 Task: Plan a trip to Royal Tunbridge Wells, United Kingdom from 4th December, 2023 to 10th December, 2023 for 1 adult. Place can be private room with 1  bedroom having 1 bed and 1 bathroom. Property type can be hotel.
Action: Mouse moved to (381, 156)
Screenshot: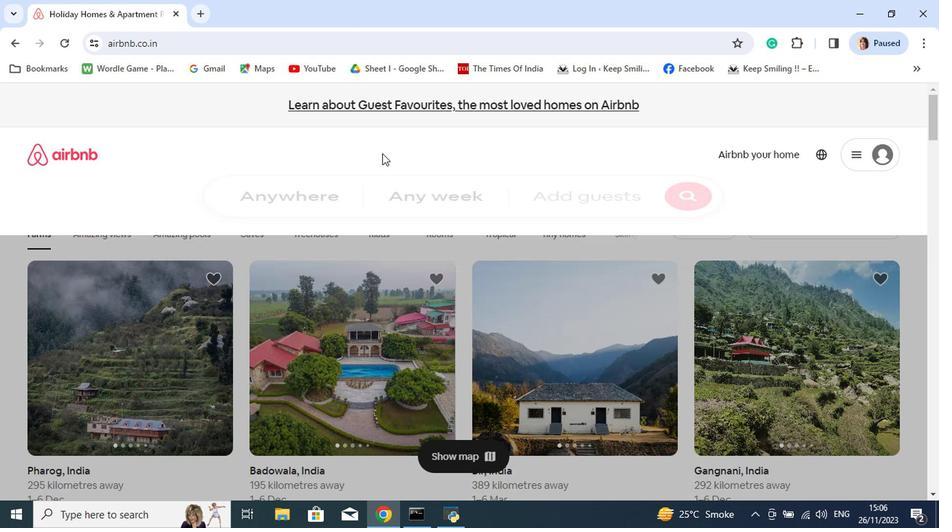 
Action: Mouse pressed left at (381, 156)
Screenshot: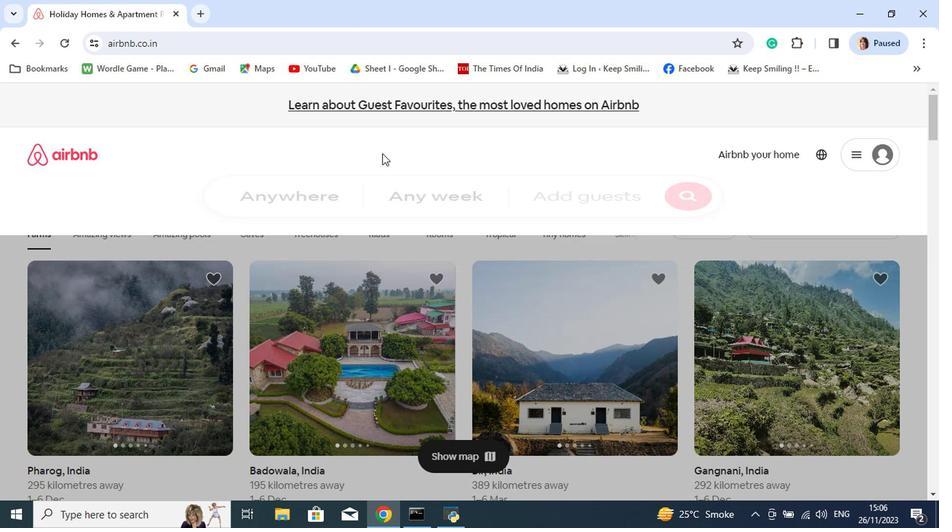 
Action: Mouse moved to (279, 210)
Screenshot: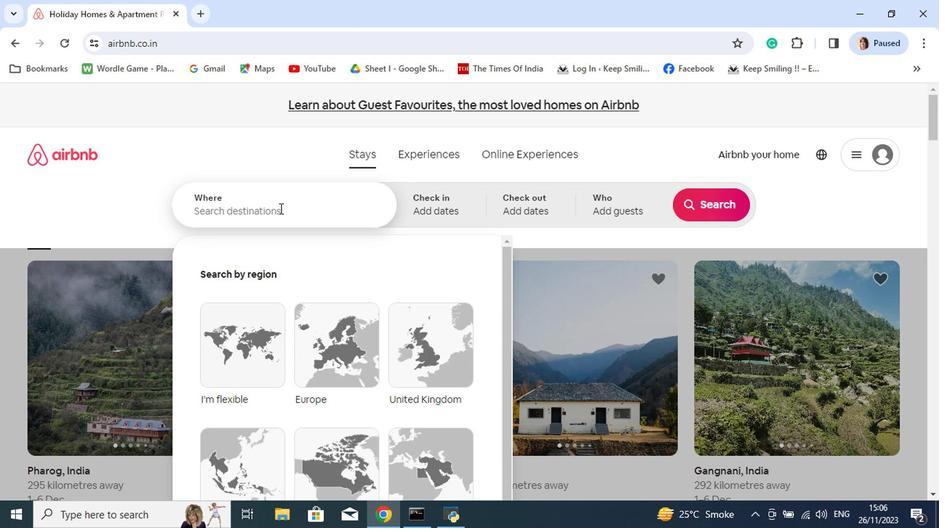 
Action: Mouse pressed left at (279, 210)
Screenshot: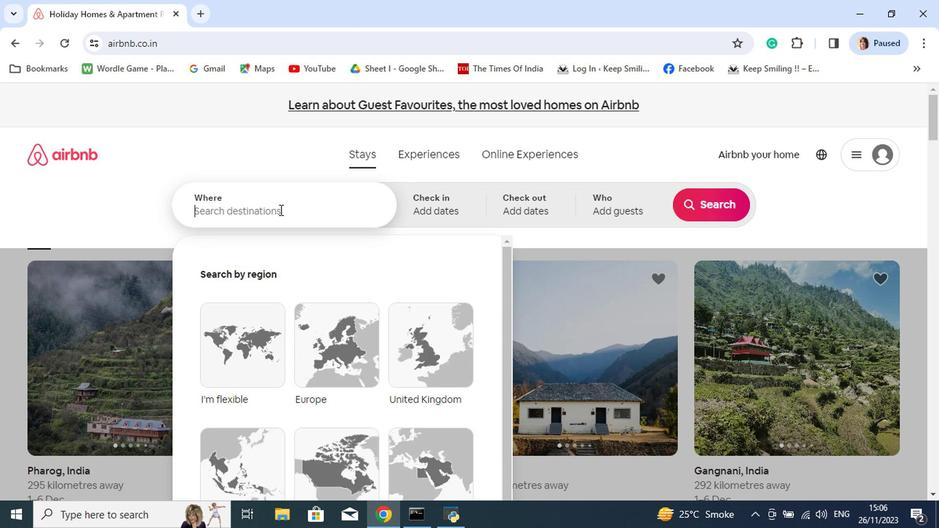 
Action: Mouse moved to (279, 211)
Screenshot: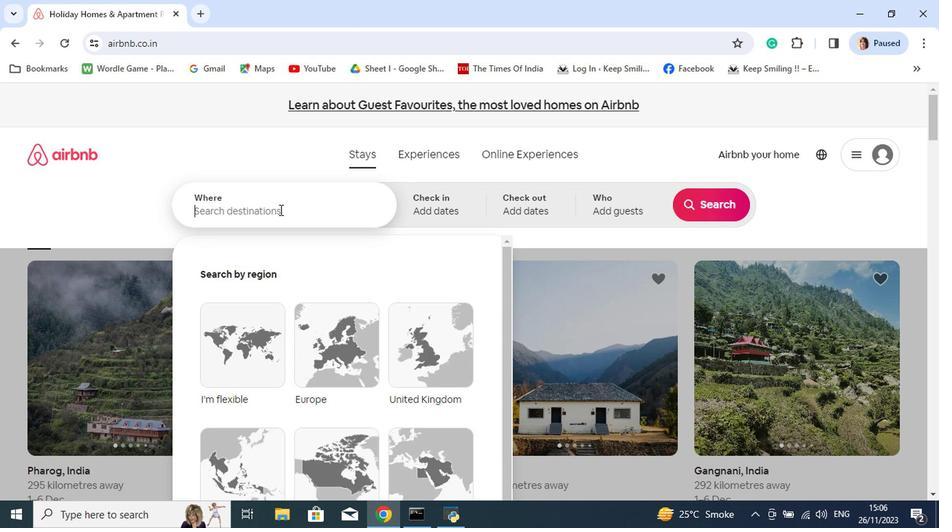 
Action: Key pressed <Key.shift>Royal<Key.space><Key.shift>Tunbridge
Screenshot: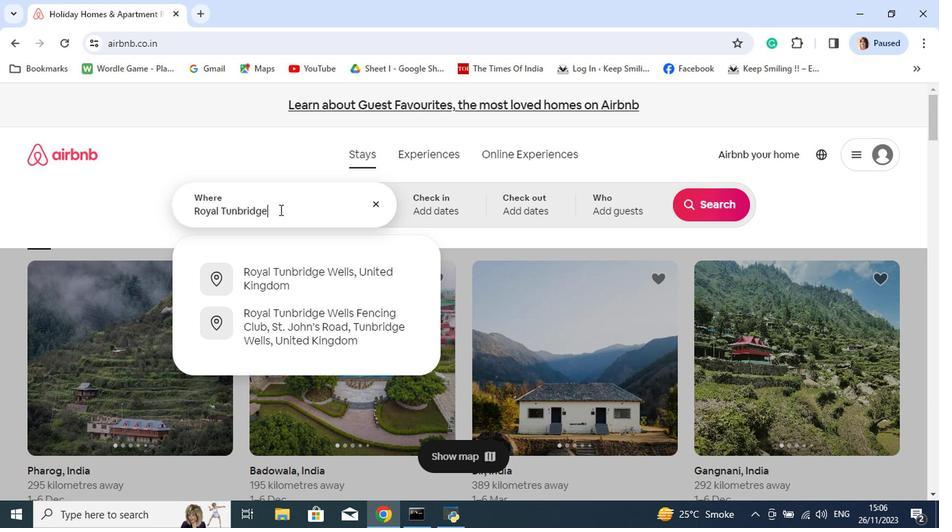 
Action: Mouse moved to (389, 270)
Screenshot: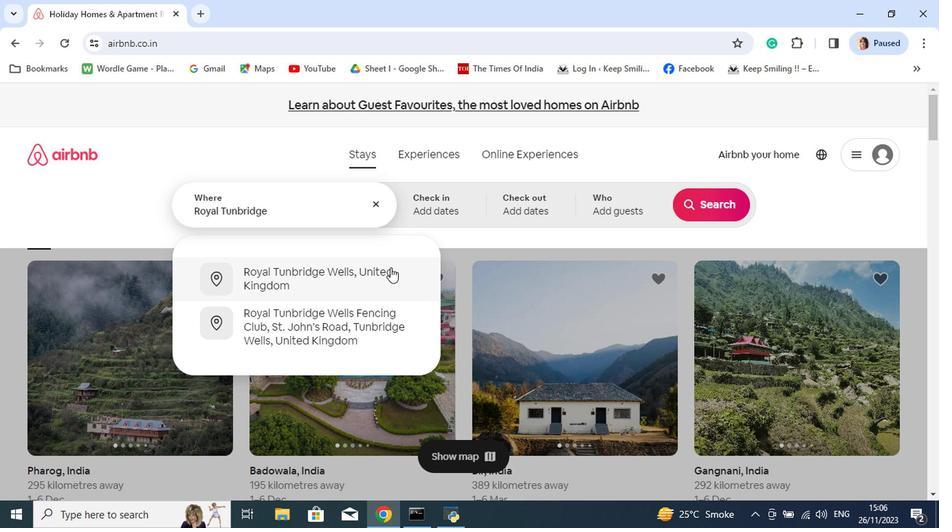 
Action: Mouse pressed left at (389, 270)
Screenshot: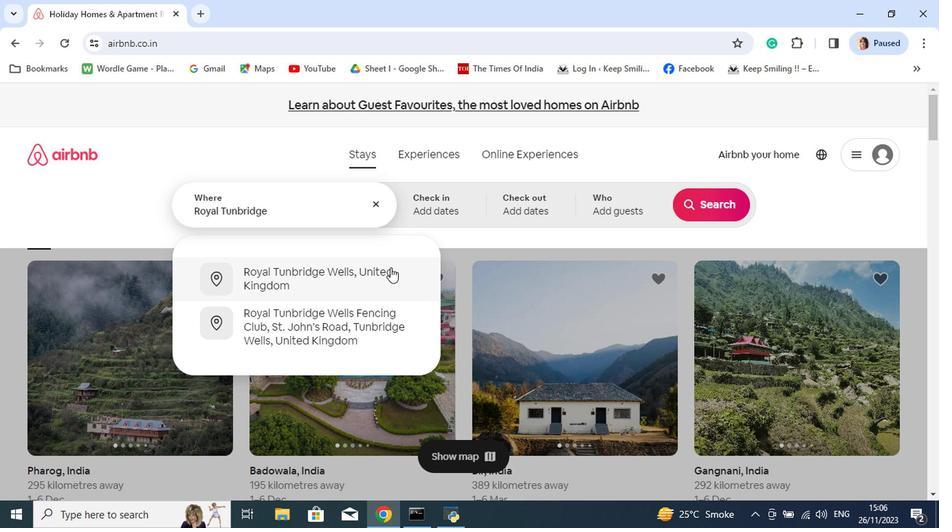 
Action: Mouse moved to (520, 412)
Screenshot: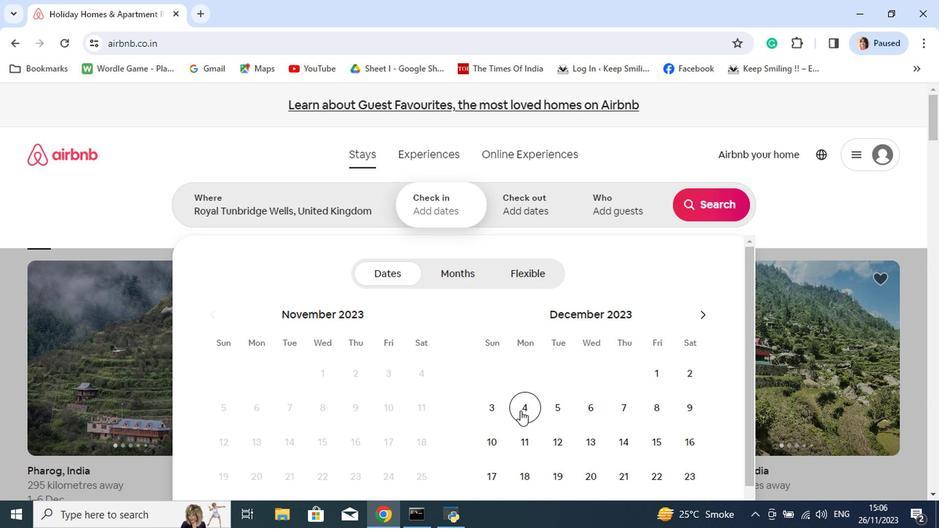 
Action: Mouse pressed left at (520, 412)
Screenshot: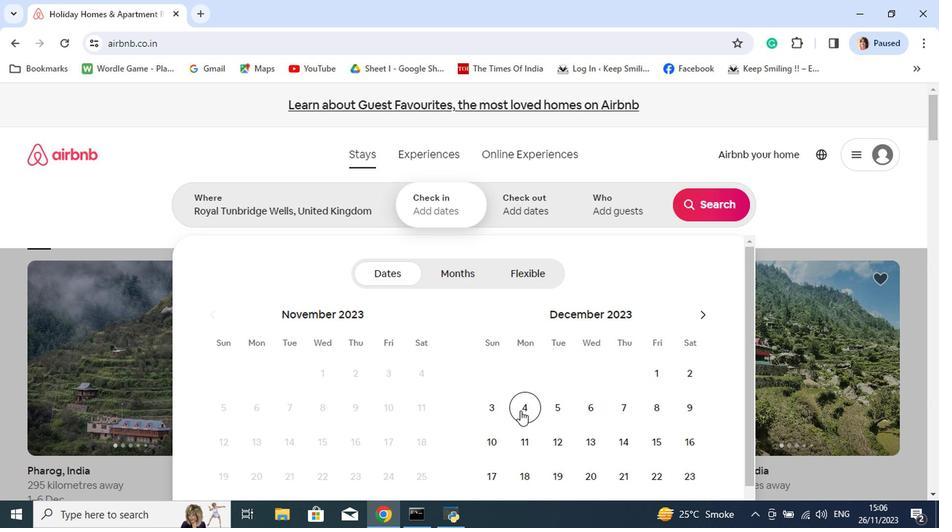 
Action: Mouse moved to (501, 443)
Screenshot: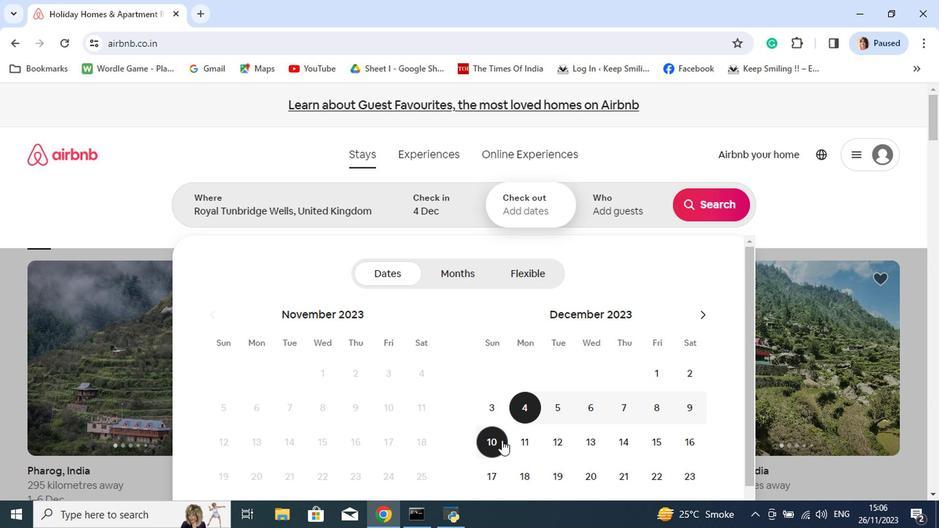 
Action: Mouse pressed left at (501, 443)
Screenshot: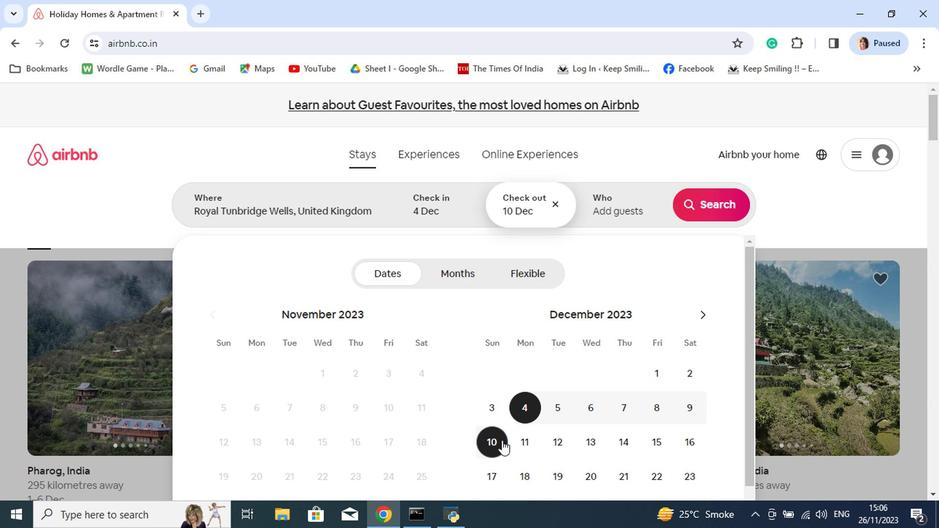 
Action: Mouse moved to (624, 218)
Screenshot: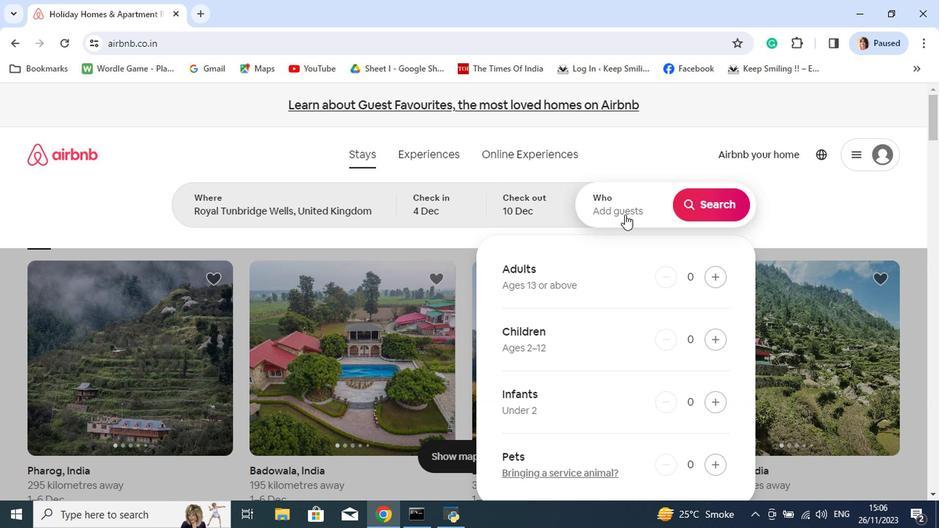 
Action: Mouse pressed left at (624, 218)
Screenshot: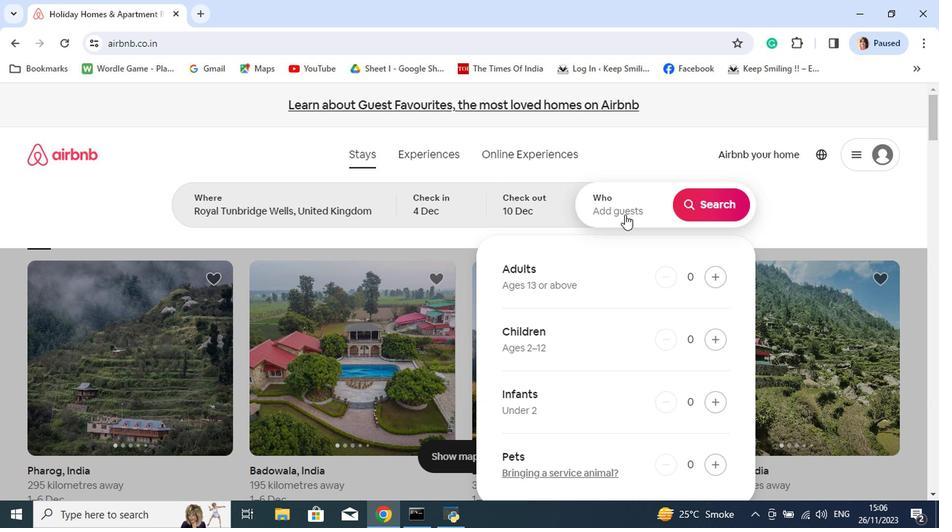 
Action: Mouse moved to (715, 276)
Screenshot: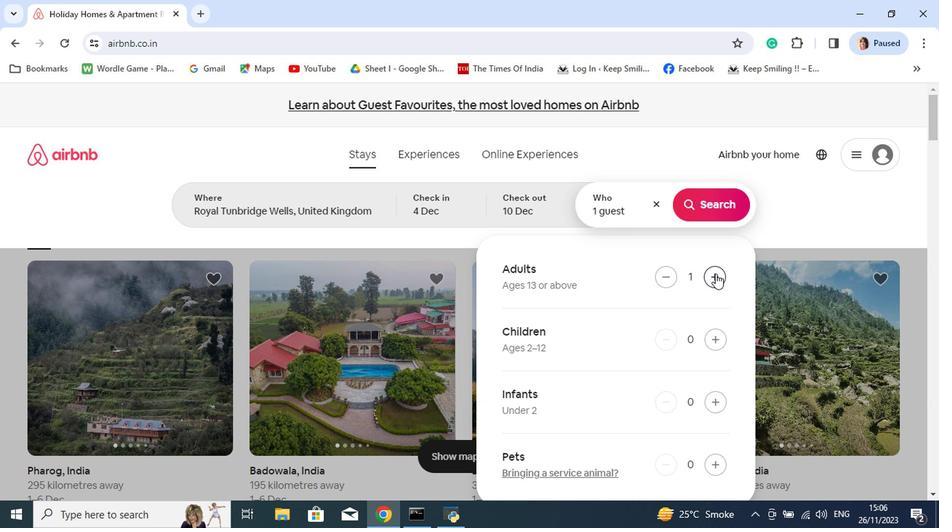 
Action: Mouse pressed left at (715, 276)
Screenshot: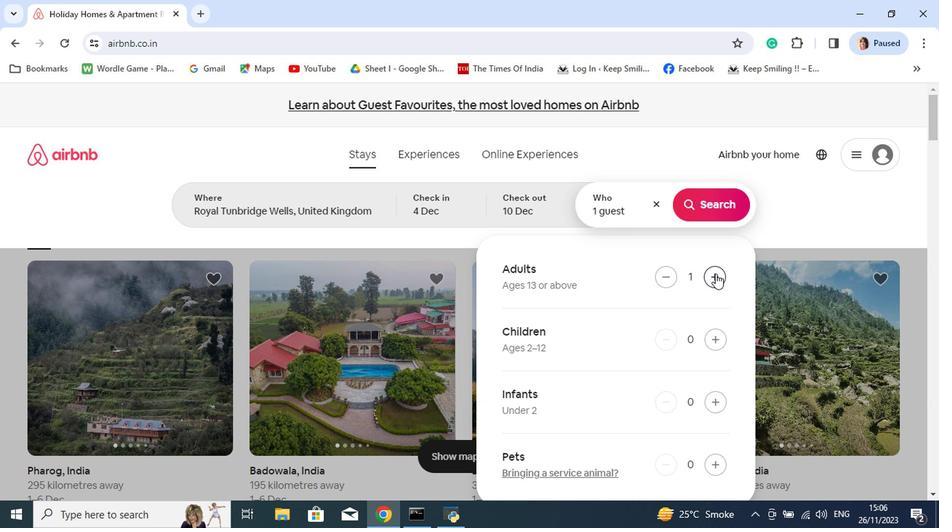 
Action: Mouse moved to (713, 205)
Screenshot: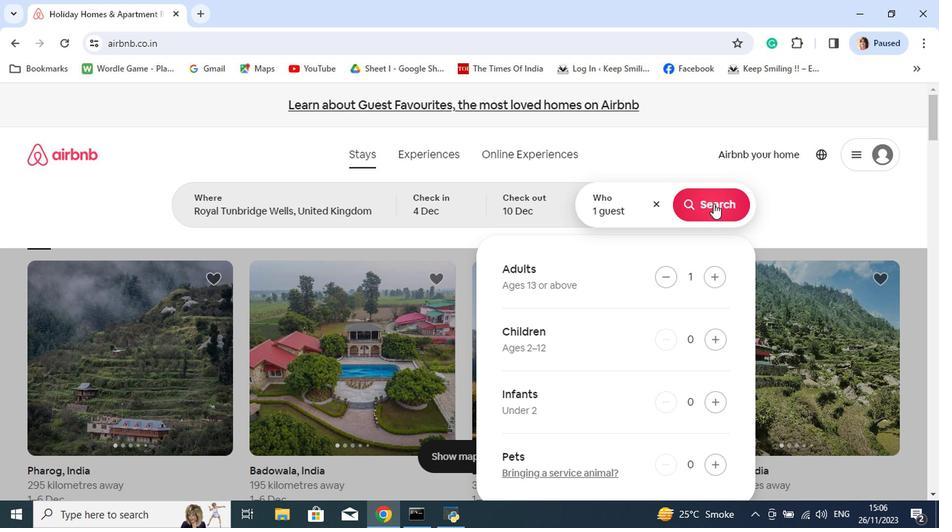 
Action: Mouse pressed left at (713, 205)
Screenshot: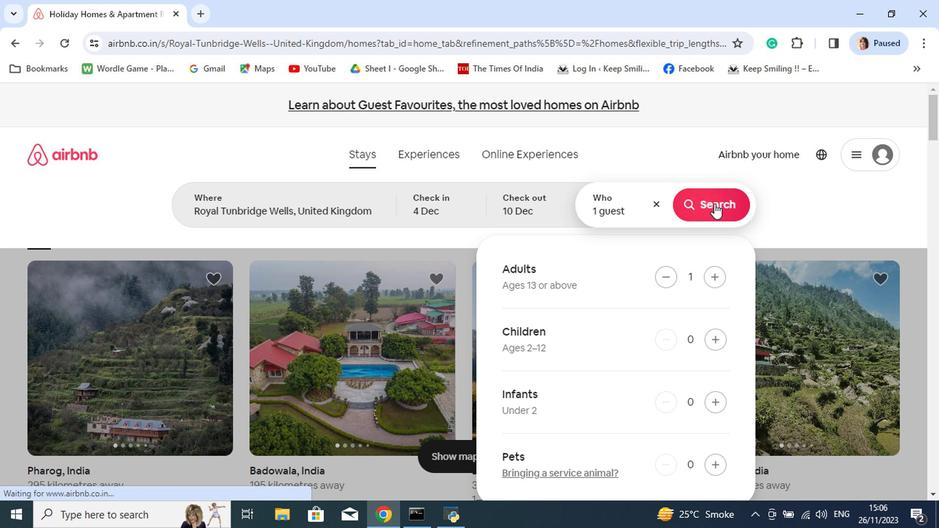 
Action: Mouse moved to (720, 165)
Screenshot: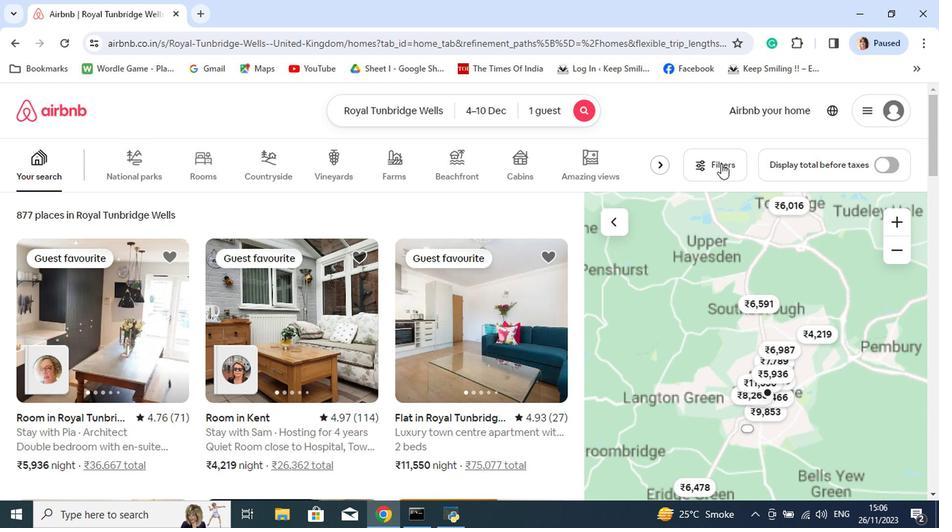 
Action: Mouse pressed left at (720, 165)
Screenshot: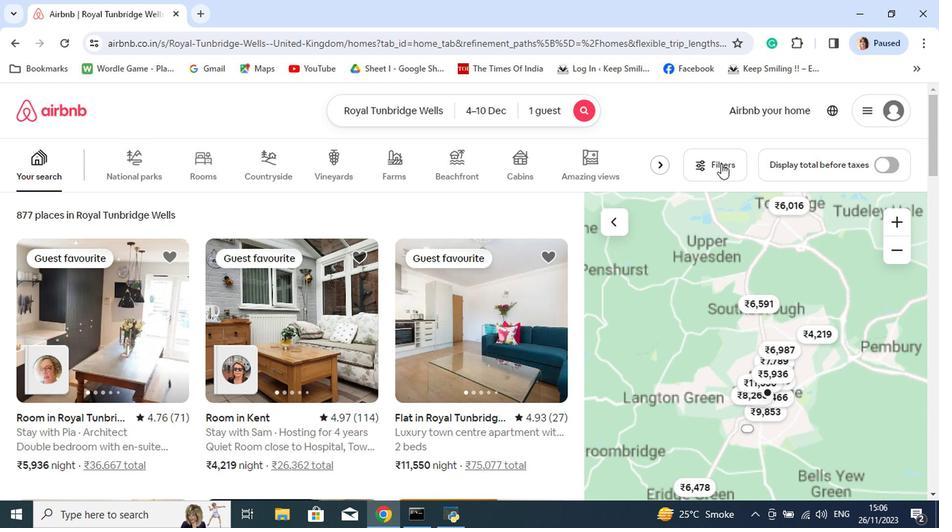 
Action: Mouse moved to (730, 176)
Screenshot: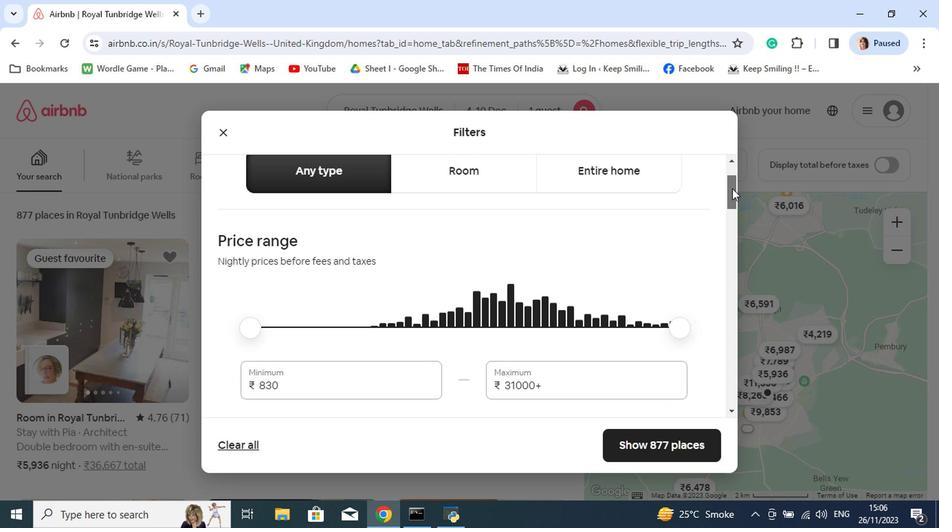 
Action: Mouse pressed left at (730, 176)
Screenshot: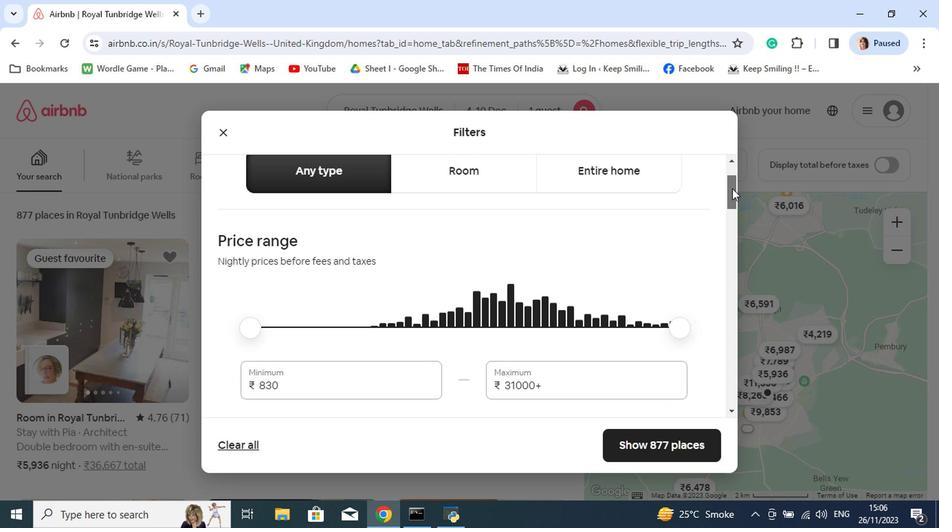 
Action: Mouse moved to (294, 234)
Screenshot: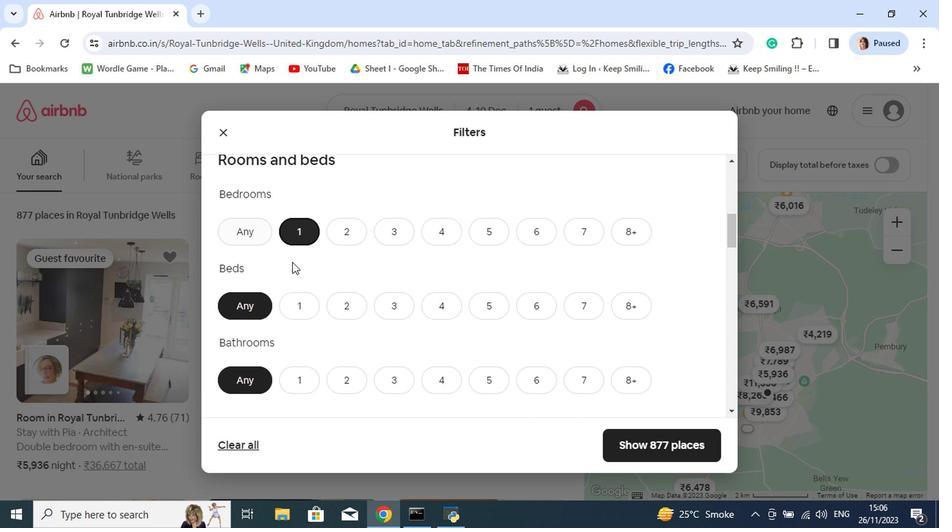 
Action: Mouse pressed left at (294, 234)
Screenshot: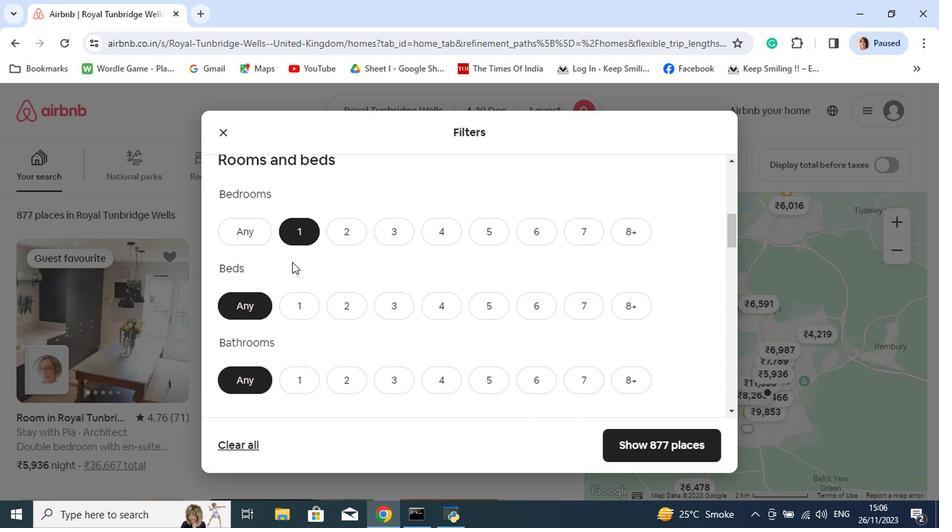 
Action: Mouse moved to (293, 296)
Screenshot: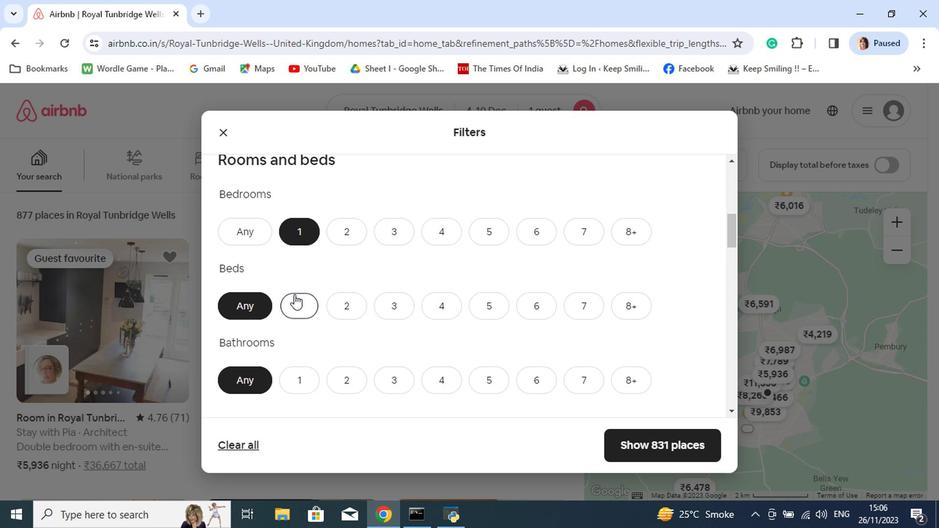 
Action: Mouse pressed left at (293, 296)
Screenshot: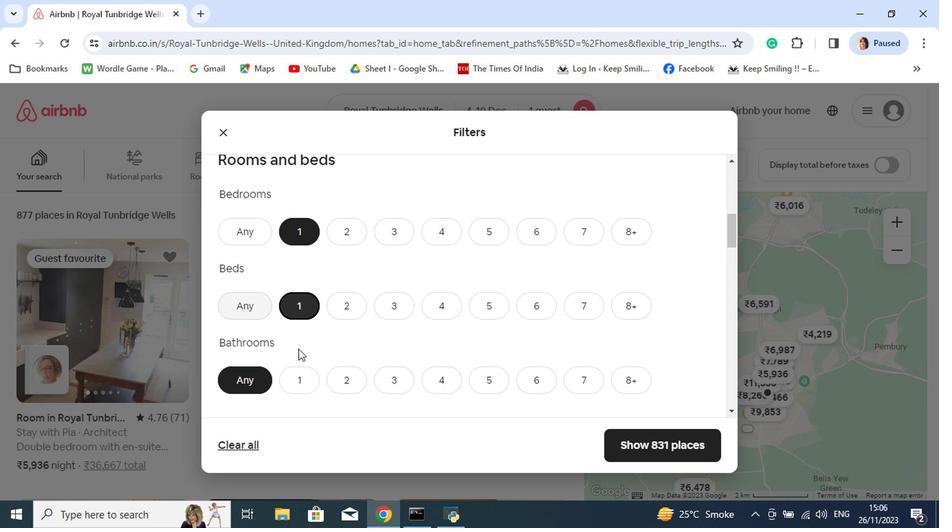 
Action: Mouse moved to (302, 373)
Screenshot: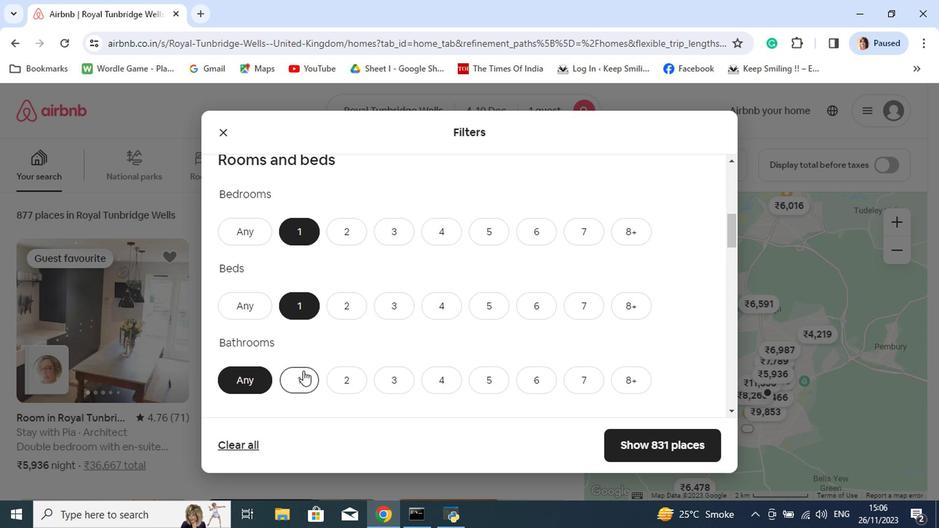 
Action: Mouse pressed left at (302, 373)
Screenshot: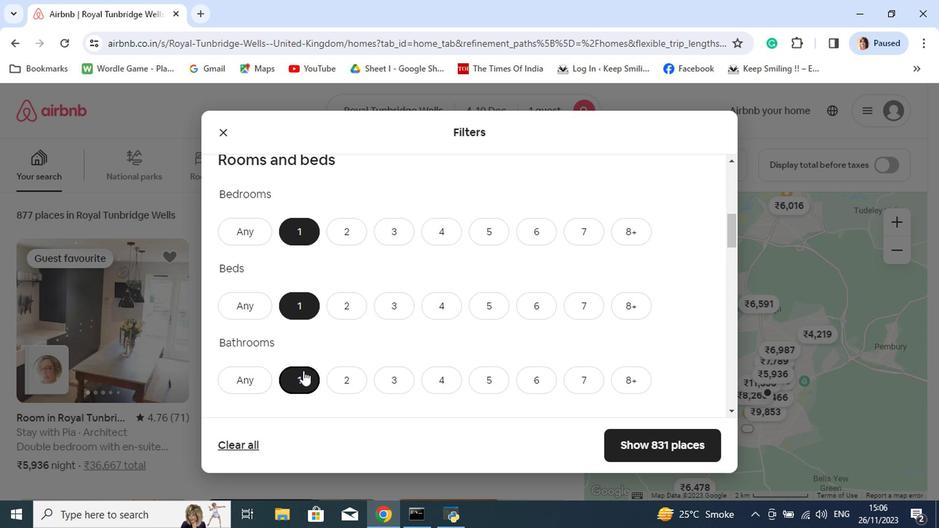 
Action: Mouse scrolled (302, 372) with delta (0, 0)
Screenshot: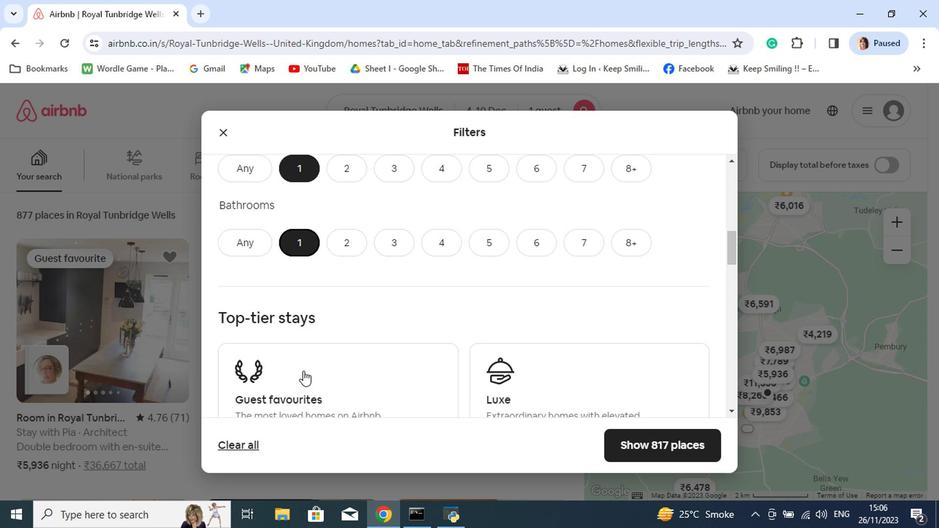 
Action: Mouse scrolled (302, 372) with delta (0, 0)
Screenshot: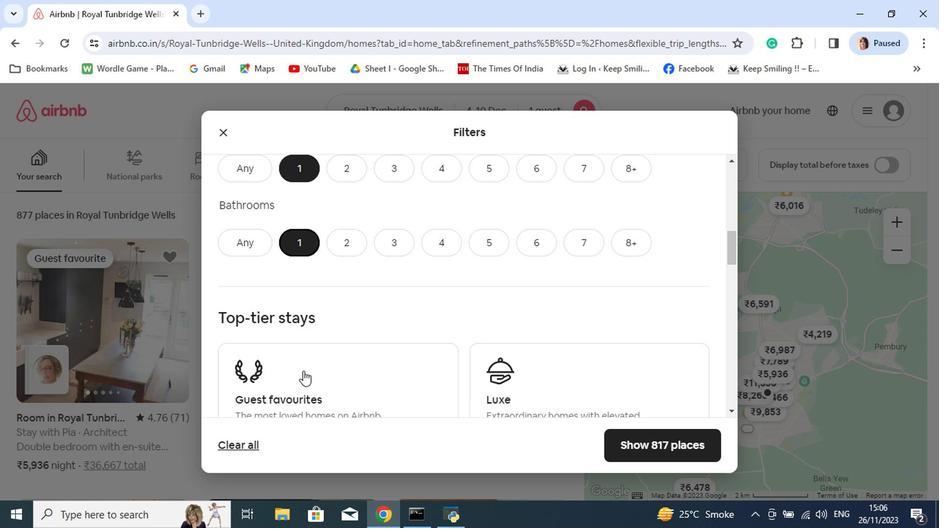 
Action: Mouse scrolled (302, 372) with delta (0, 0)
Screenshot: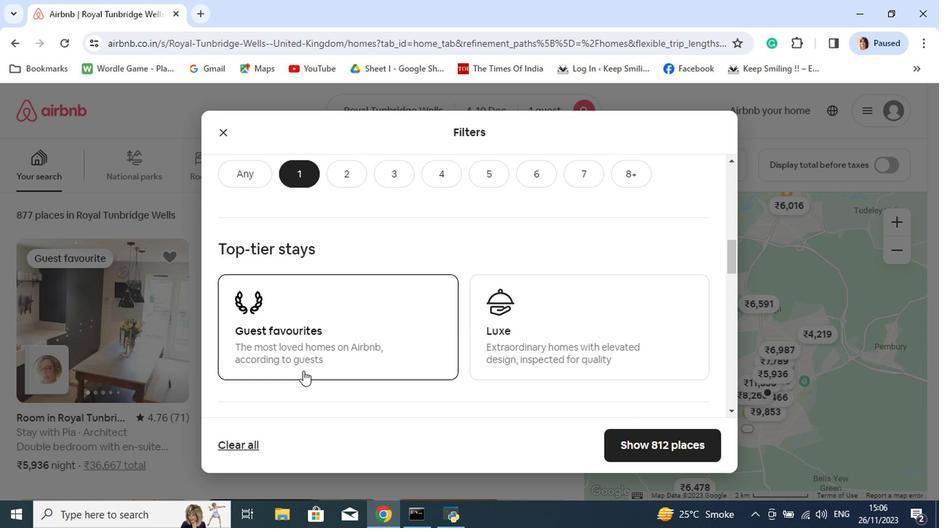 
Action: Mouse moved to (303, 373)
Screenshot: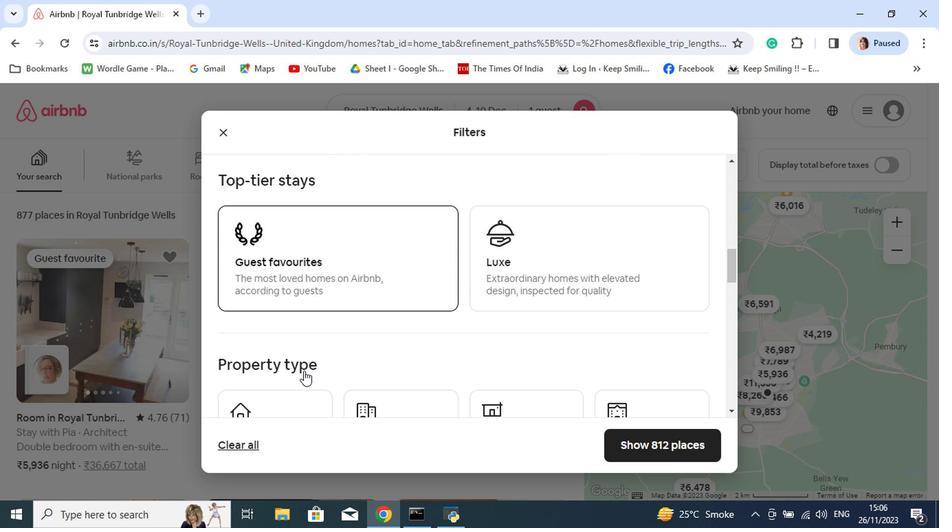 
Action: Mouse scrolled (303, 372) with delta (0, 0)
Screenshot: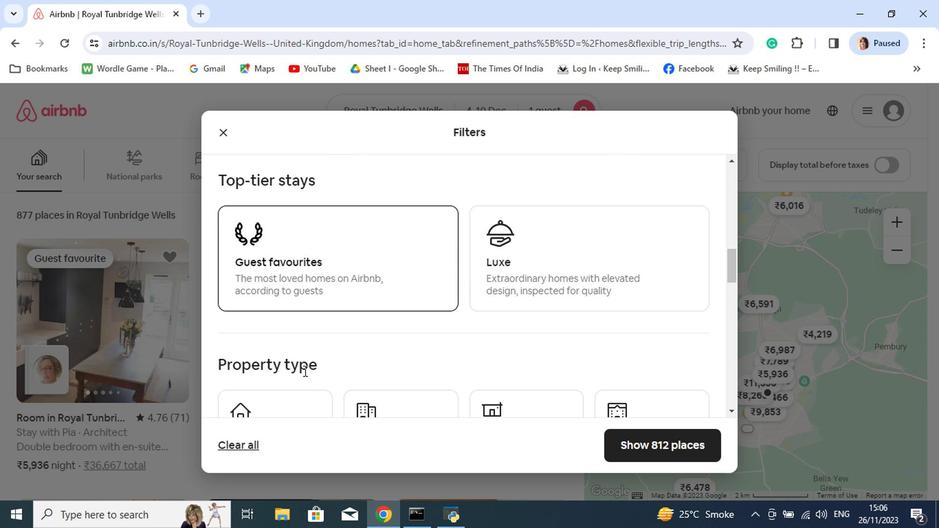 
Action: Mouse scrolled (303, 372) with delta (0, 0)
Screenshot: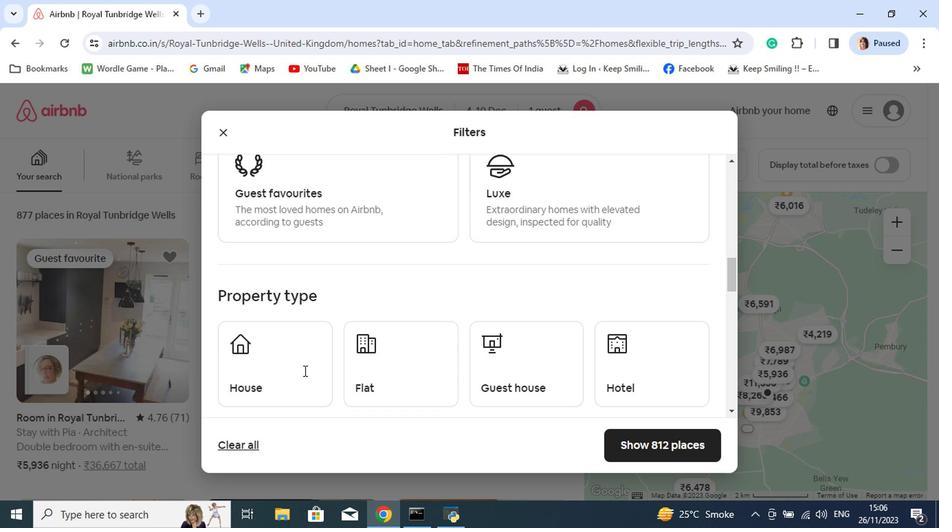 
Action: Mouse moved to (303, 373)
Screenshot: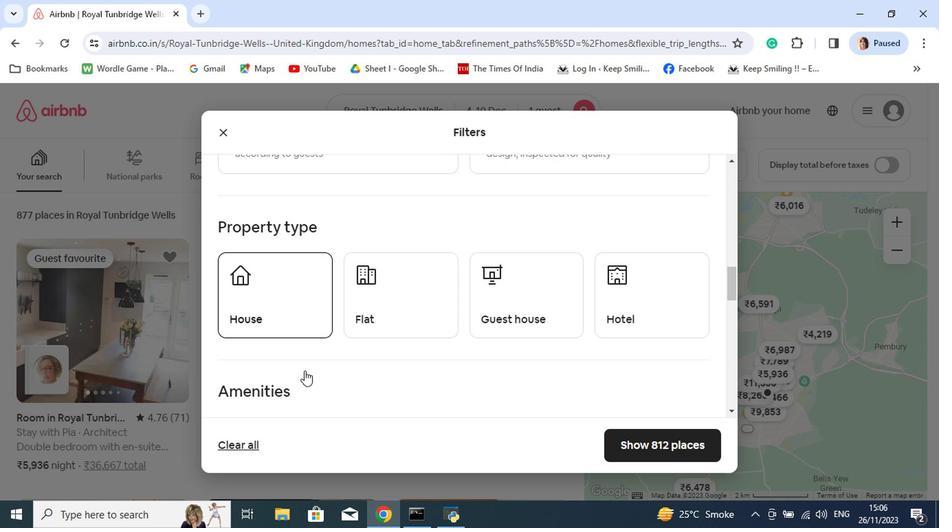 
Action: Mouse scrolled (303, 372) with delta (0, 0)
Screenshot: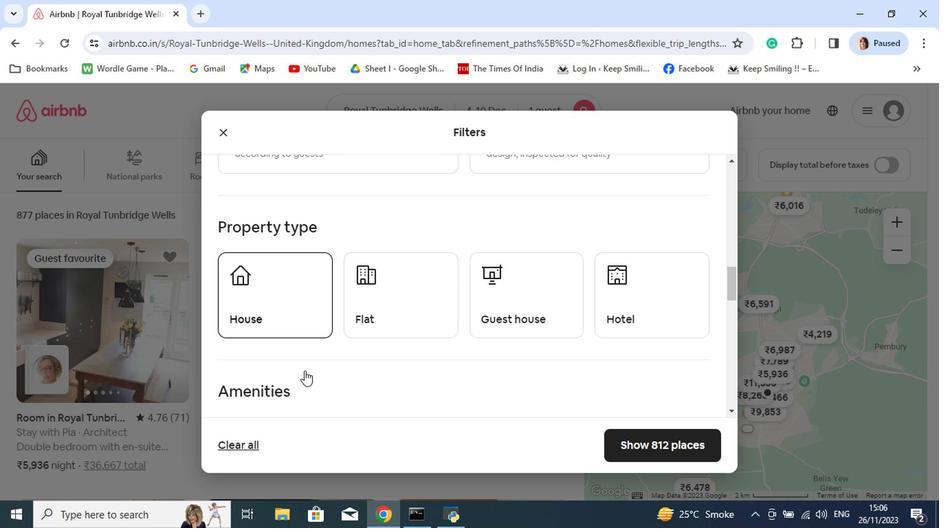 
Action: Mouse moved to (603, 305)
Screenshot: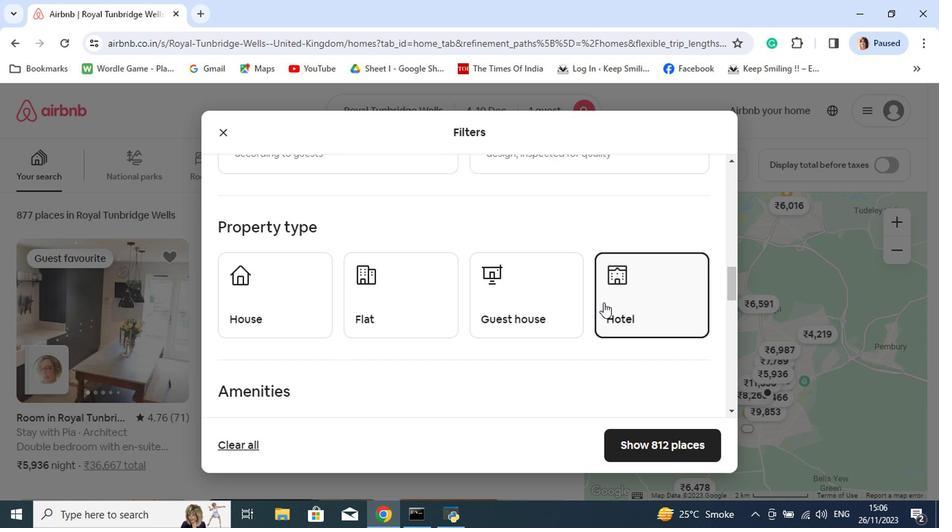 
Action: Mouse pressed left at (603, 305)
Screenshot: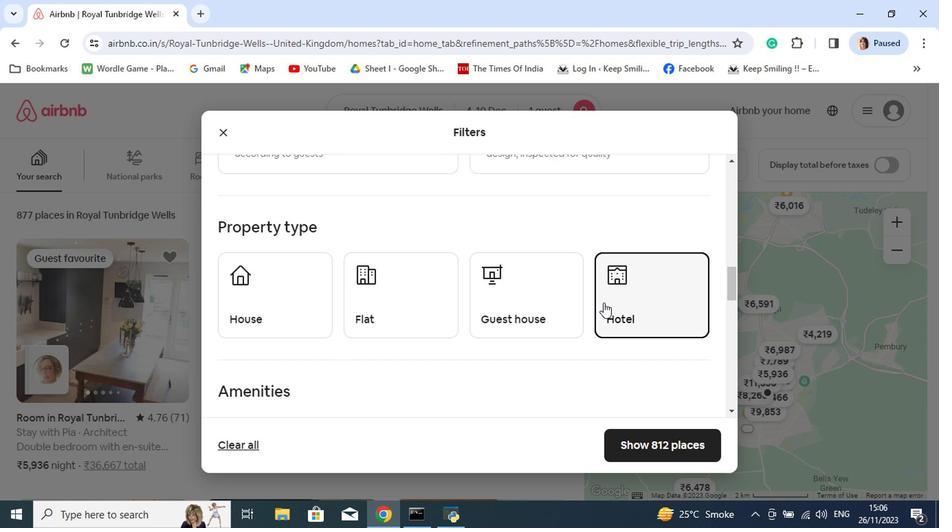 
Action: Mouse moved to (630, 448)
Screenshot: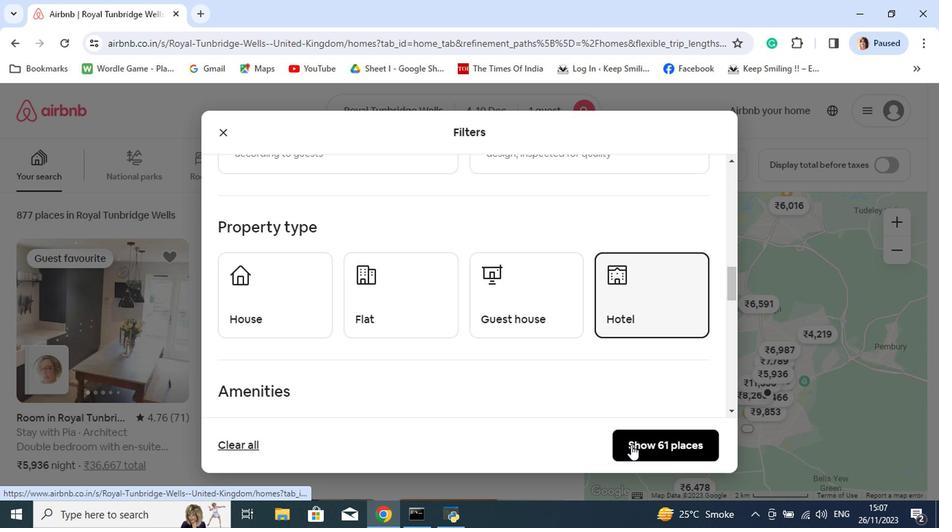 
Action: Mouse pressed left at (630, 448)
Screenshot: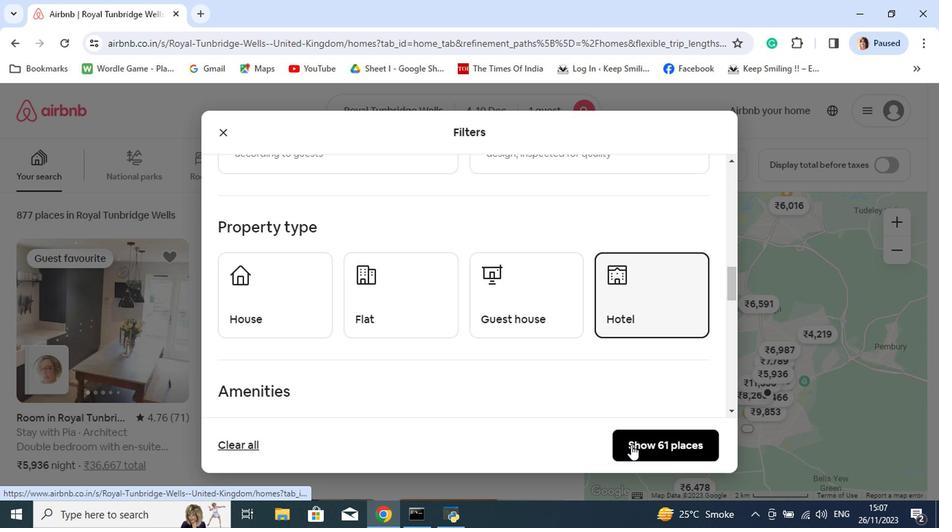 
Action: Mouse moved to (277, 414)
Screenshot: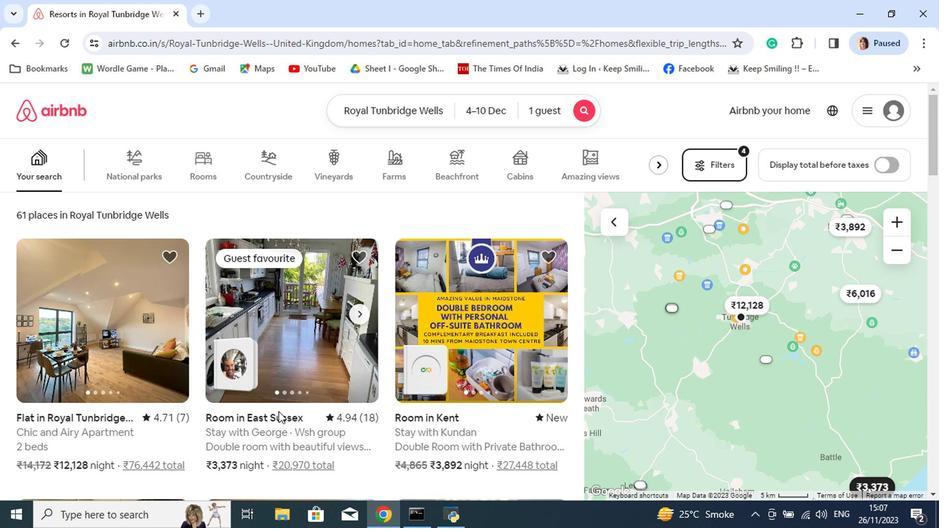 
Action: Mouse pressed left at (277, 414)
Screenshot: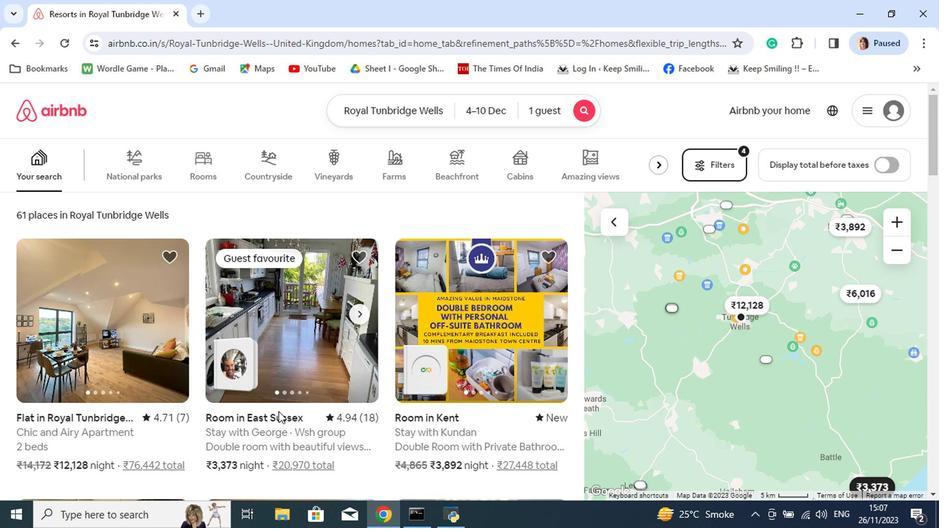 
Action: Mouse moved to (759, 365)
Screenshot: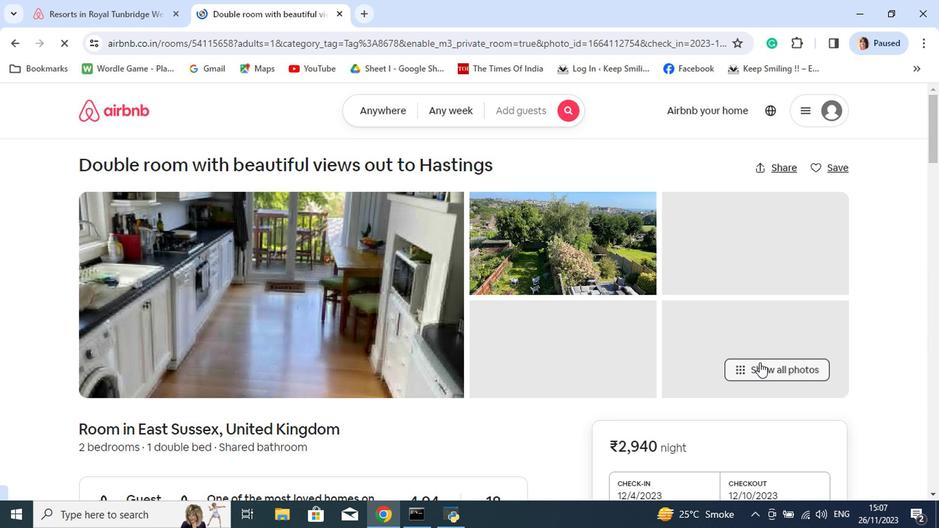 
Action: Mouse pressed left at (759, 365)
Screenshot: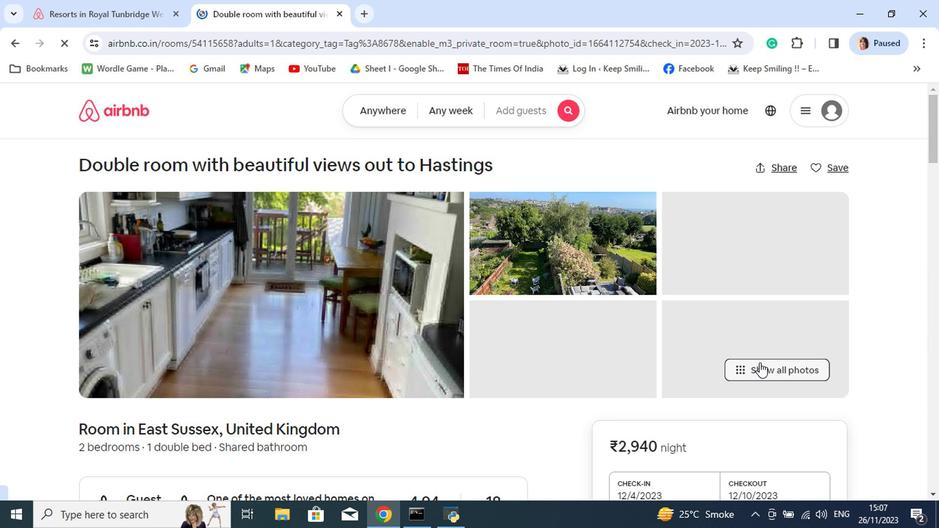 
Action: Mouse moved to (802, 320)
Screenshot: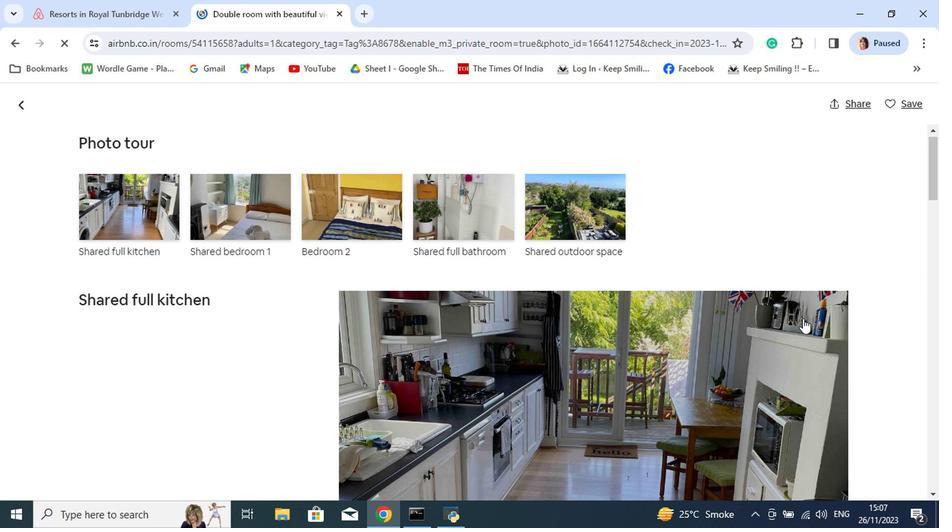
Action: Mouse scrolled (802, 320) with delta (0, 0)
Screenshot: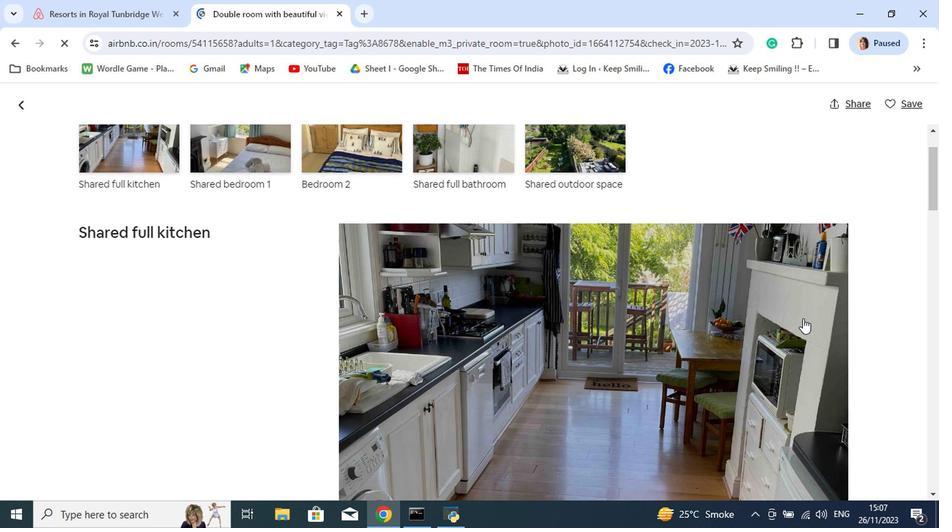 
Action: Mouse scrolled (802, 320) with delta (0, 0)
Screenshot: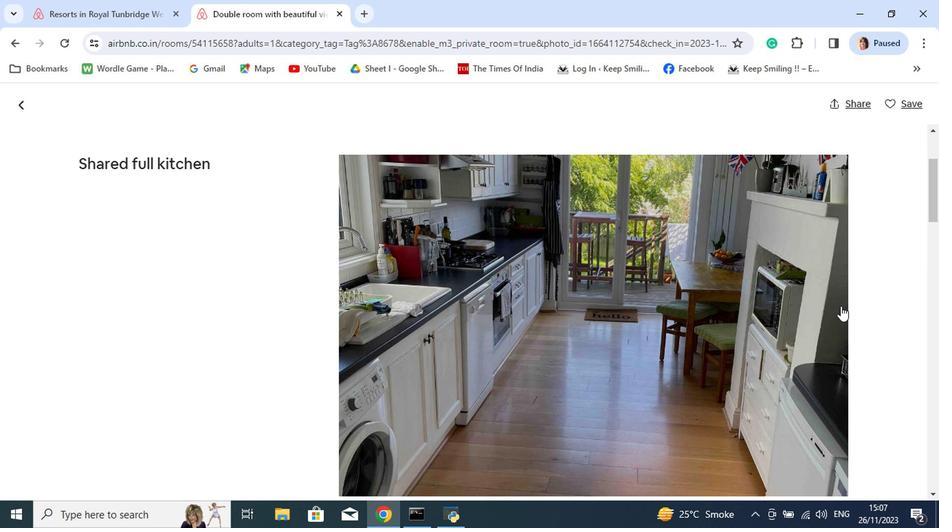 
Action: Mouse moved to (894, 314)
Screenshot: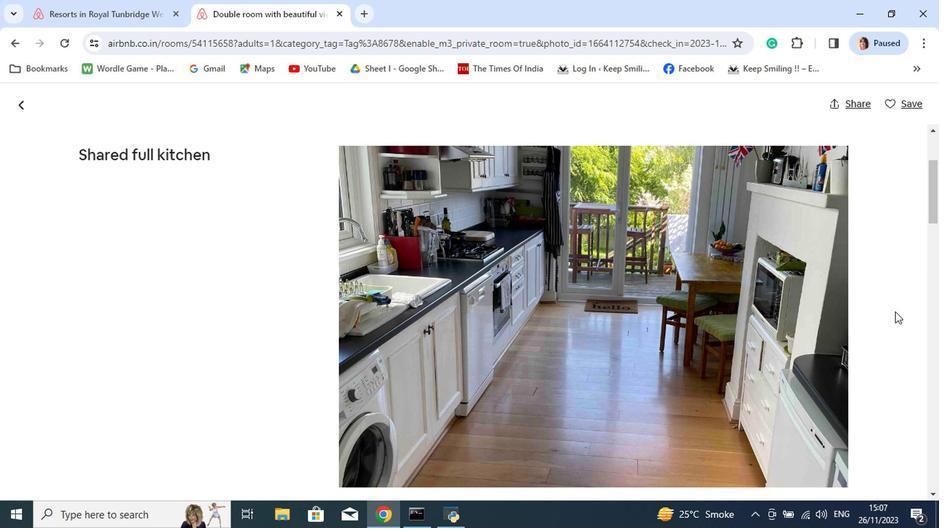 
Action: Mouse scrolled (894, 313) with delta (0, 0)
Screenshot: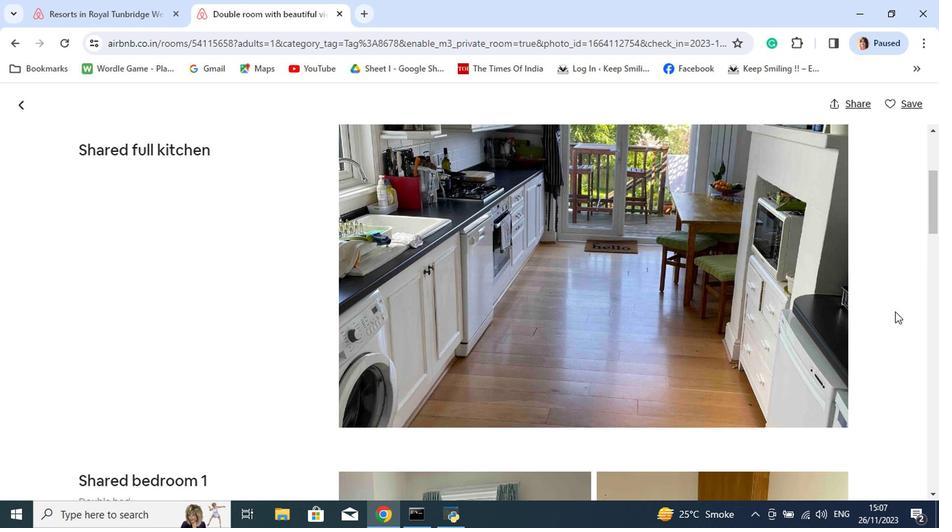 
Action: Mouse scrolled (894, 313) with delta (0, 0)
Screenshot: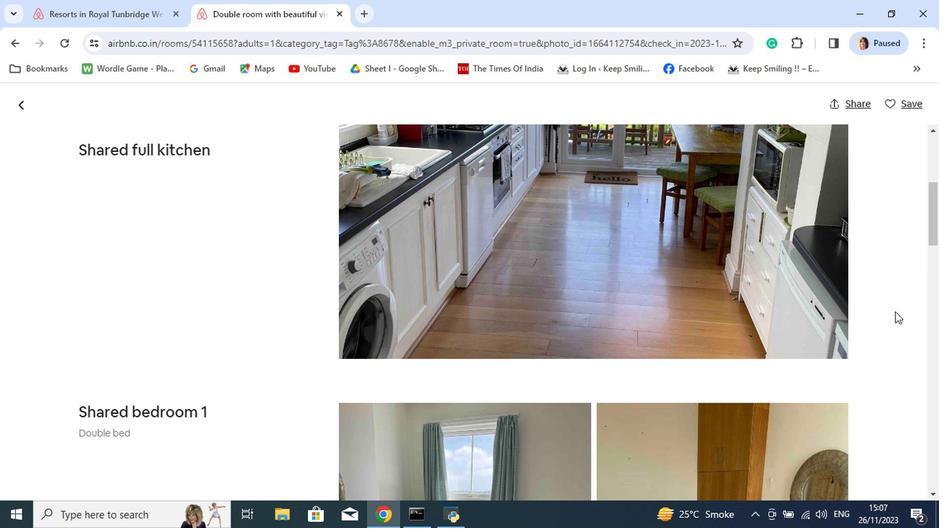 
Action: Mouse scrolled (894, 313) with delta (0, 0)
Screenshot: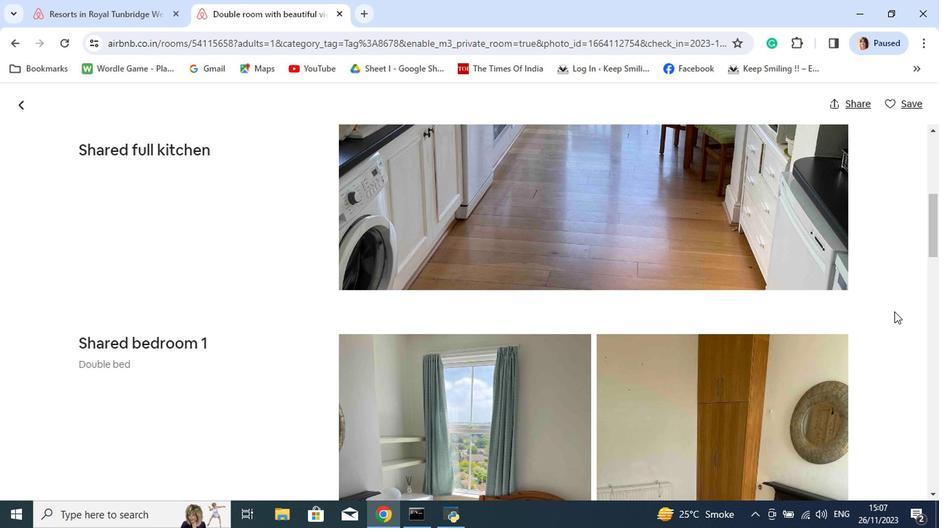 
Action: Mouse moved to (893, 314)
Screenshot: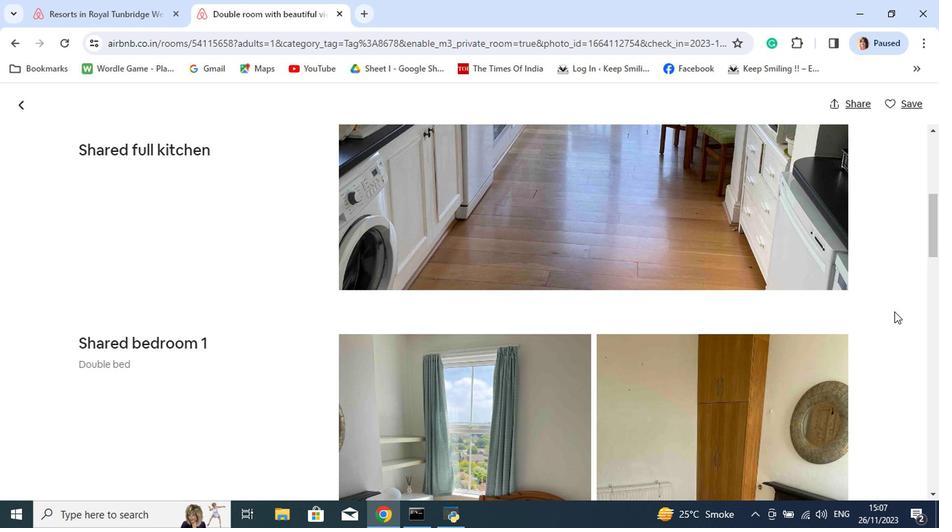 
Action: Mouse scrolled (893, 313) with delta (0, 0)
Screenshot: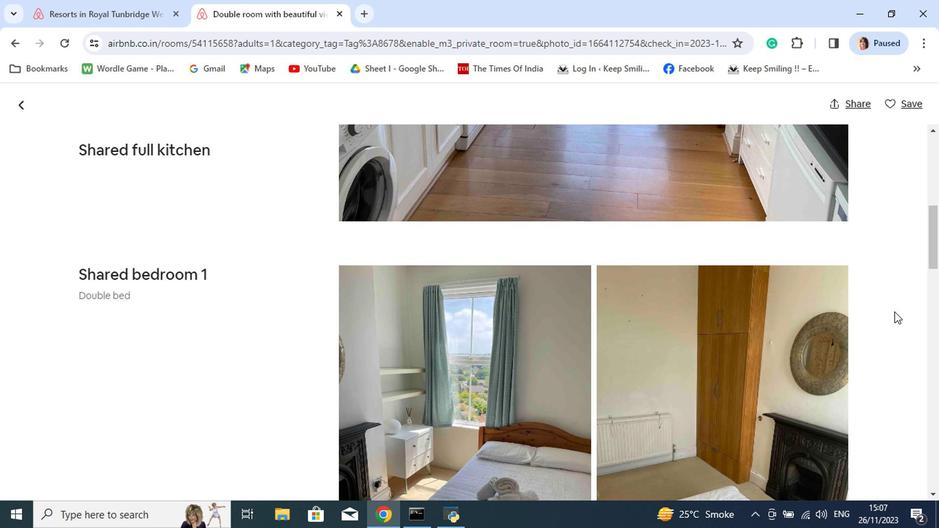 
Action: Mouse scrolled (893, 313) with delta (0, 0)
Screenshot: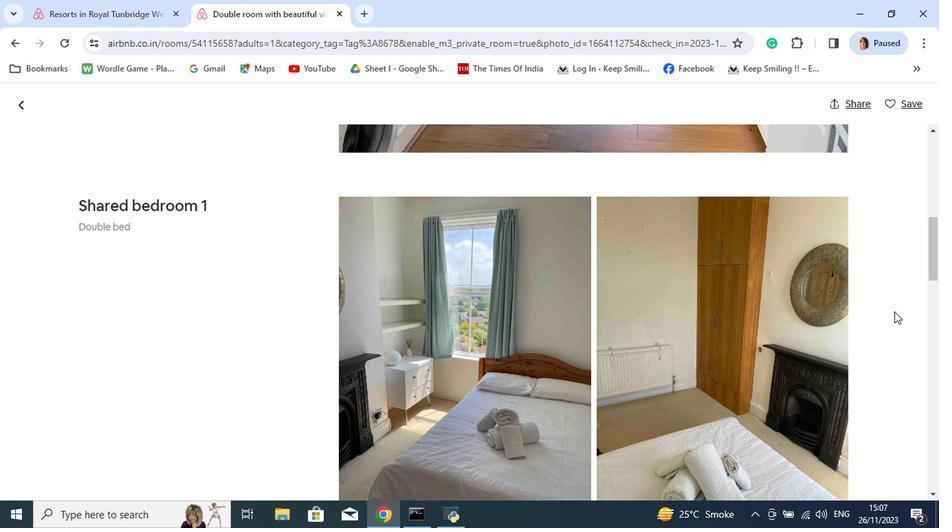 
Action: Mouse scrolled (893, 313) with delta (0, 0)
Screenshot: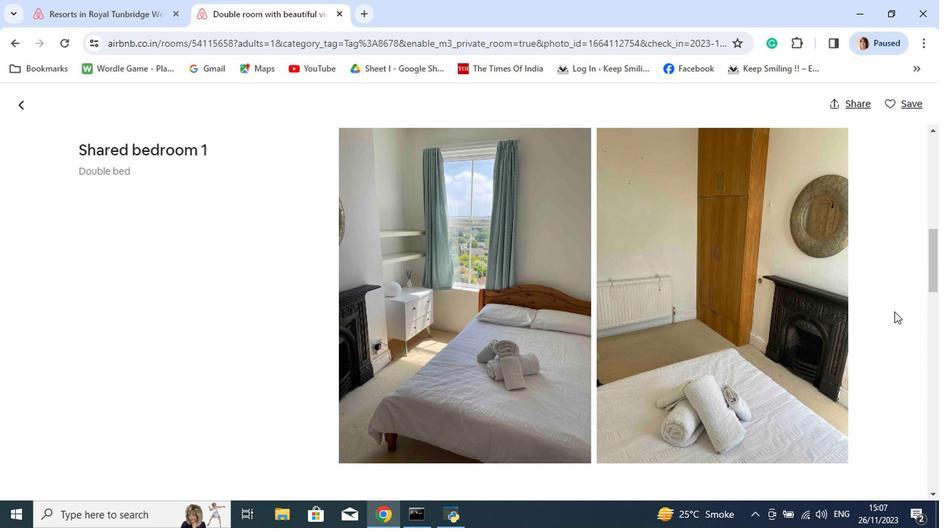 
Action: Mouse scrolled (893, 313) with delta (0, 0)
Screenshot: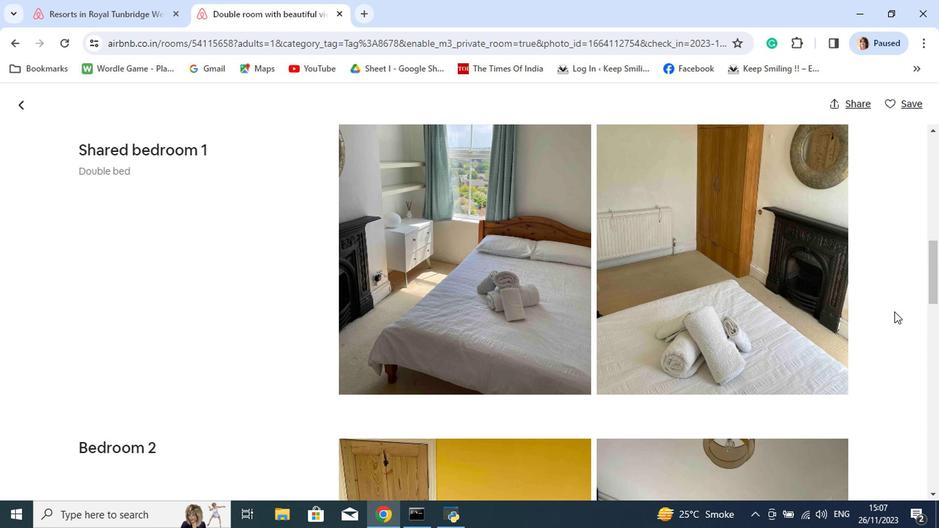 
Action: Mouse scrolled (893, 313) with delta (0, 0)
Screenshot: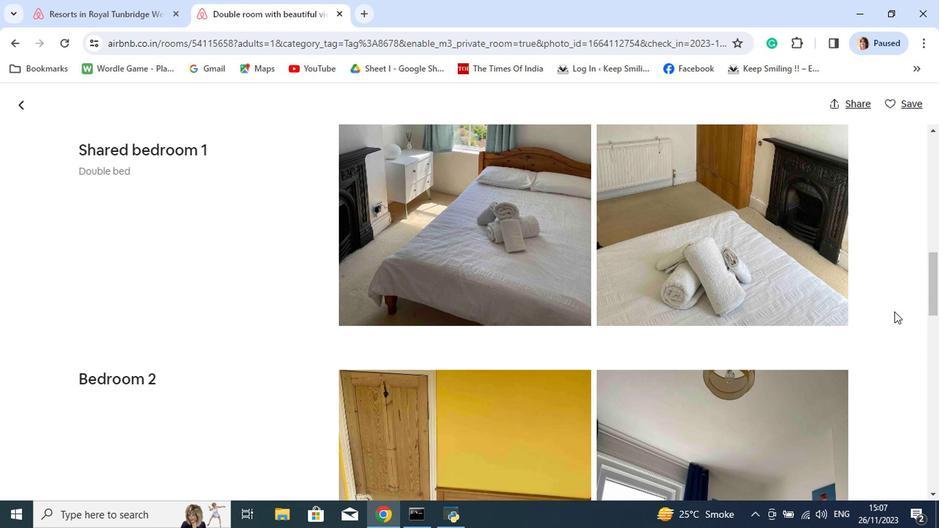 
Action: Mouse scrolled (893, 313) with delta (0, 0)
Screenshot: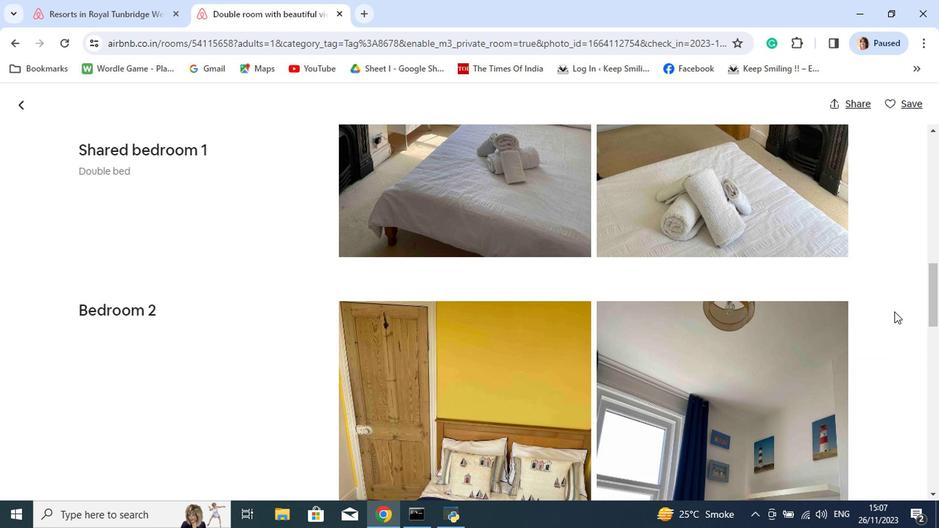 
Action: Mouse scrolled (893, 313) with delta (0, 0)
Screenshot: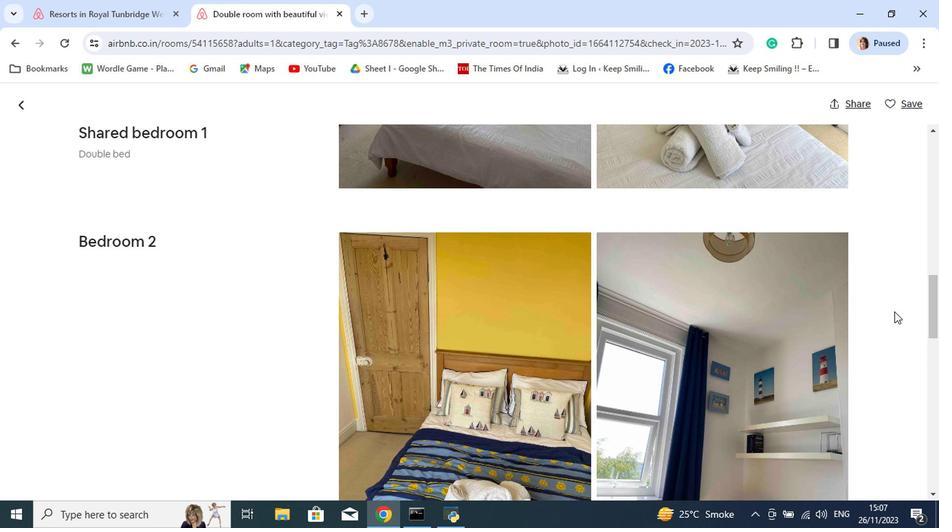 
Action: Mouse scrolled (893, 313) with delta (0, 0)
Screenshot: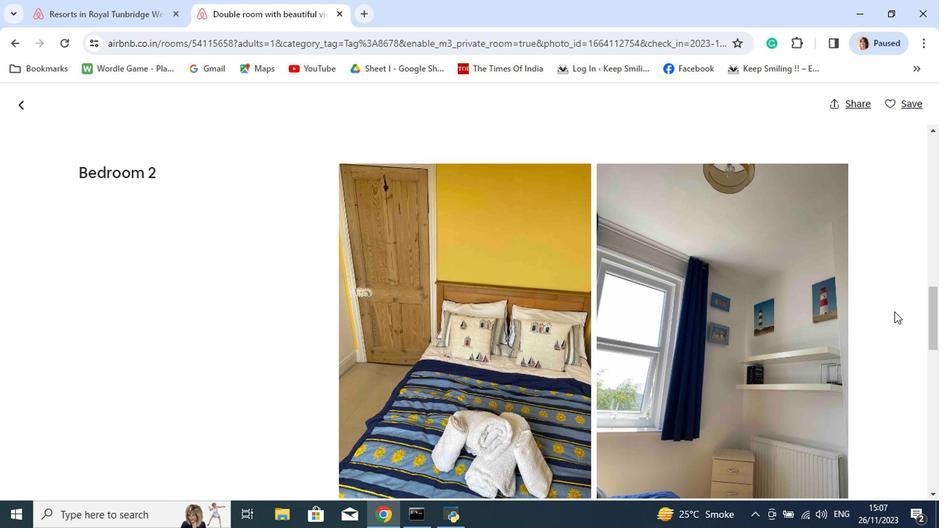 
Action: Mouse moved to (893, 314)
Screenshot: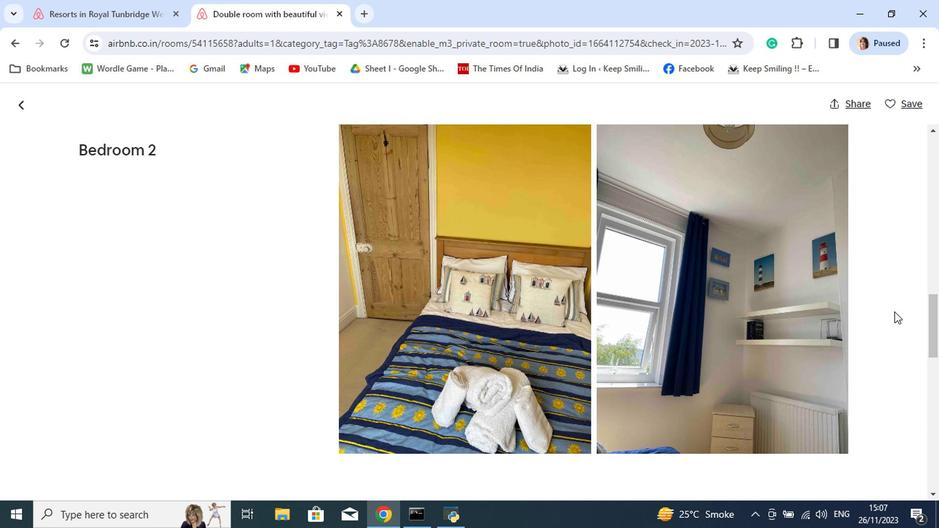 
Action: Mouse scrolled (893, 313) with delta (0, 0)
Screenshot: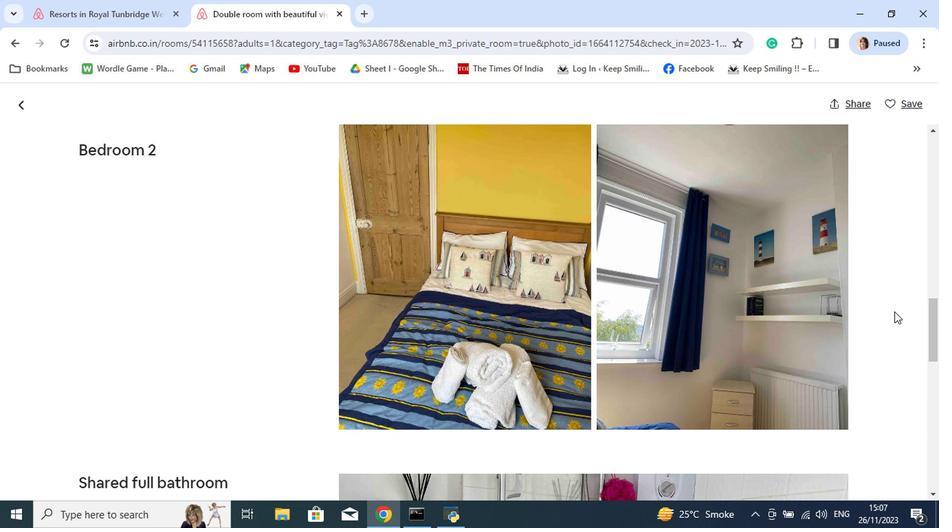 
Action: Mouse scrolled (893, 313) with delta (0, 0)
Screenshot: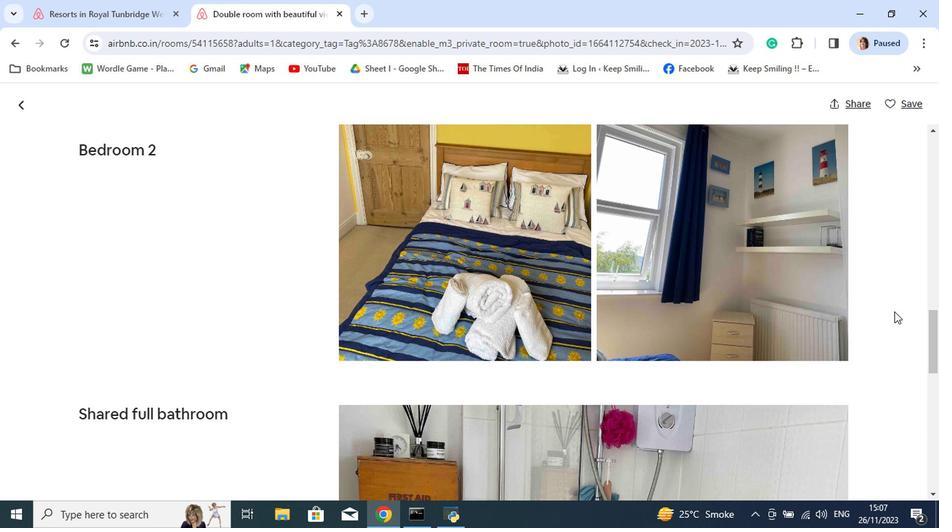 
Action: Mouse scrolled (893, 313) with delta (0, 0)
Screenshot: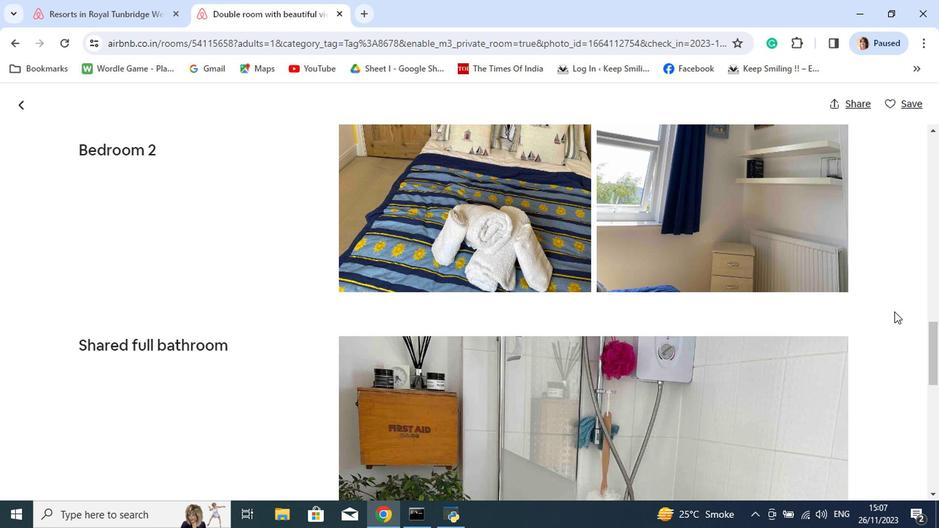 
Action: Mouse scrolled (893, 313) with delta (0, 0)
Screenshot: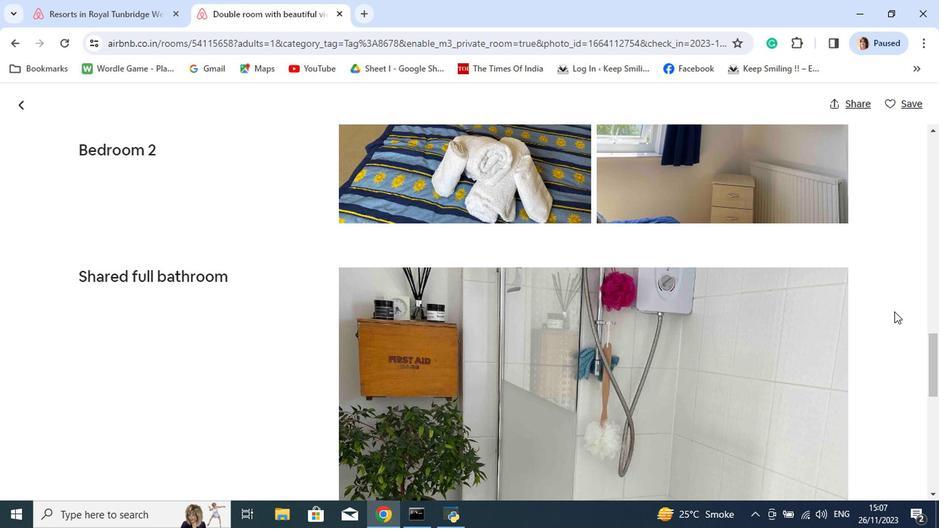 
Action: Mouse scrolled (893, 313) with delta (0, 0)
Screenshot: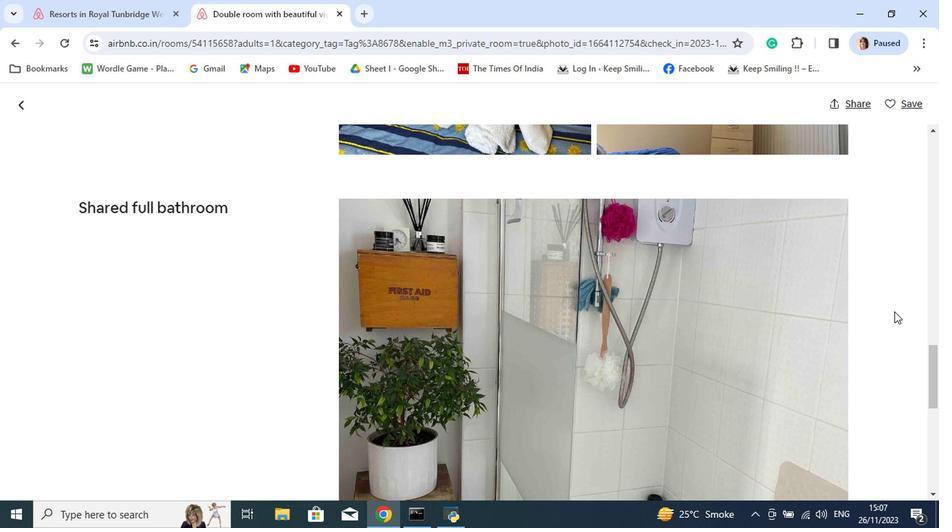 
Action: Mouse scrolled (893, 313) with delta (0, 0)
Screenshot: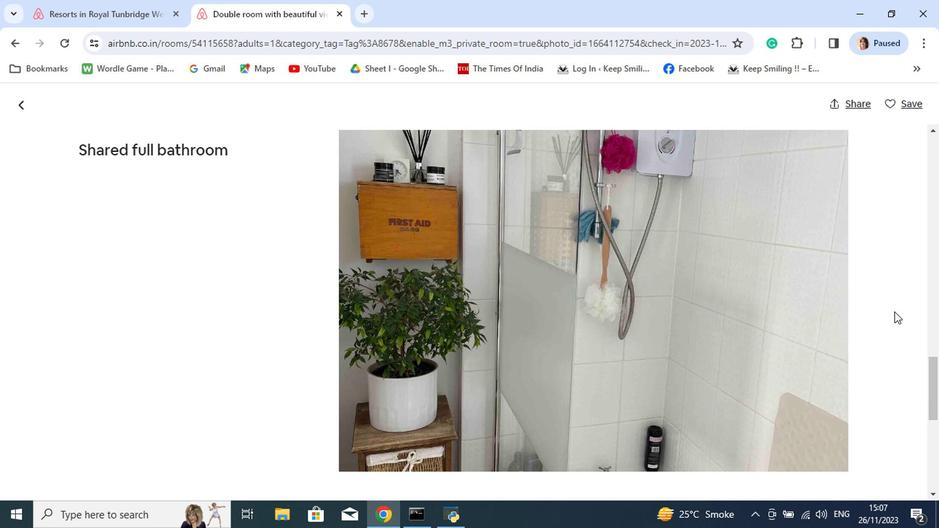 
Action: Mouse scrolled (893, 313) with delta (0, 0)
Screenshot: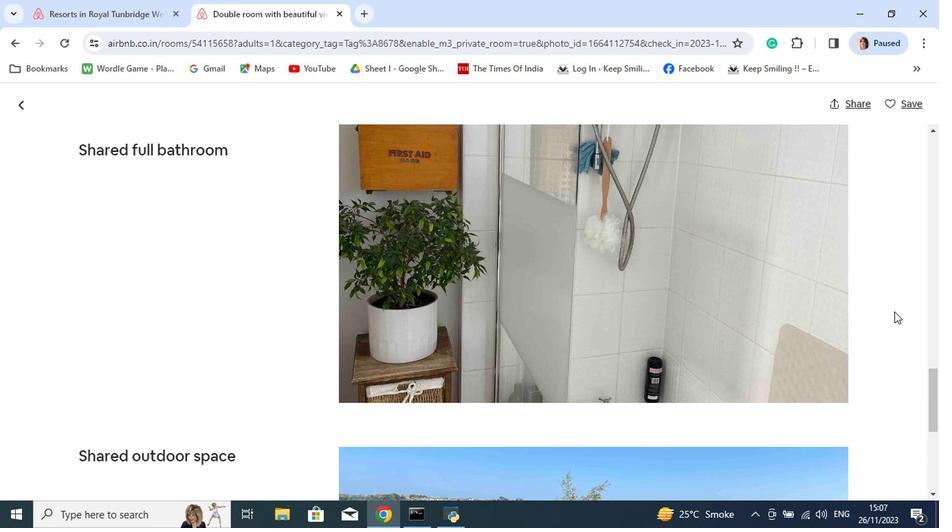 
Action: Mouse scrolled (893, 313) with delta (0, 0)
Screenshot: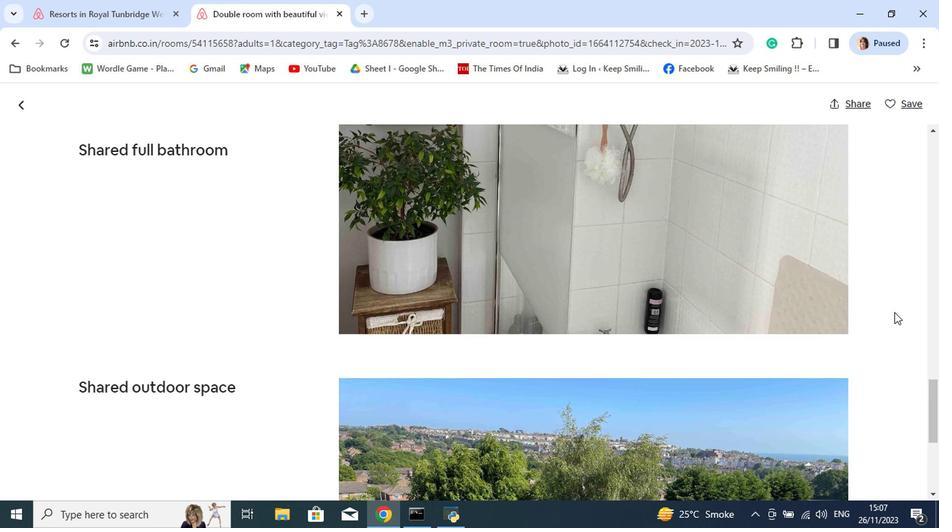 
Action: Mouse moved to (893, 314)
Screenshot: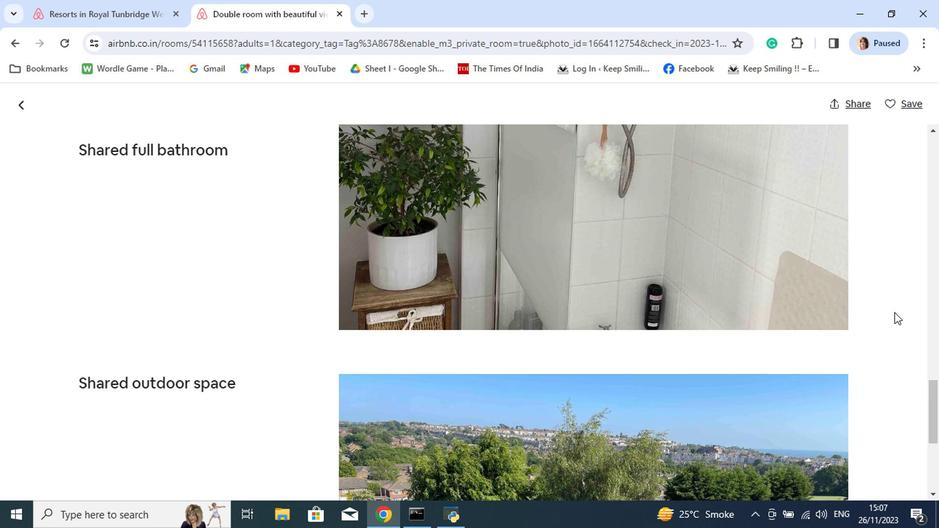 
Action: Mouse scrolled (893, 314) with delta (0, 0)
Screenshot: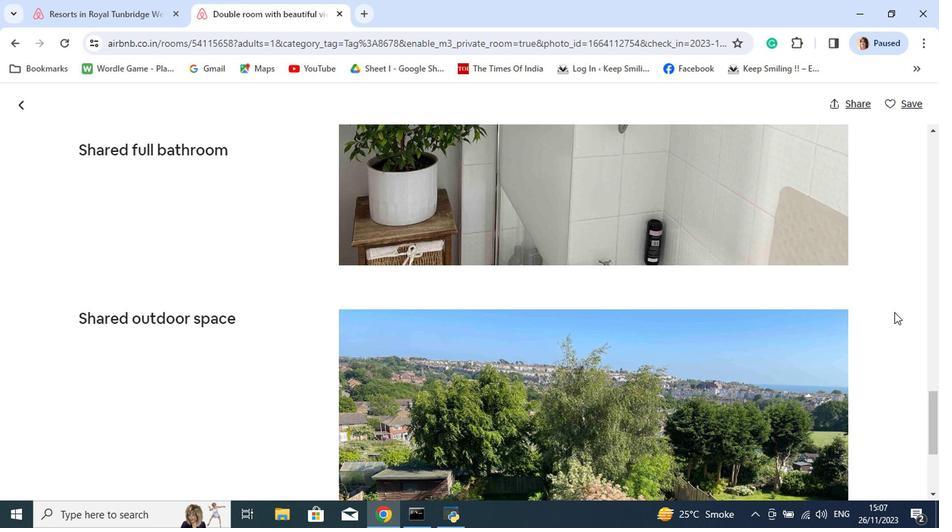 
Action: Mouse scrolled (893, 314) with delta (0, 0)
Screenshot: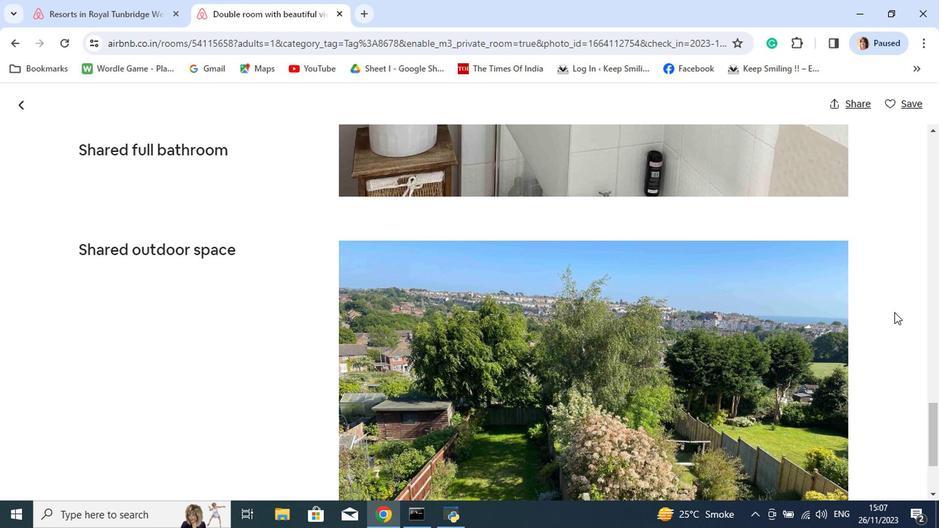 
Action: Mouse scrolled (893, 314) with delta (0, 0)
Screenshot: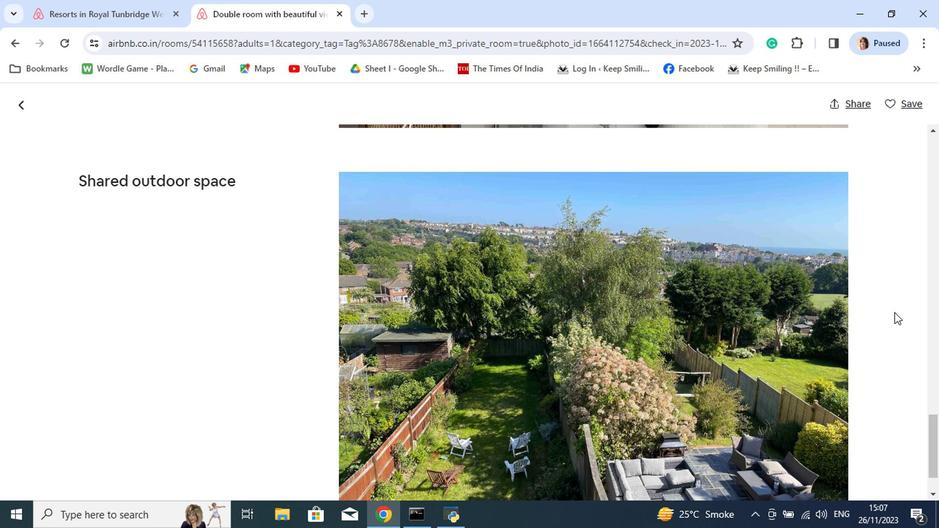 
Action: Mouse scrolled (893, 314) with delta (0, 0)
Screenshot: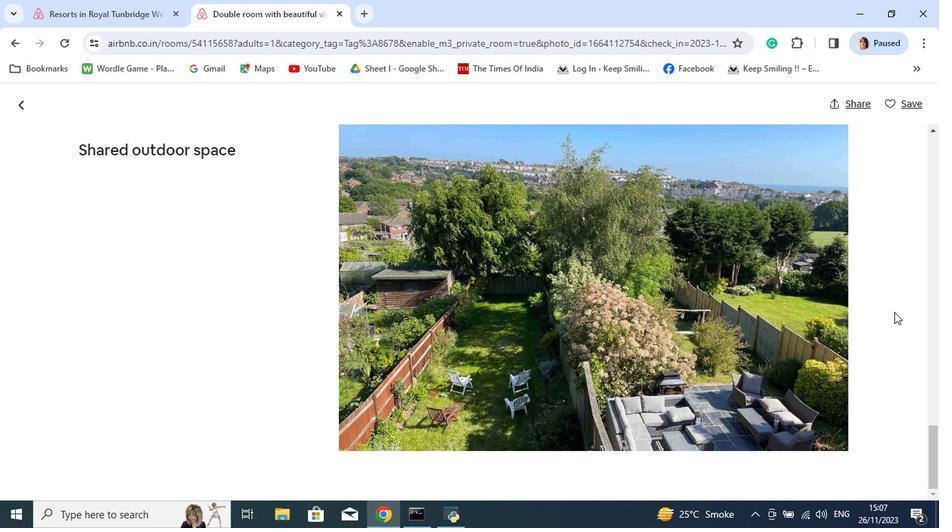 
Action: Mouse scrolled (893, 314) with delta (0, 0)
Screenshot: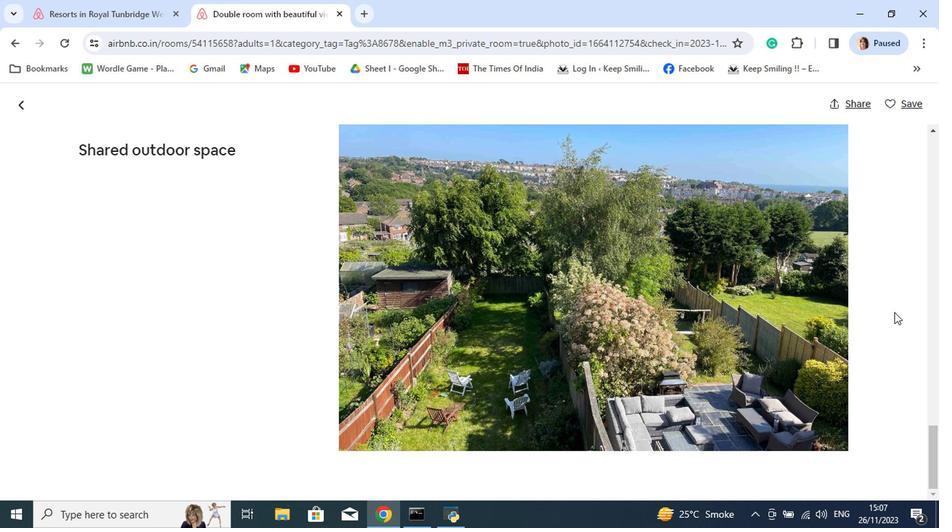 
Action: Mouse moved to (25, 104)
Screenshot: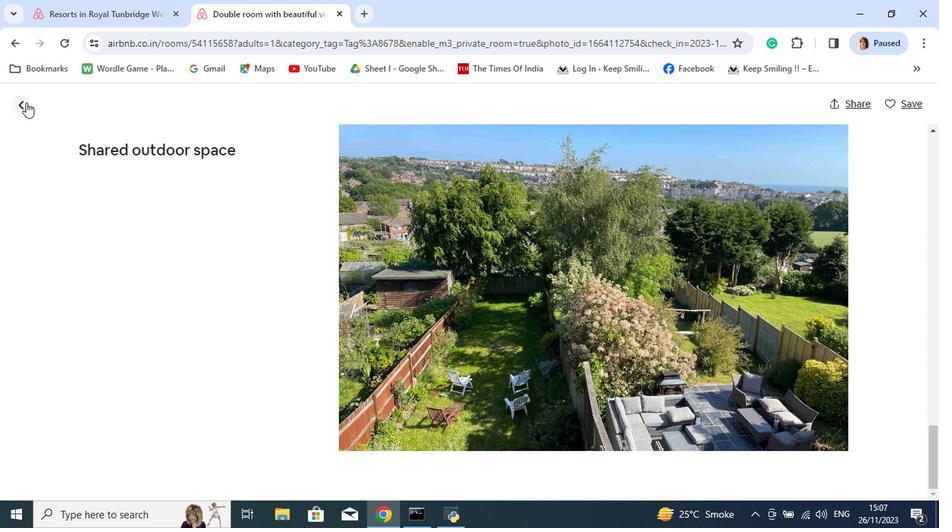 
Action: Mouse pressed left at (25, 104)
Screenshot: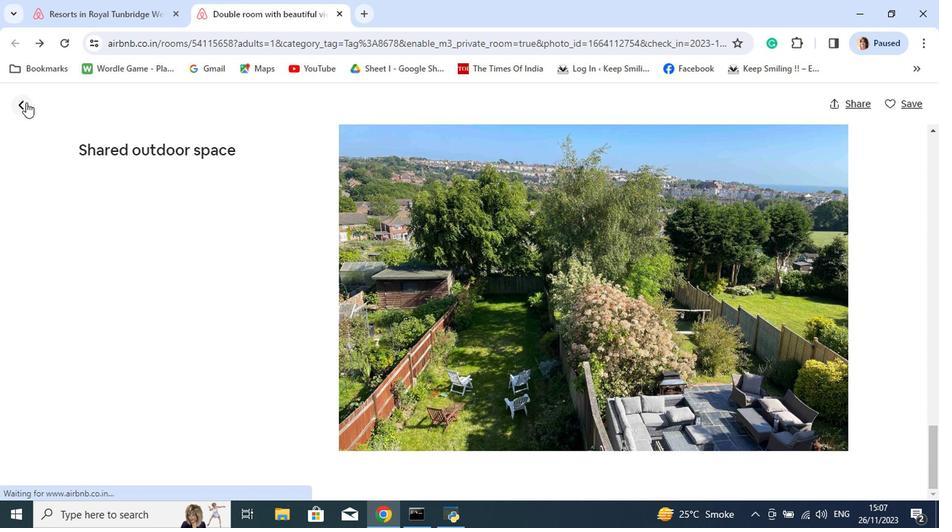 
Action: Mouse moved to (862, 422)
Screenshot: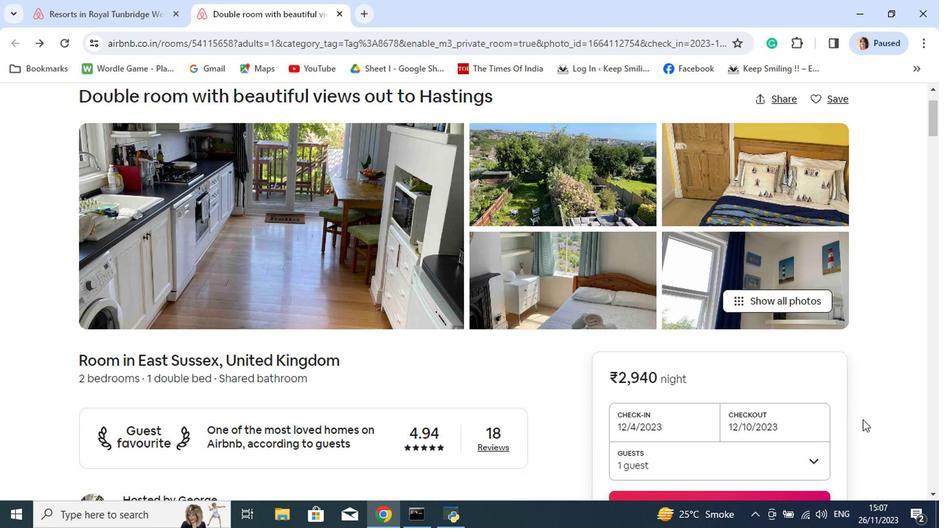 
Action: Mouse scrolled (862, 421) with delta (0, 0)
Screenshot: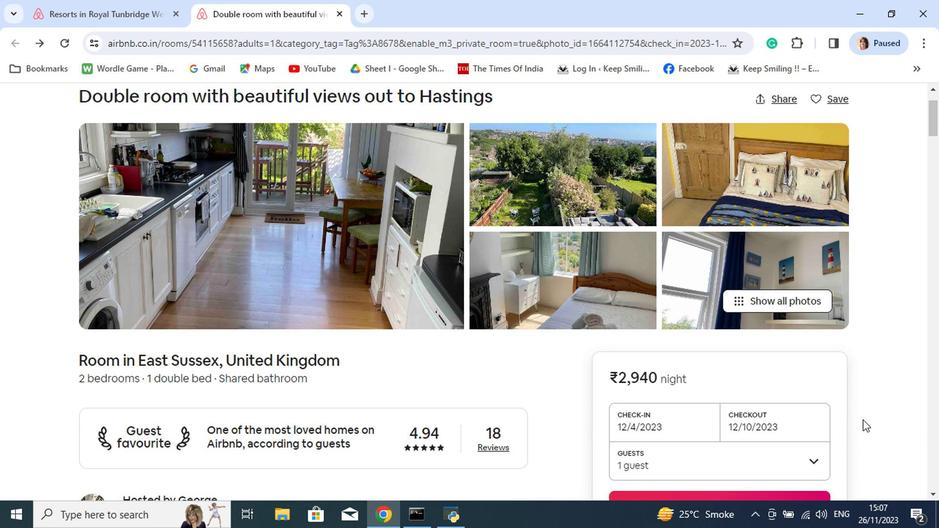 
Action: Mouse scrolled (862, 421) with delta (0, 0)
Screenshot: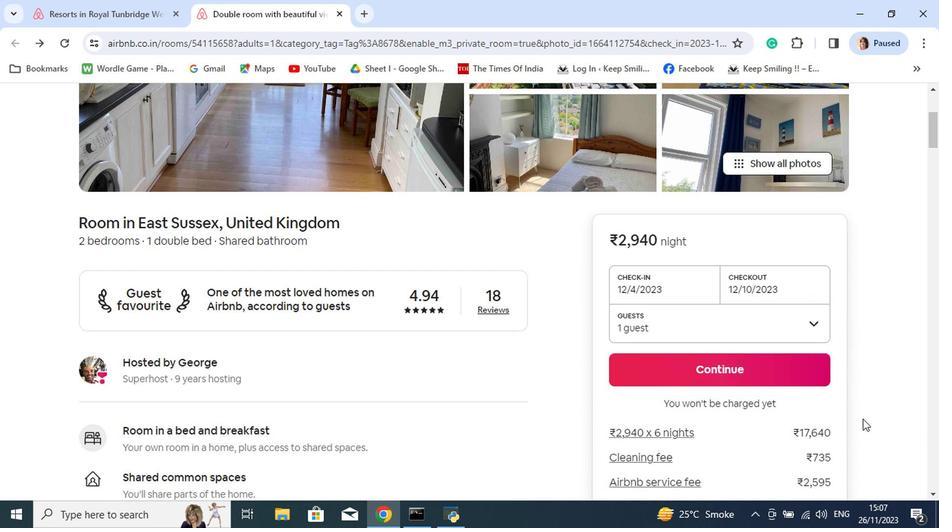 
Action: Mouse scrolled (862, 421) with delta (0, 0)
Screenshot: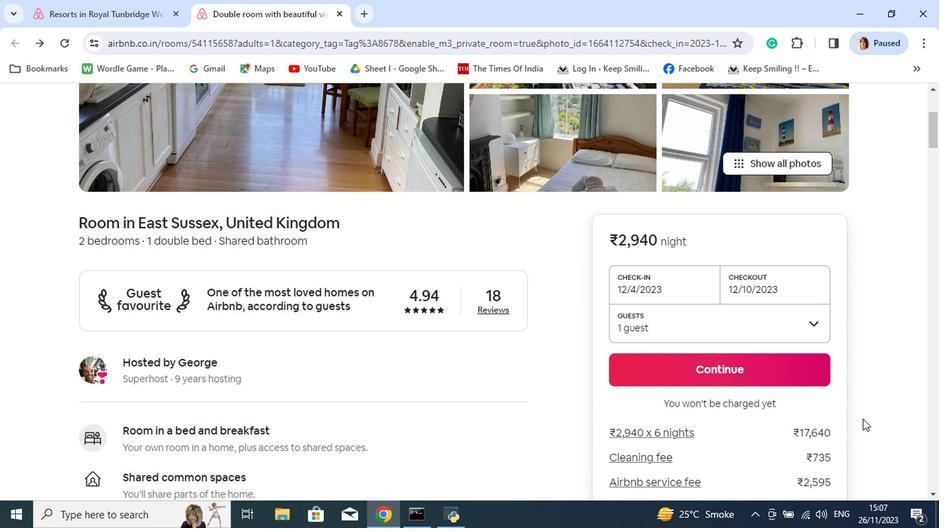 
Action: Mouse moved to (862, 421)
Screenshot: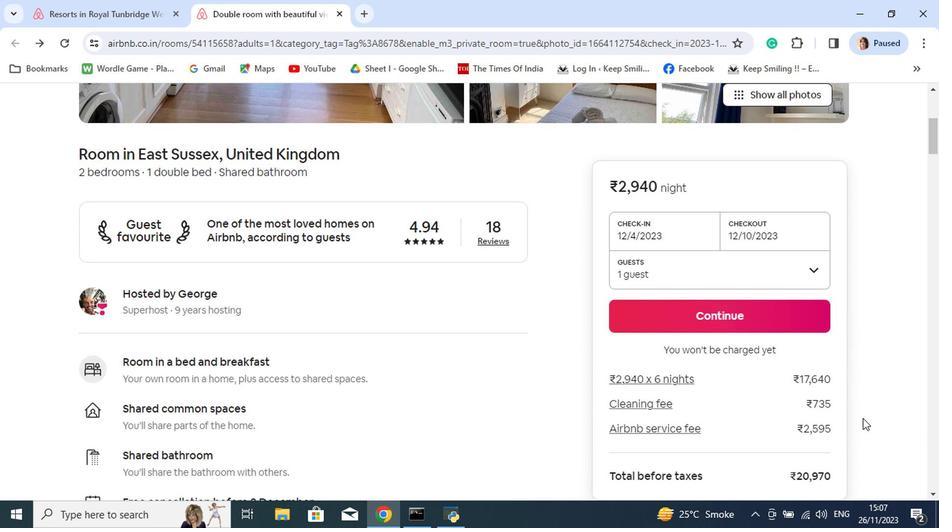 
Action: Mouse scrolled (862, 421) with delta (0, 0)
Screenshot: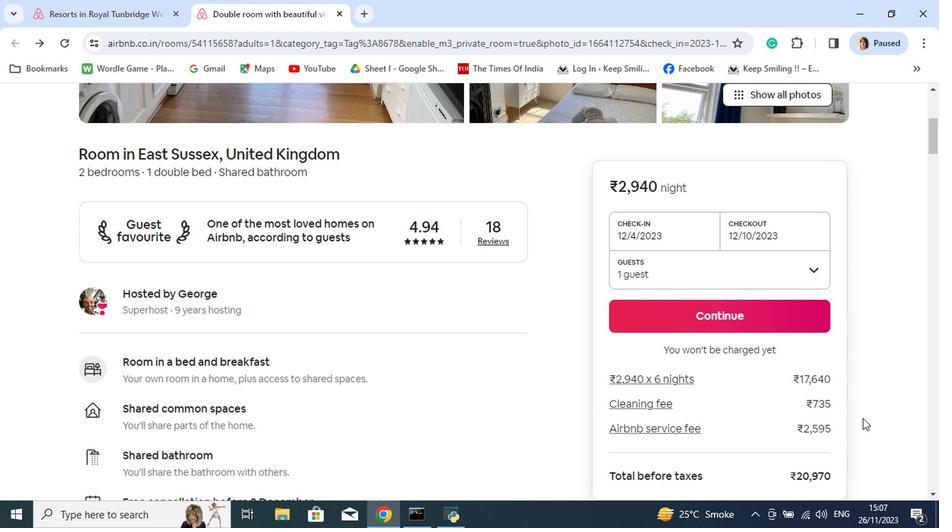 
Action: Mouse moved to (862, 421)
Screenshot: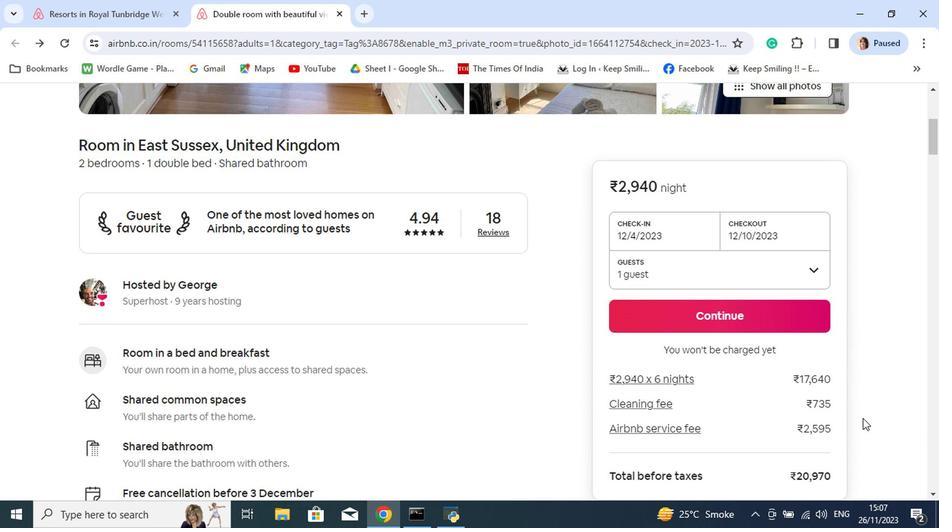 
Action: Mouse scrolled (862, 420) with delta (0, 0)
Screenshot: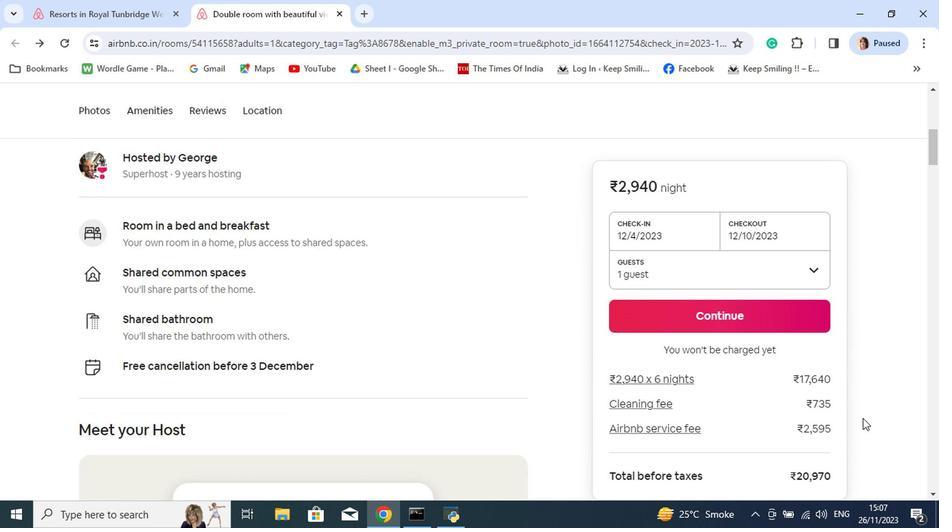 
Action: Mouse scrolled (862, 420) with delta (0, 0)
Screenshot: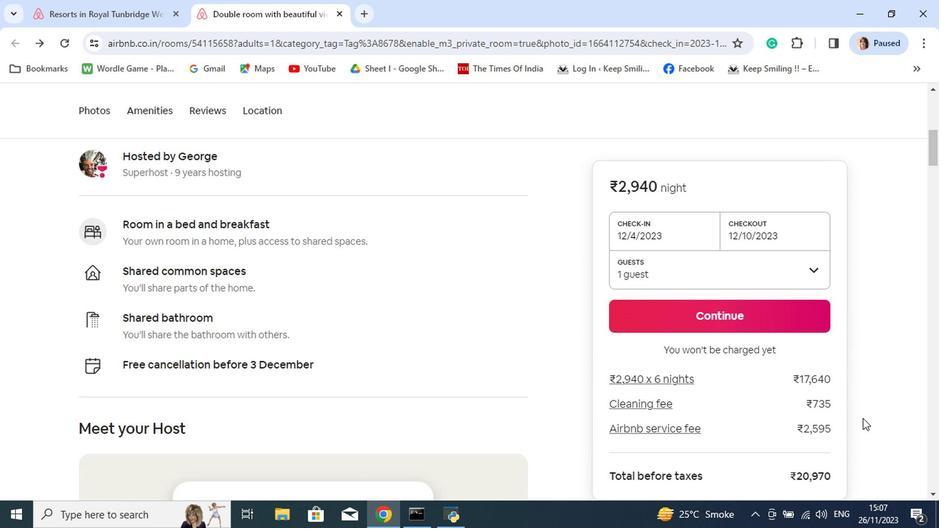 
Action: Mouse scrolled (862, 420) with delta (0, 0)
Screenshot: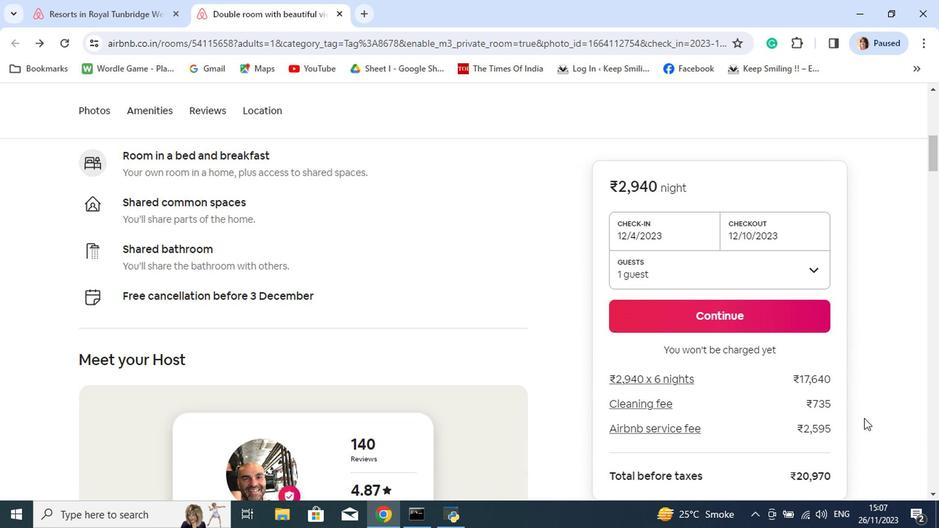 
Action: Mouse moved to (864, 421)
Screenshot: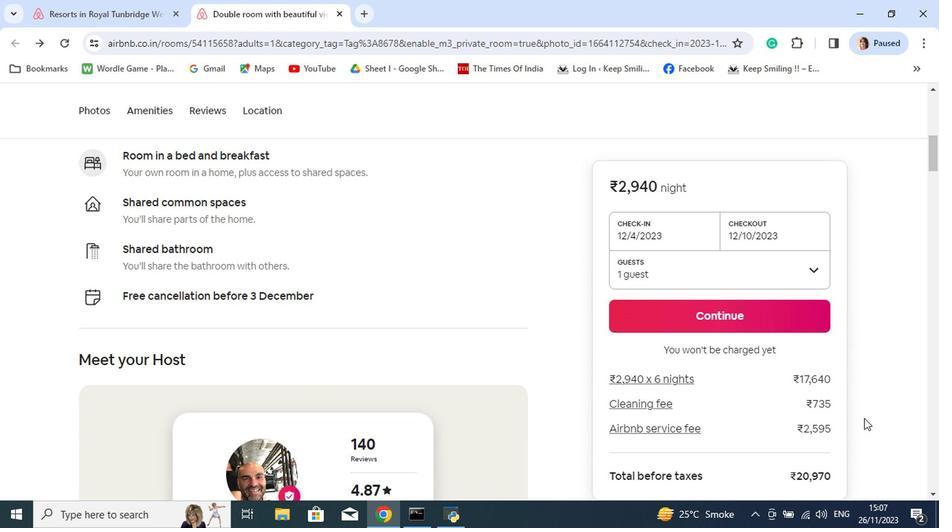 
Action: Mouse scrolled (864, 420) with delta (0, 0)
Screenshot: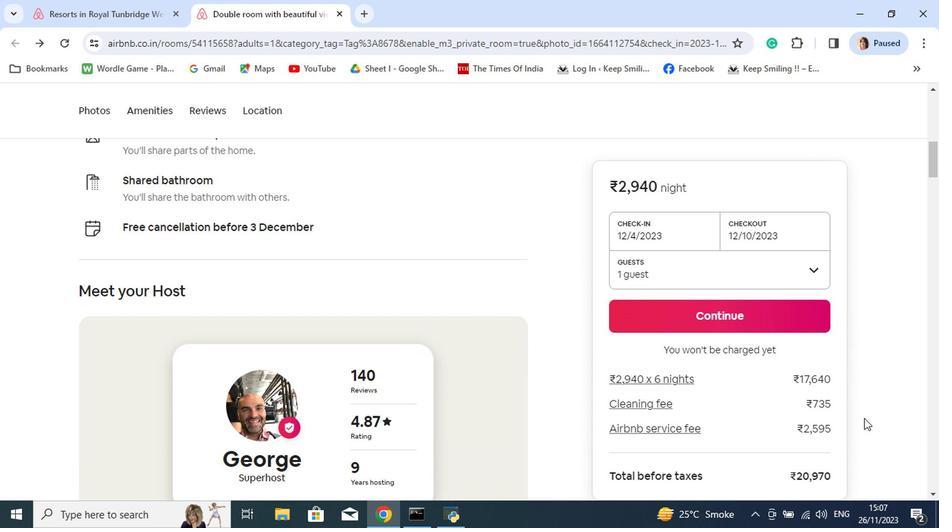 
Action: Mouse scrolled (864, 420) with delta (0, 0)
Screenshot: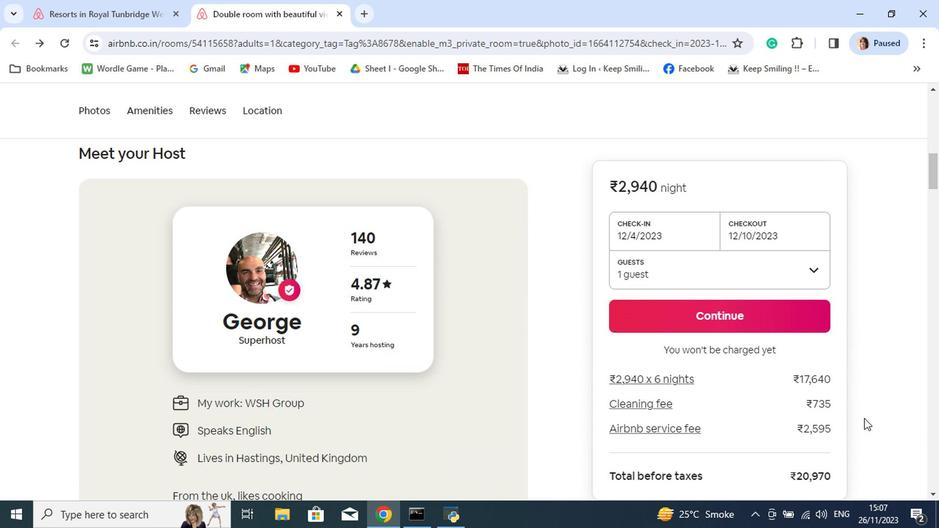 
Action: Mouse scrolled (864, 420) with delta (0, 0)
Screenshot: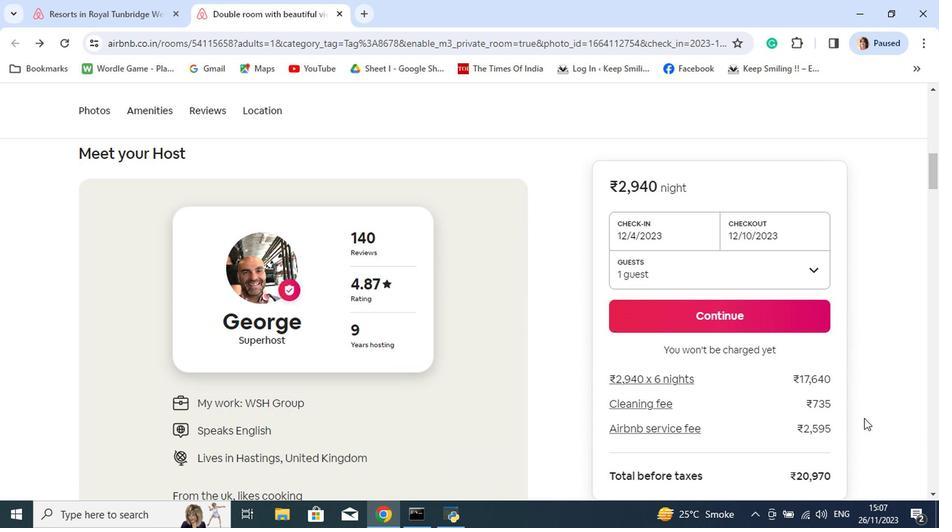 
Action: Mouse scrolled (864, 420) with delta (0, 0)
Screenshot: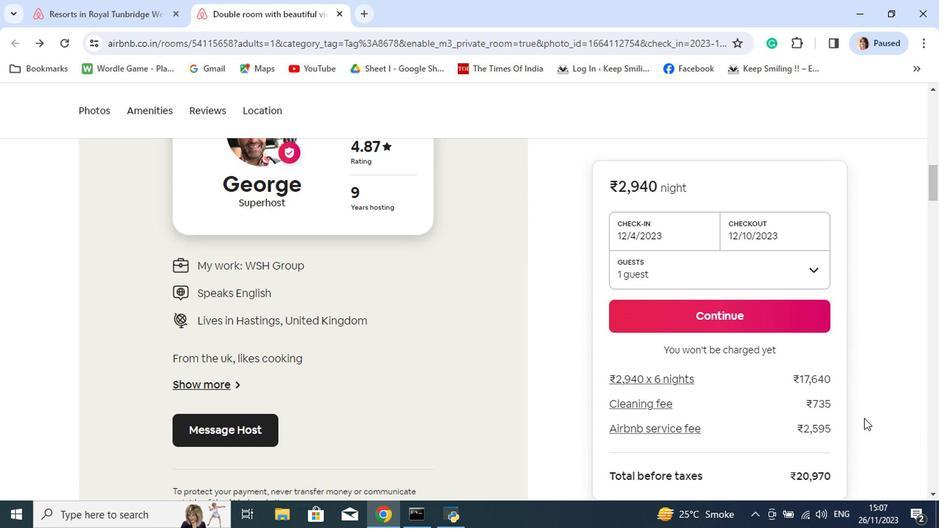 
Action: Mouse scrolled (864, 420) with delta (0, 0)
Screenshot: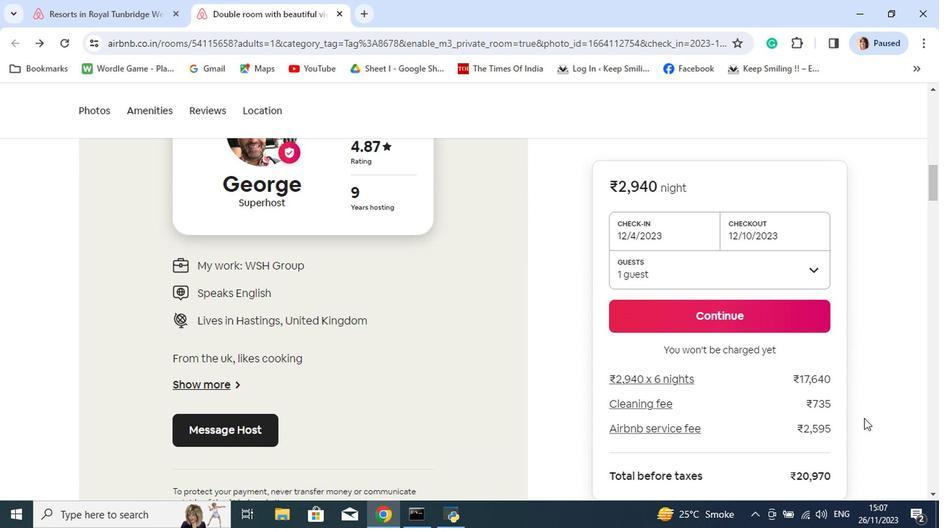 
Action: Mouse scrolled (864, 420) with delta (0, 0)
Screenshot: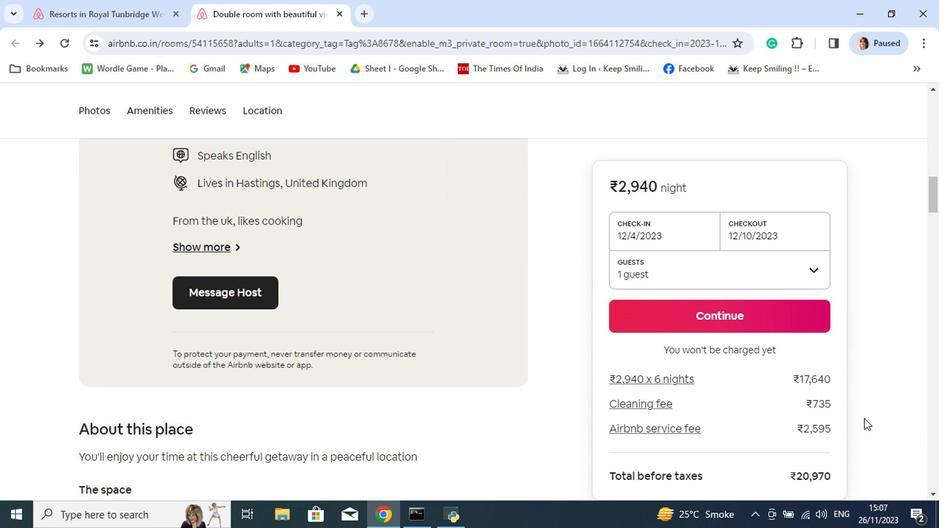 
Action: Mouse scrolled (864, 420) with delta (0, 0)
Screenshot: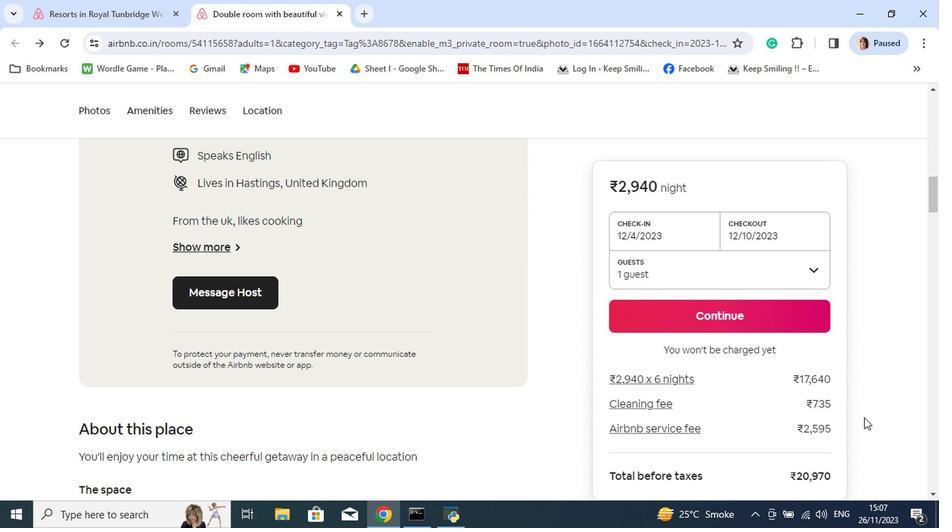 
Action: Mouse moved to (864, 420)
Screenshot: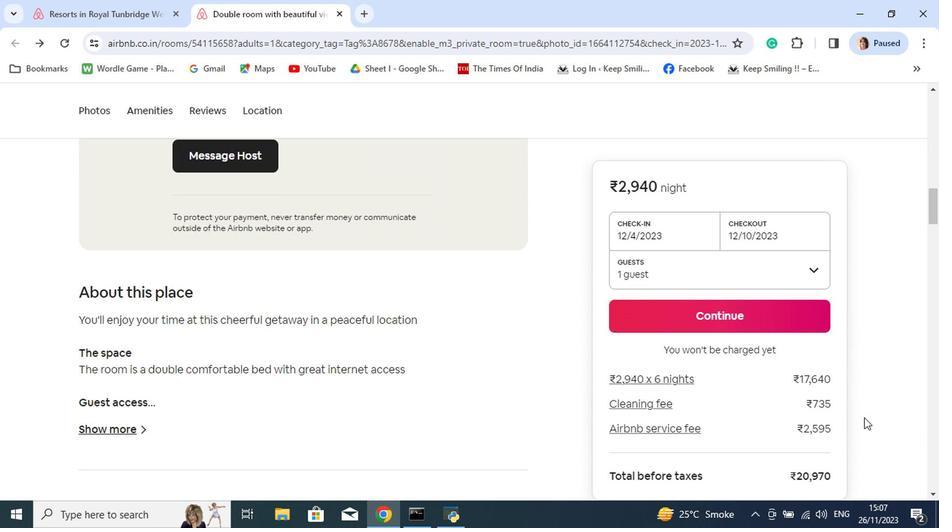 
Action: Mouse scrolled (864, 419) with delta (0, 0)
Screenshot: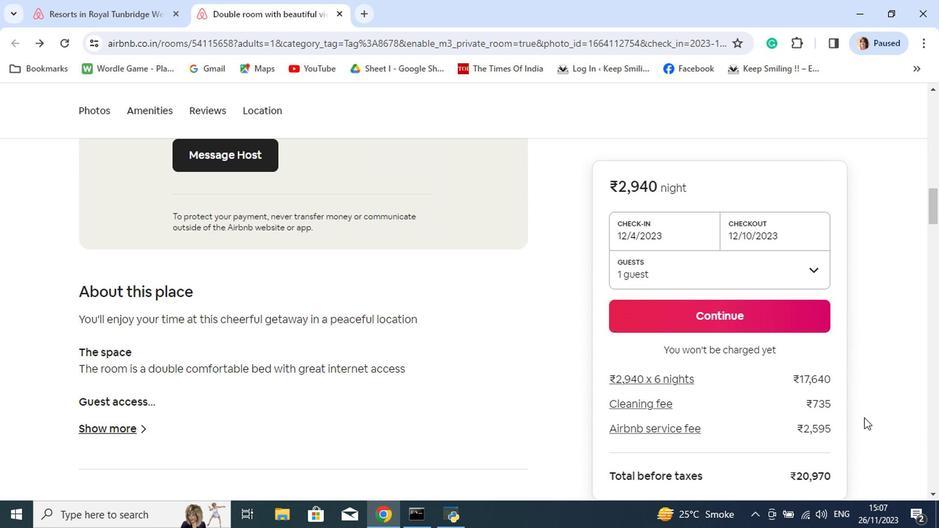 
Action: Mouse scrolled (864, 419) with delta (0, 0)
Screenshot: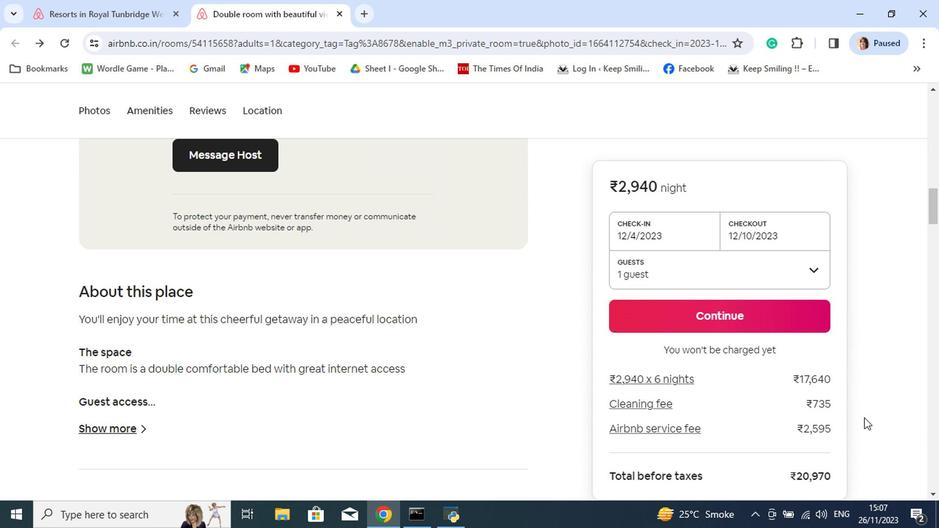 
Action: Mouse scrolled (864, 419) with delta (0, 0)
Screenshot: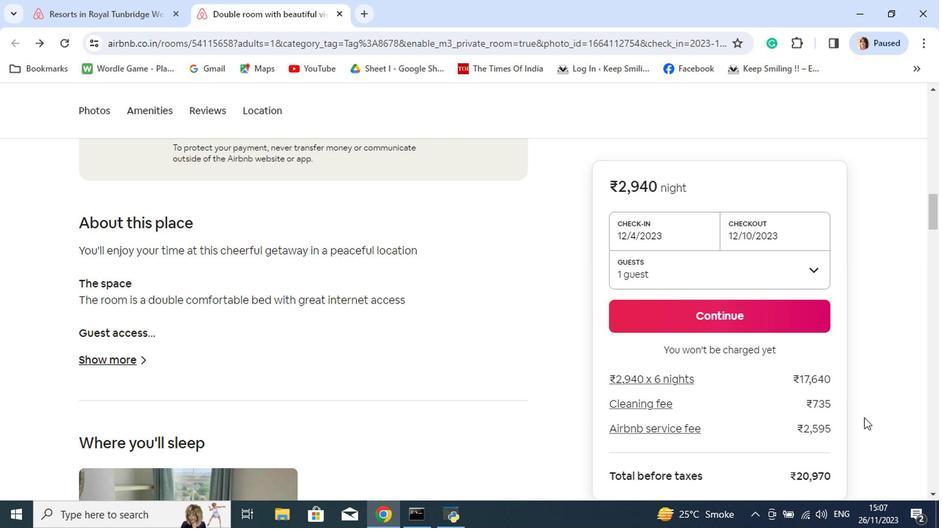 
Action: Mouse scrolled (864, 419) with delta (0, 0)
Screenshot: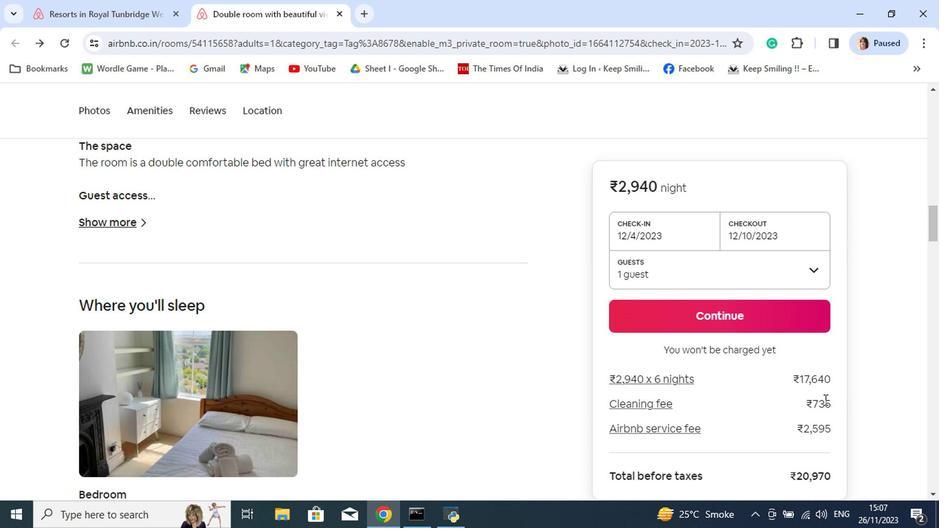
Action: Mouse scrolled (864, 419) with delta (0, 0)
Screenshot: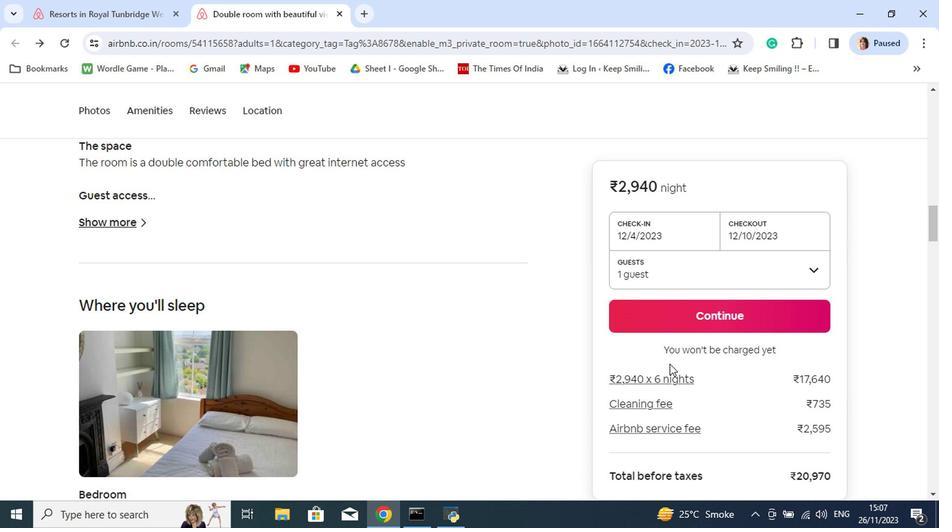
Action: Mouse moved to (113, 228)
Screenshot: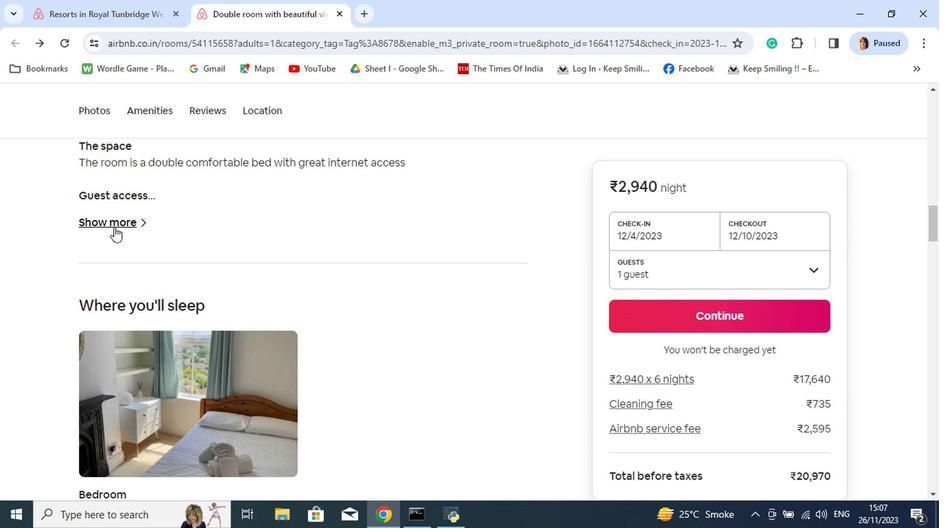 
Action: Mouse pressed left at (113, 228)
Screenshot: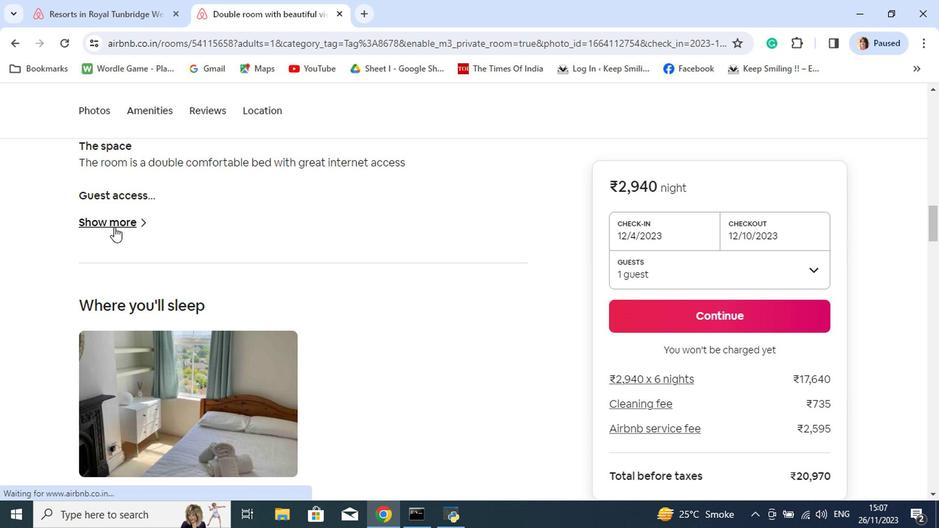 
Action: Mouse moved to (734, 471)
Screenshot: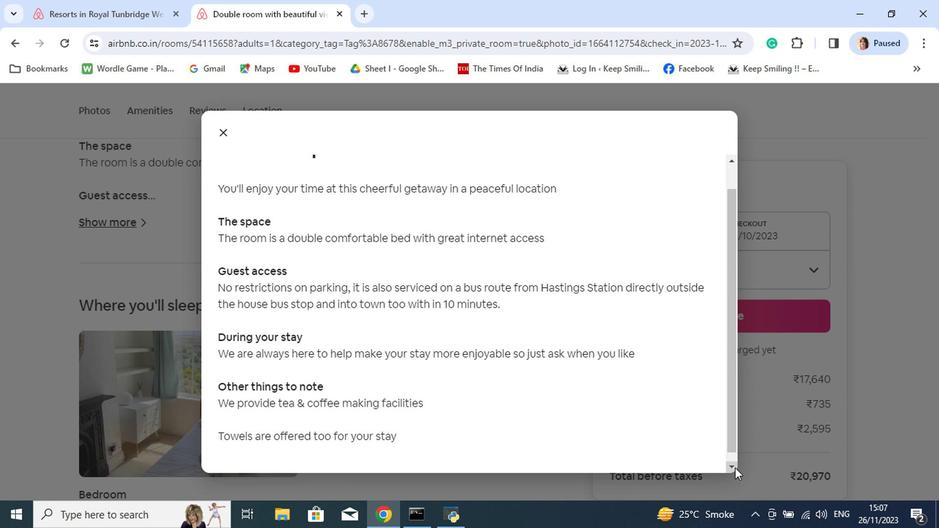 
Action: Mouse pressed left at (734, 471)
Screenshot: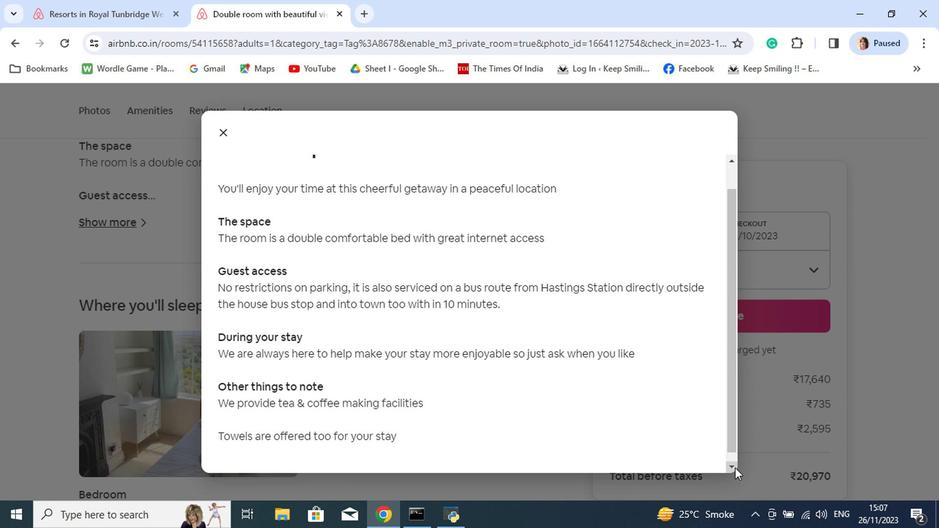 
Action: Mouse moved to (734, 471)
Screenshot: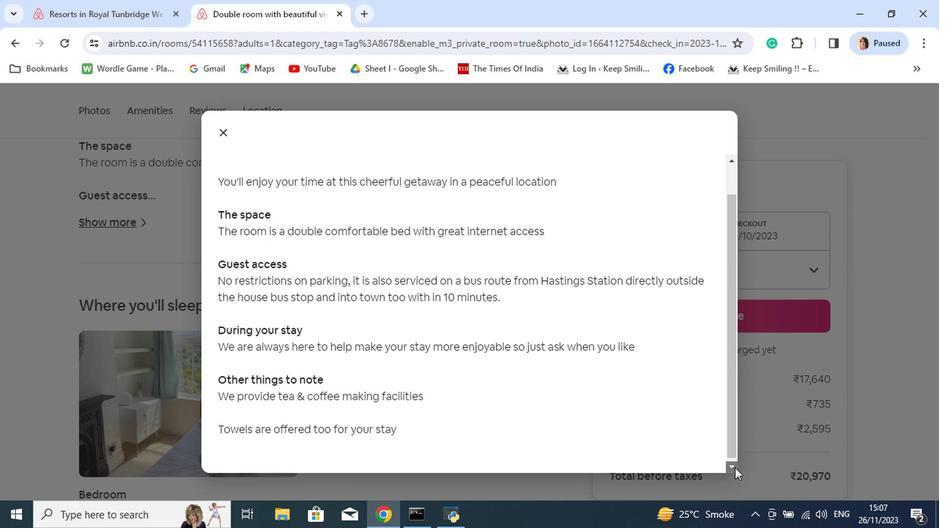 
Action: Mouse pressed left at (734, 471)
Screenshot: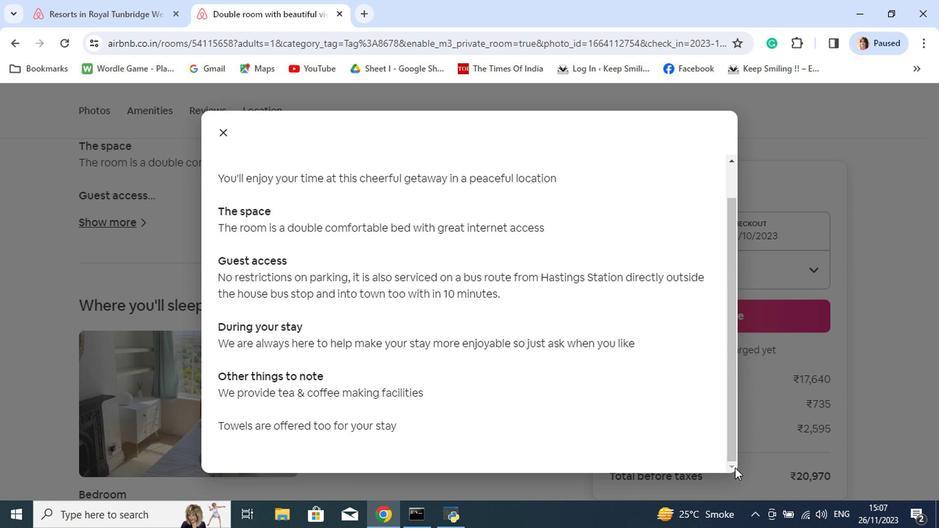 
Action: Mouse pressed left at (734, 471)
Screenshot: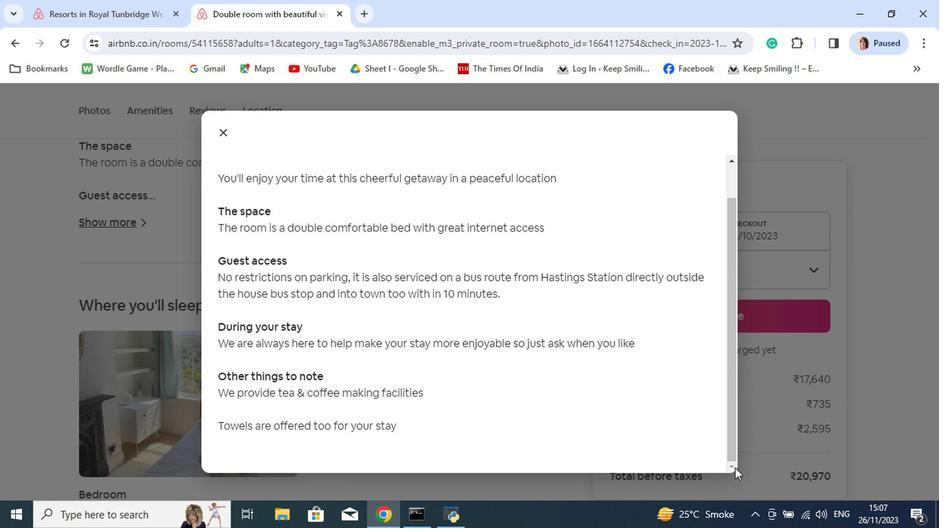 
Action: Mouse moved to (220, 137)
Screenshot: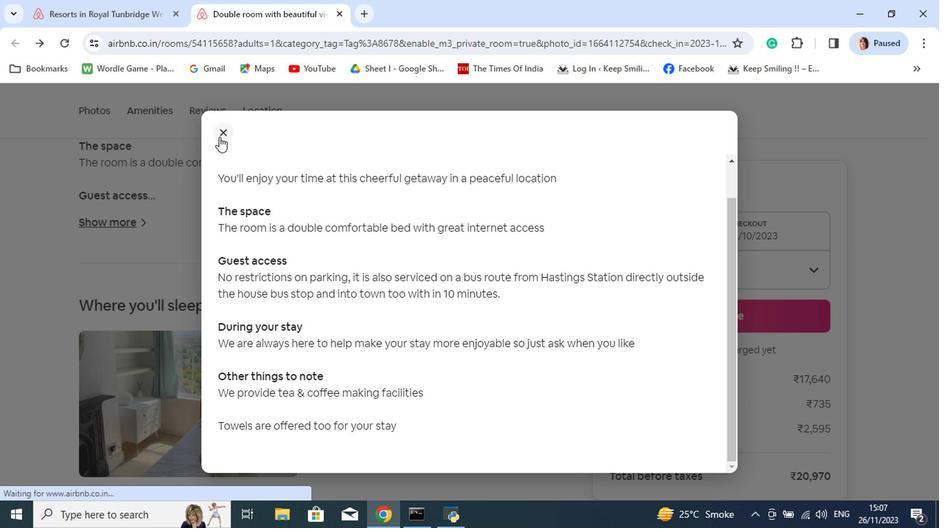 
Action: Mouse pressed left at (220, 137)
Screenshot: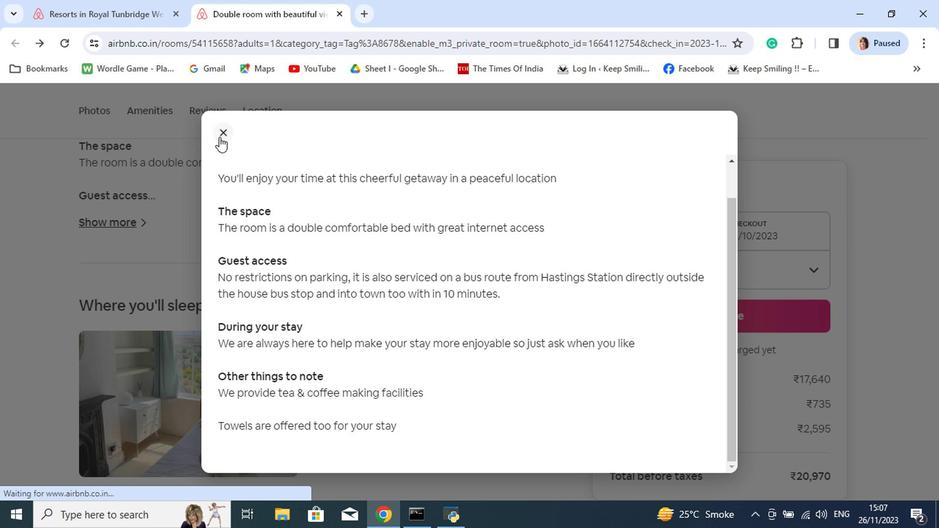 
Action: Mouse moved to (381, 315)
Screenshot: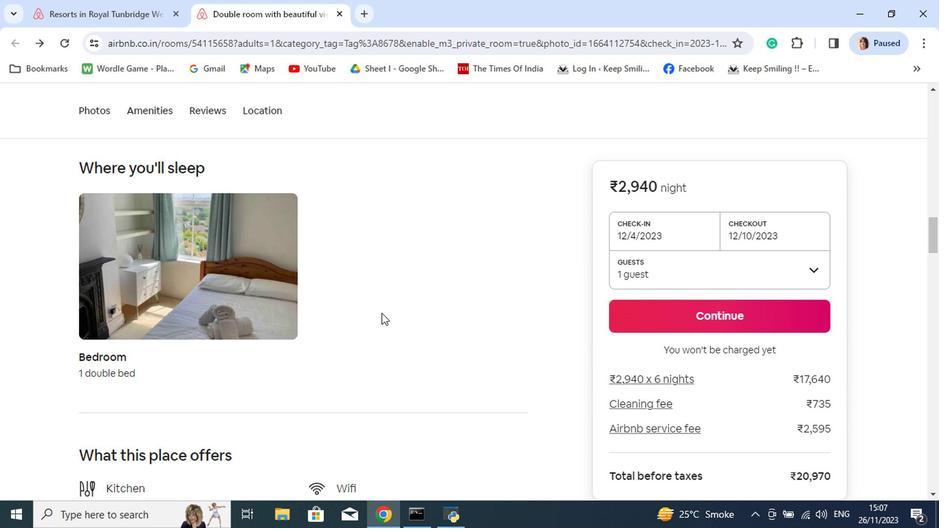 
Action: Mouse scrolled (381, 314) with delta (0, 0)
Screenshot: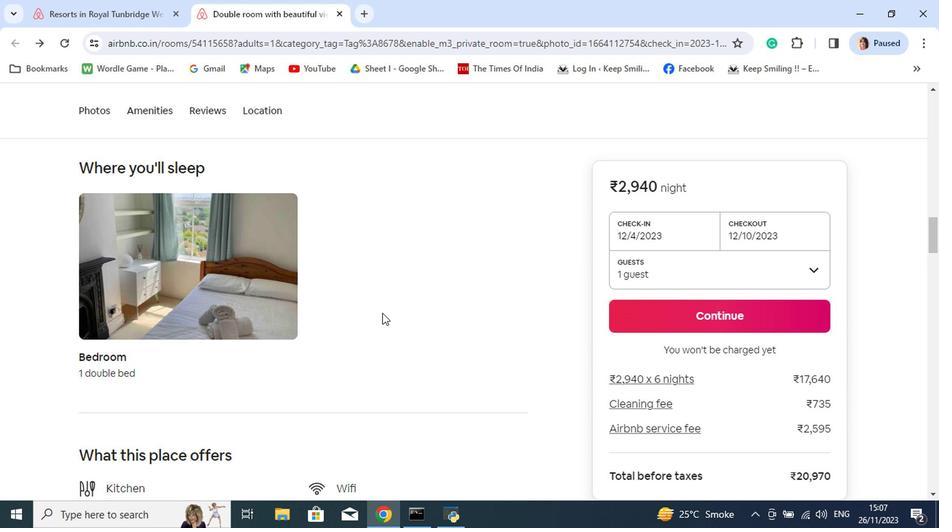 
Action: Mouse scrolled (381, 314) with delta (0, 0)
Screenshot: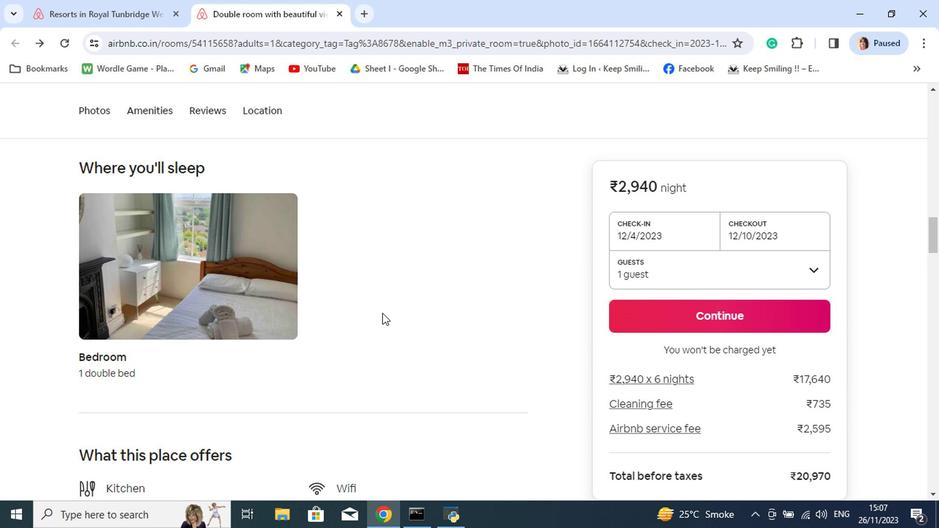 
Action: Mouse moved to (382, 315)
Screenshot: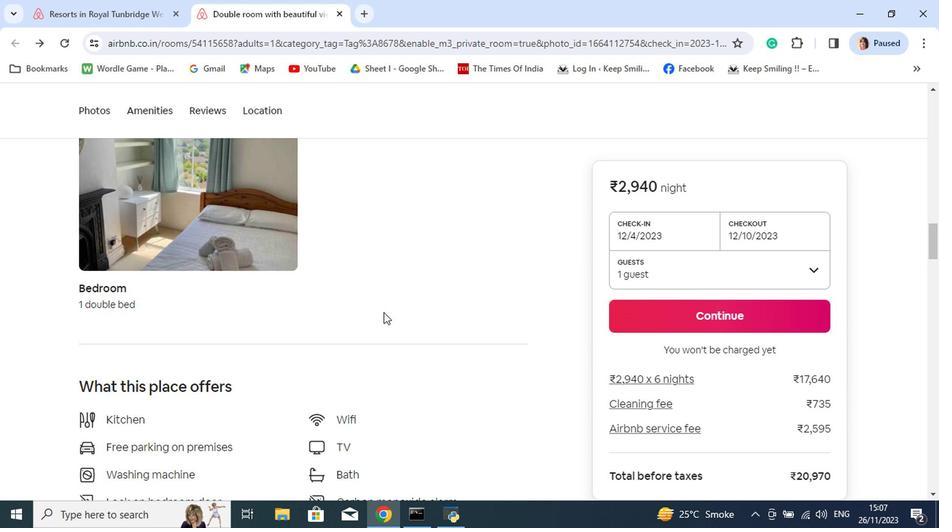 
Action: Mouse scrolled (382, 314) with delta (0, 0)
Screenshot: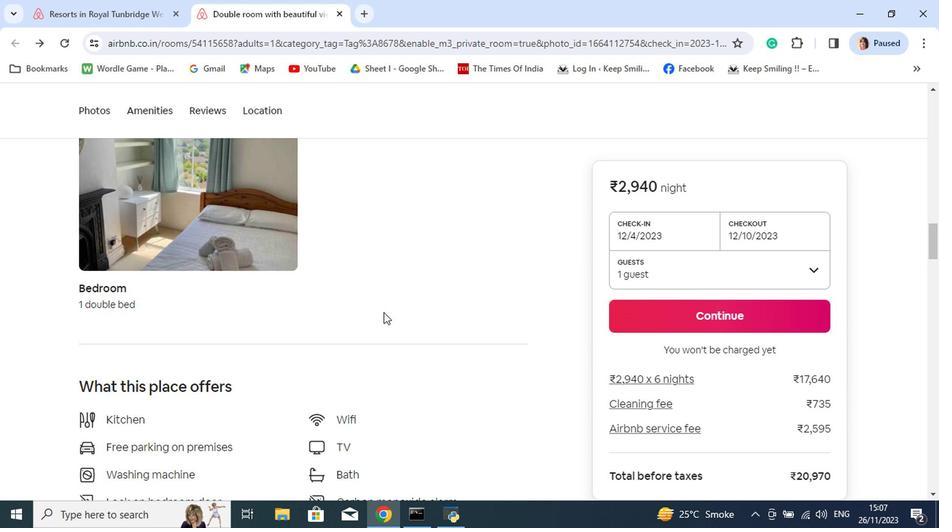 
Action: Mouse moved to (383, 314)
Screenshot: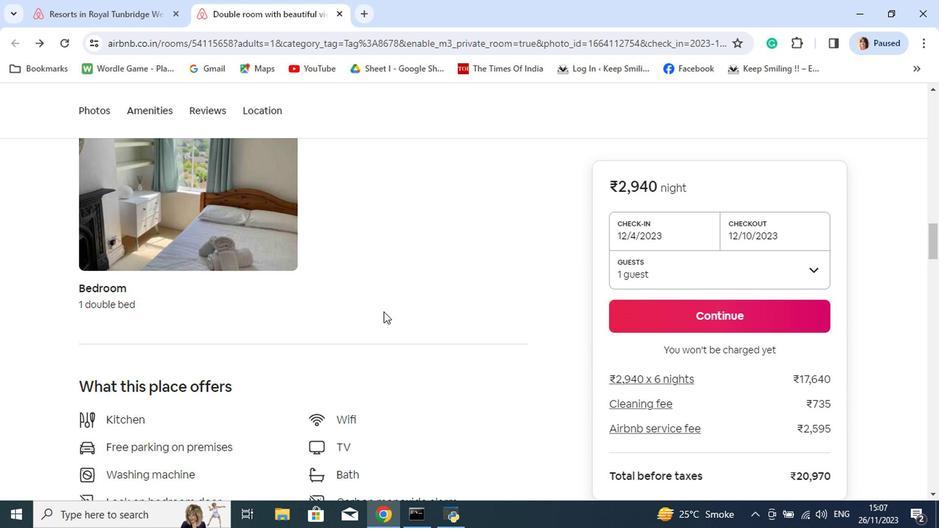
Action: Mouse scrolled (383, 314) with delta (0, 0)
Screenshot: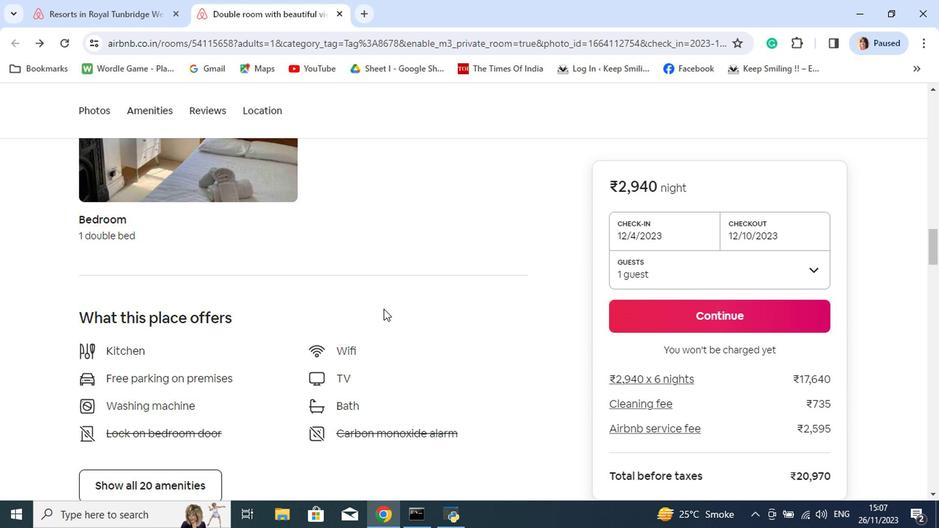 
Action: Mouse moved to (383, 311)
Screenshot: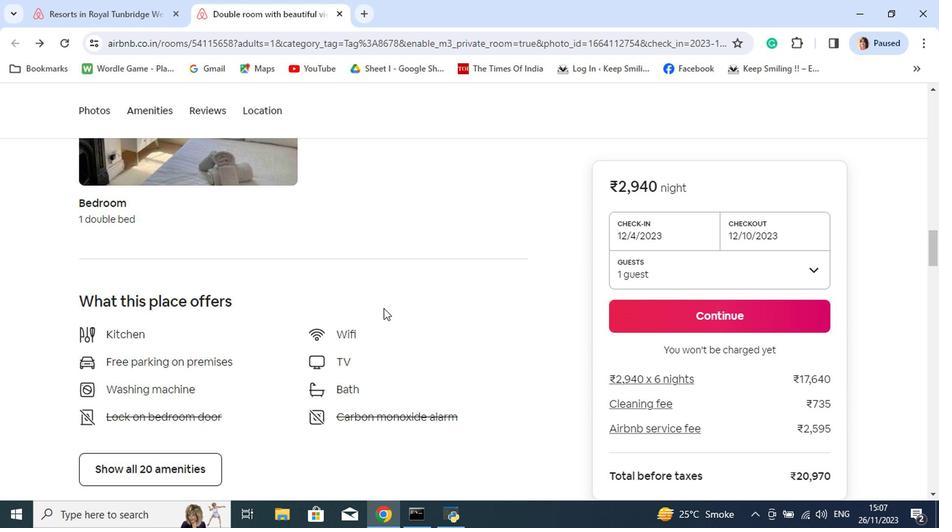 
Action: Mouse scrolled (383, 310) with delta (0, 0)
Screenshot: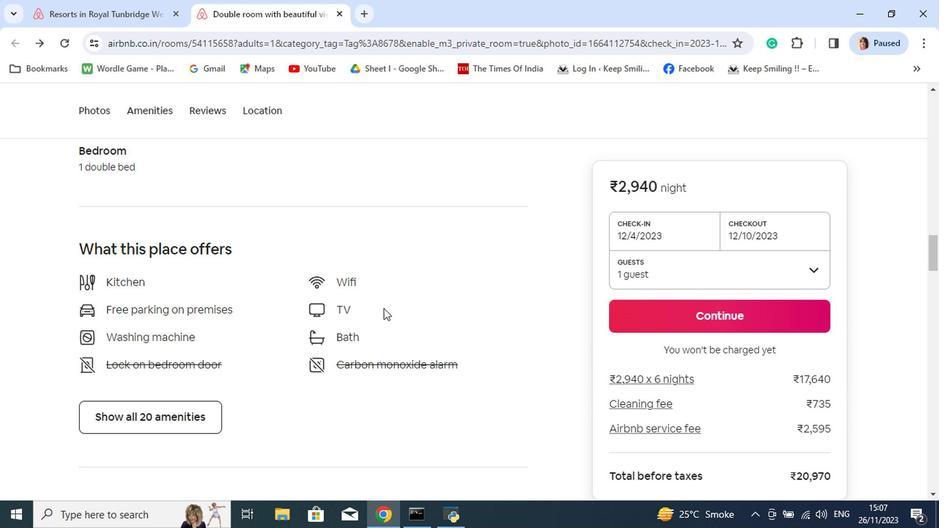
Action: Mouse moved to (178, 422)
Screenshot: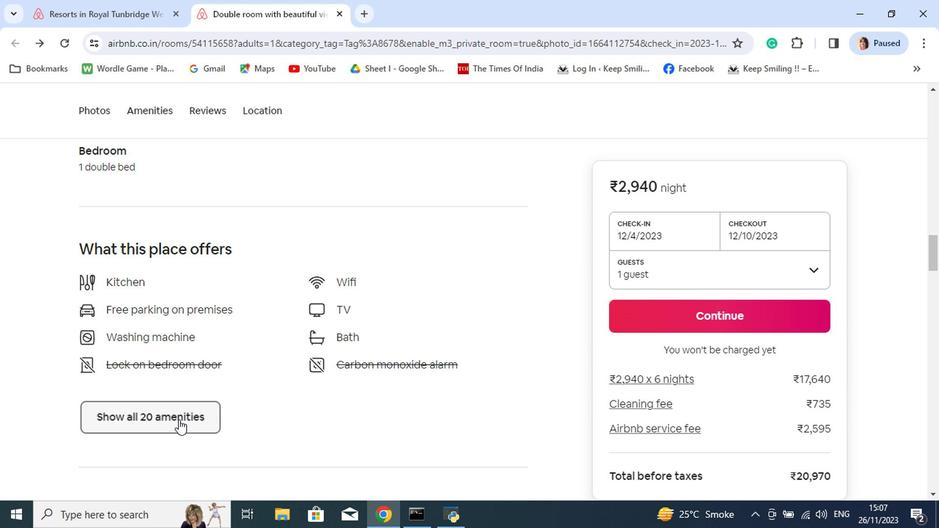 
Action: Mouse pressed left at (178, 422)
Screenshot: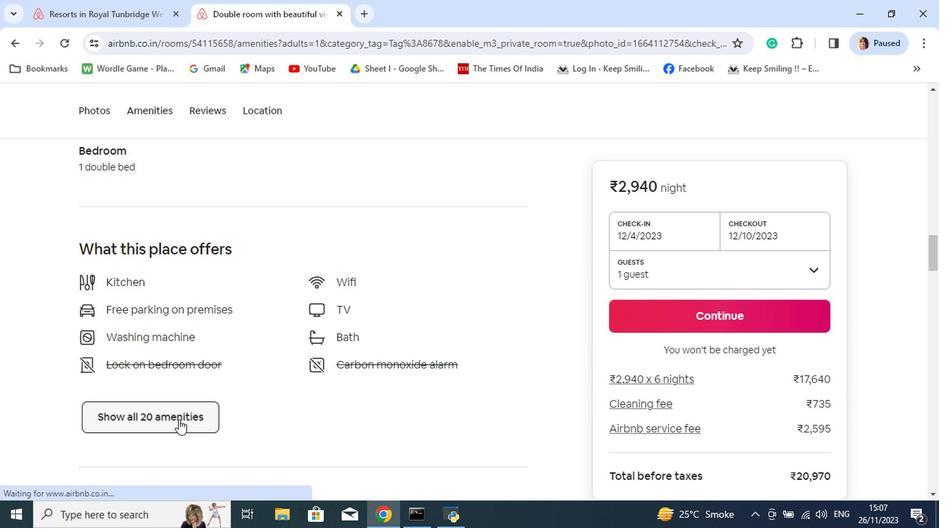 
Action: Mouse moved to (729, 468)
Screenshot: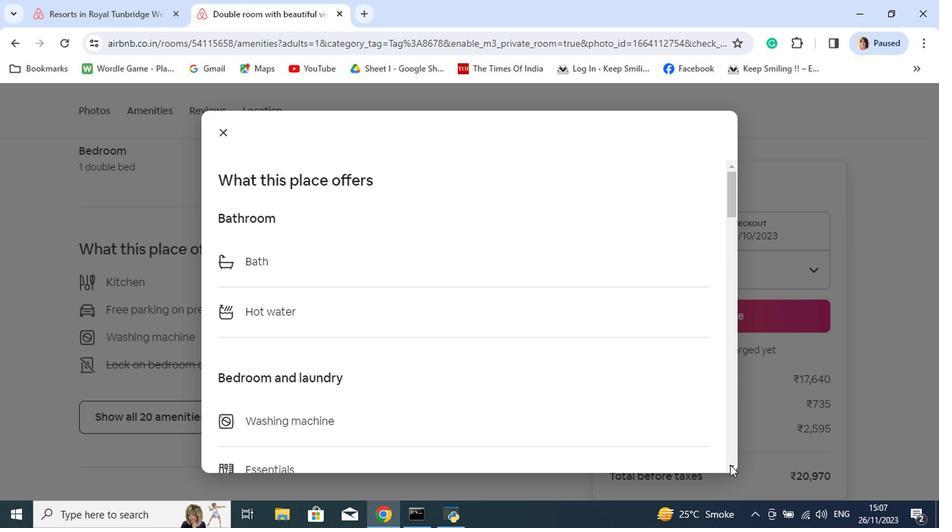
Action: Mouse pressed left at (729, 468)
Screenshot: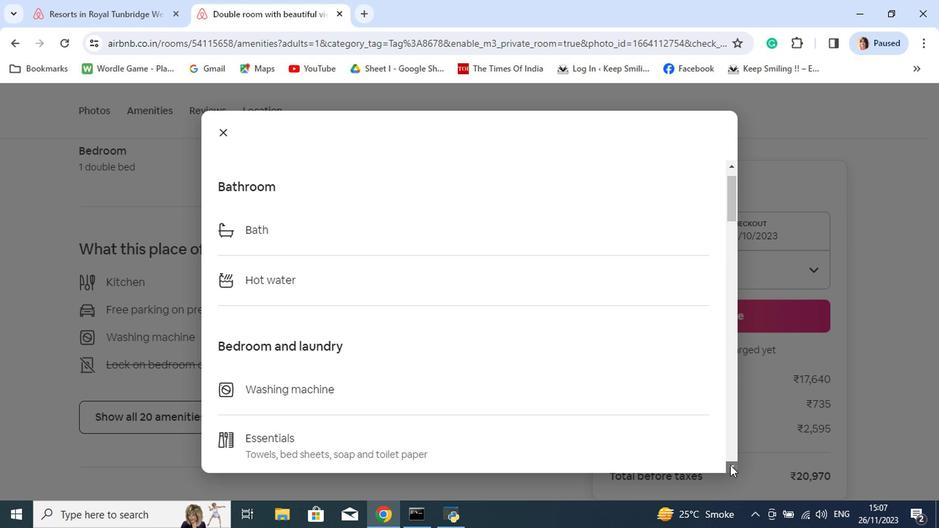 
Action: Mouse pressed left at (729, 468)
Screenshot: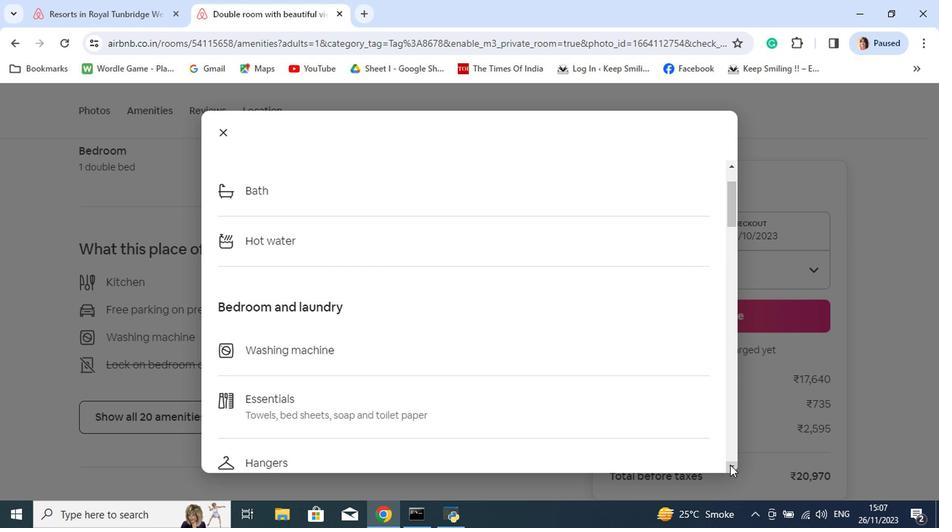 
Action: Mouse pressed left at (729, 468)
Screenshot: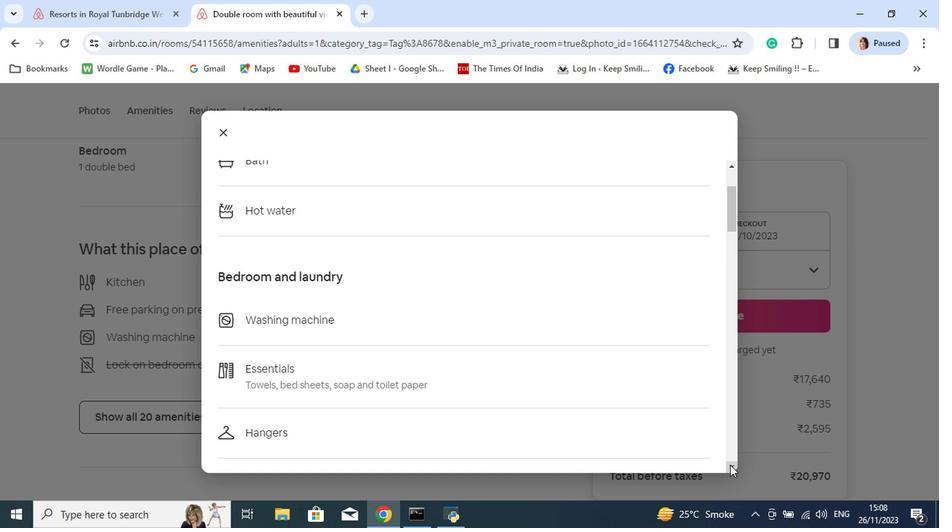 
Action: Mouse pressed left at (729, 468)
Screenshot: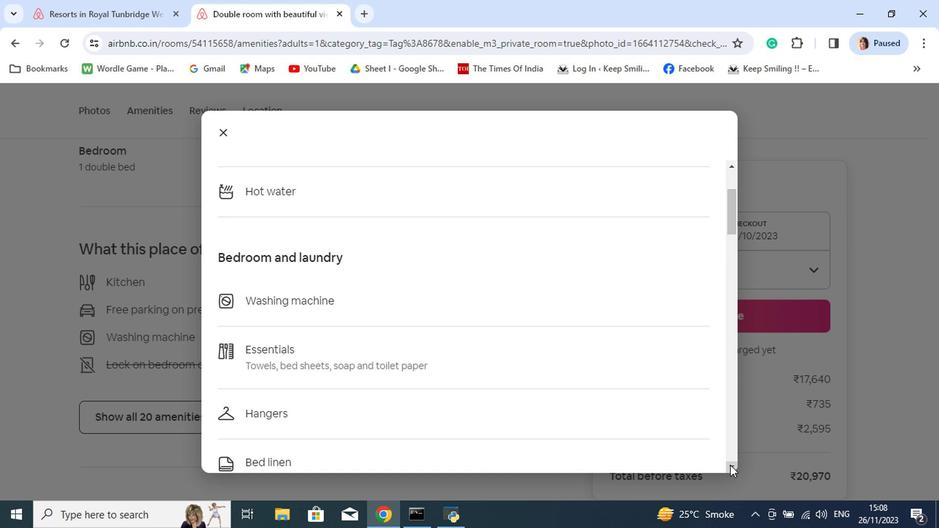 
Action: Mouse pressed left at (729, 468)
Screenshot: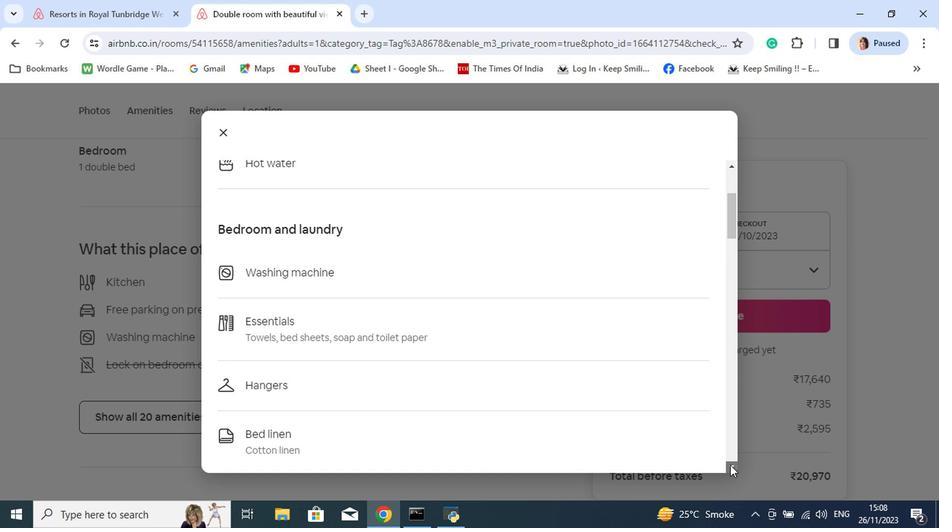 
Action: Mouse pressed left at (729, 468)
Screenshot: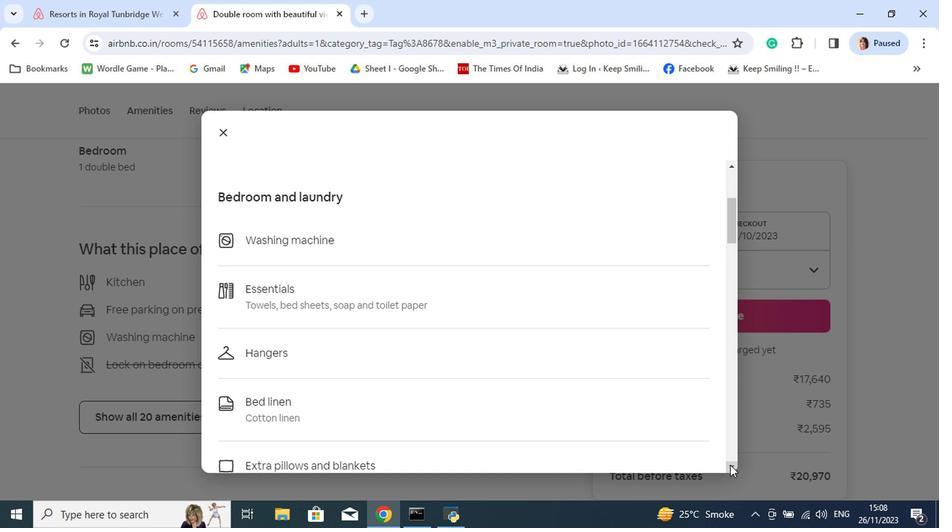 
Action: Mouse pressed left at (729, 468)
Screenshot: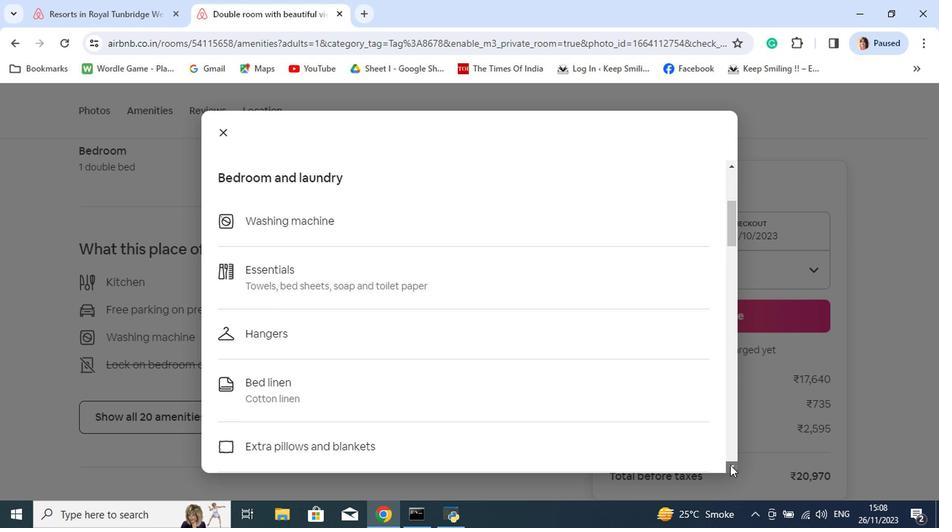 
Action: Mouse pressed left at (729, 468)
Screenshot: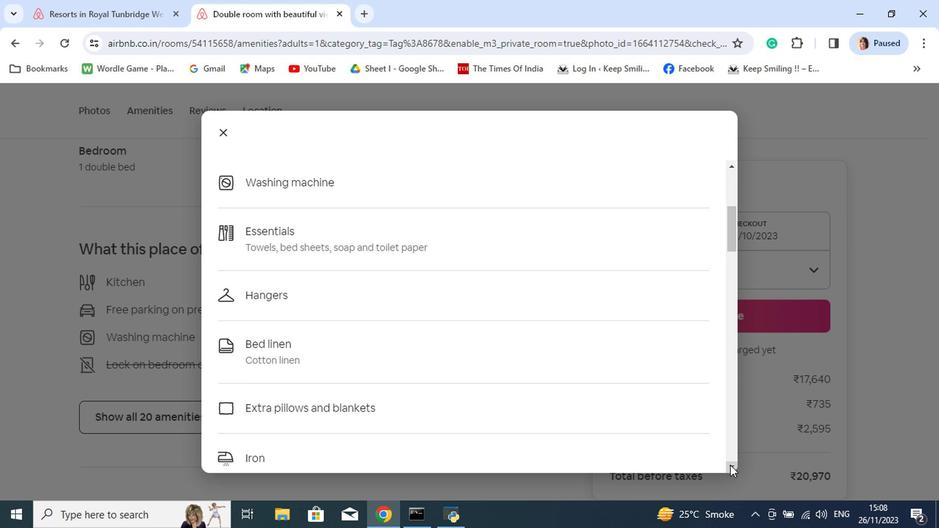 
Action: Mouse pressed left at (729, 468)
Screenshot: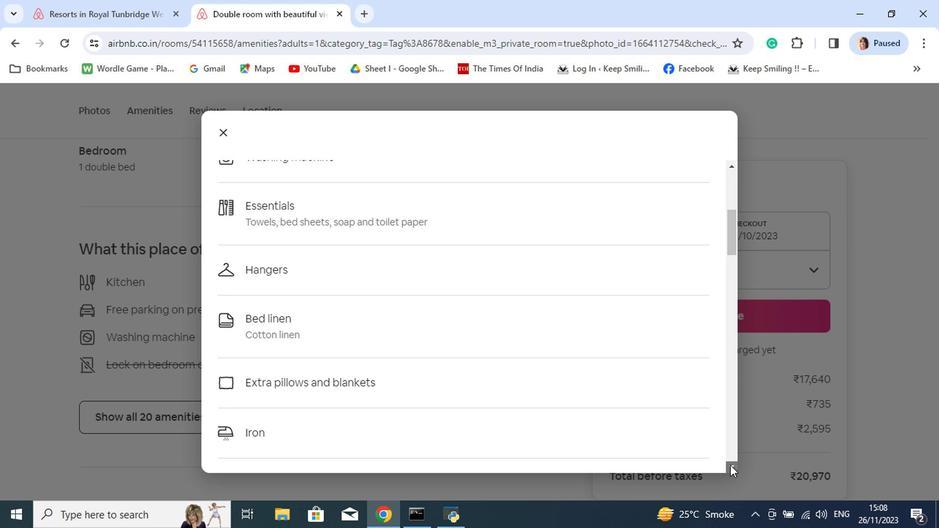 
Action: Mouse pressed left at (729, 468)
Screenshot: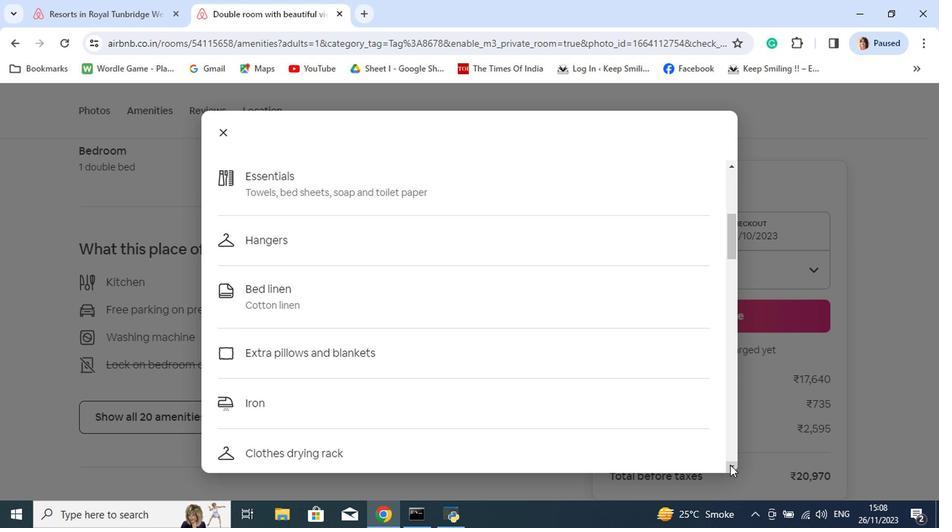 
Action: Mouse moved to (729, 468)
Screenshot: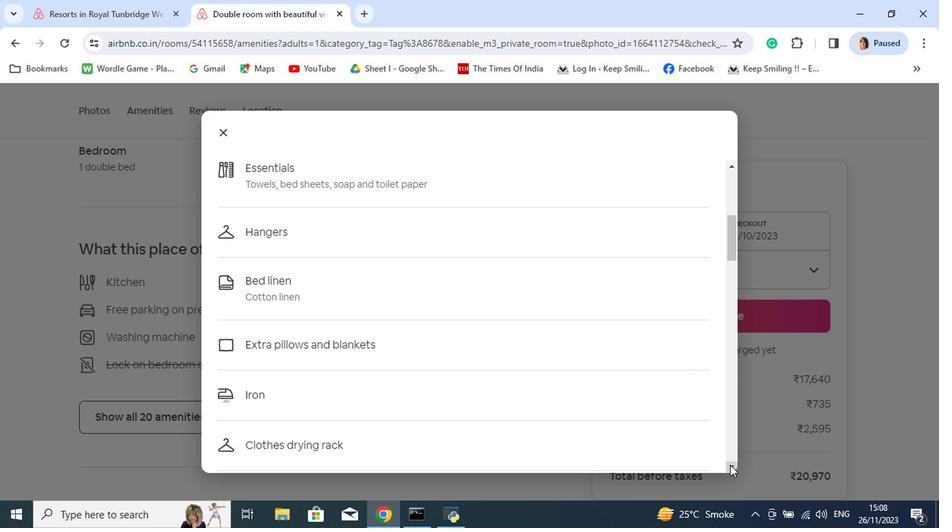 
Action: Mouse pressed left at (729, 468)
Screenshot: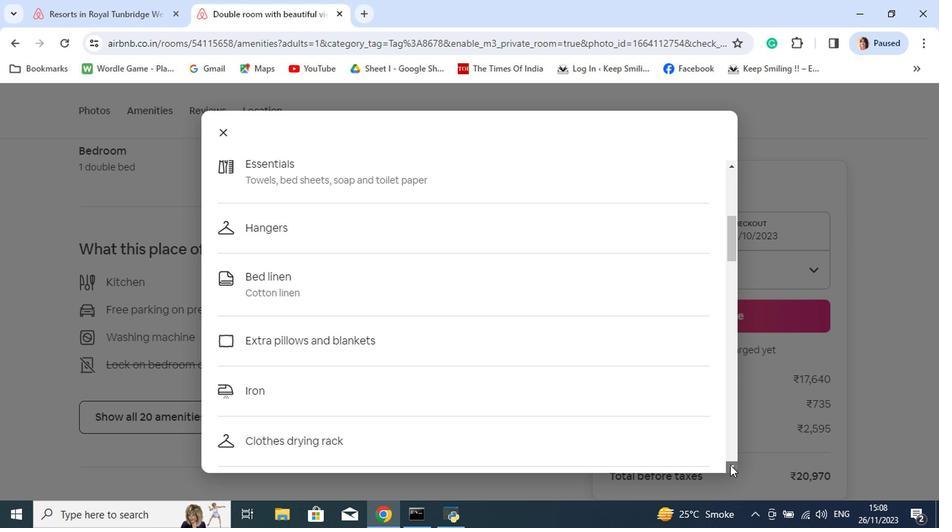 
Action: Mouse pressed left at (729, 468)
Screenshot: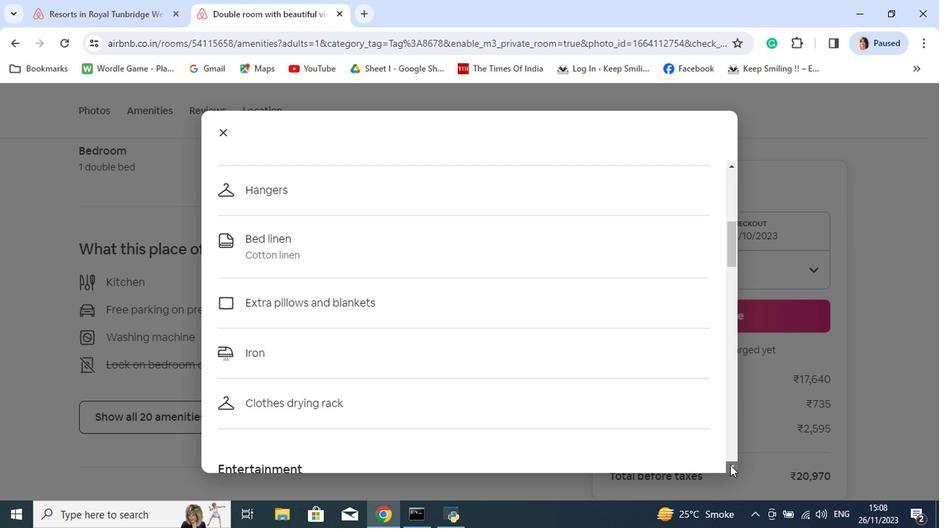 
Action: Mouse pressed left at (729, 468)
Screenshot: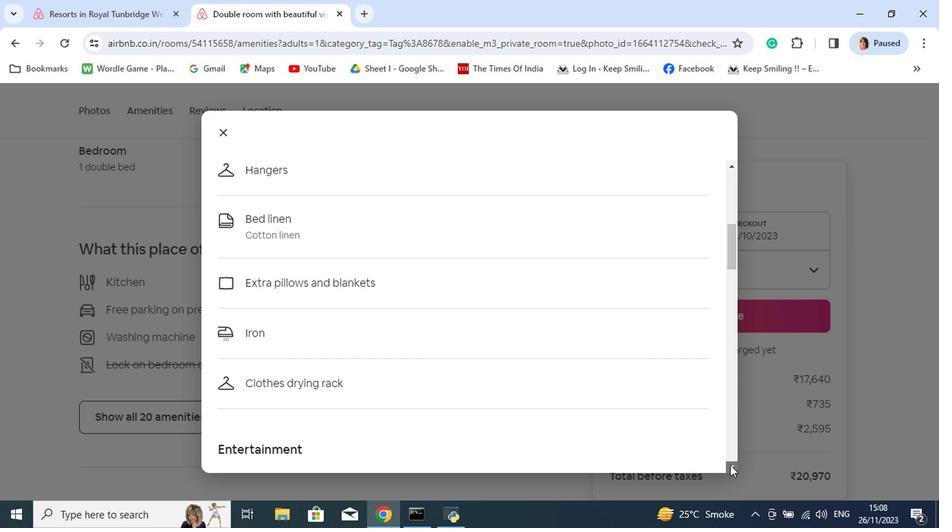 
Action: Mouse pressed left at (729, 468)
Screenshot: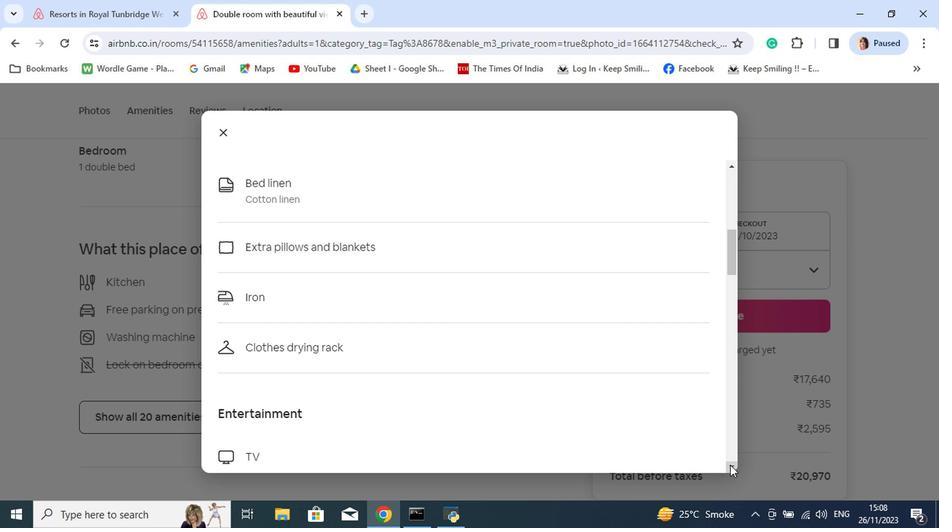 
Action: Mouse pressed left at (729, 468)
Screenshot: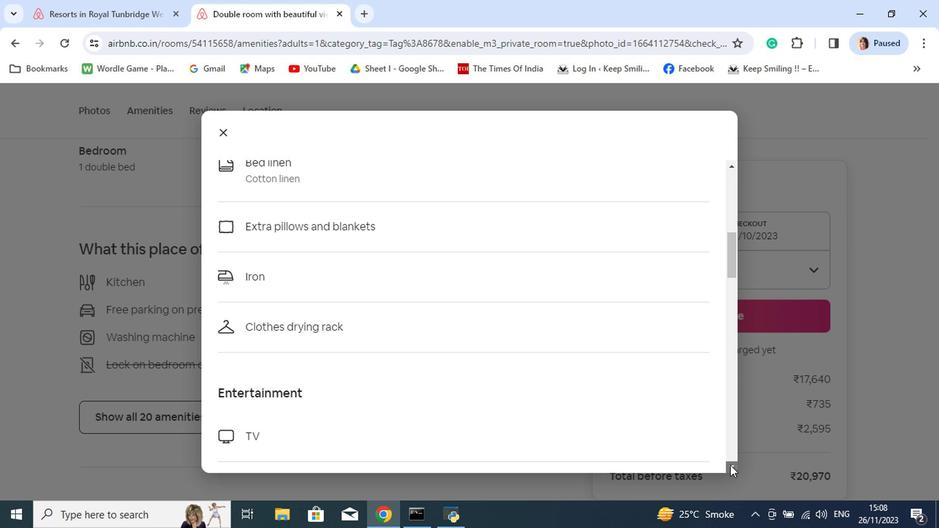 
Action: Mouse pressed left at (729, 468)
Screenshot: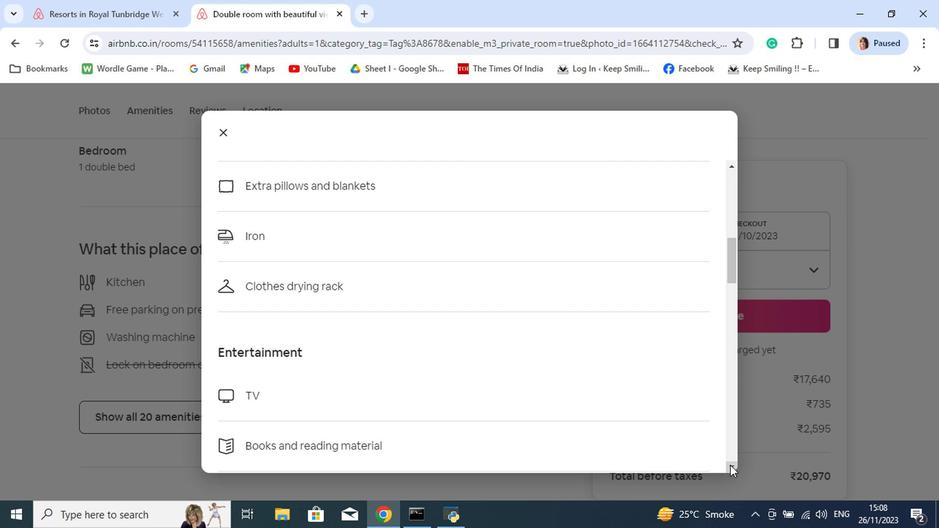 
Action: Mouse pressed left at (729, 468)
Screenshot: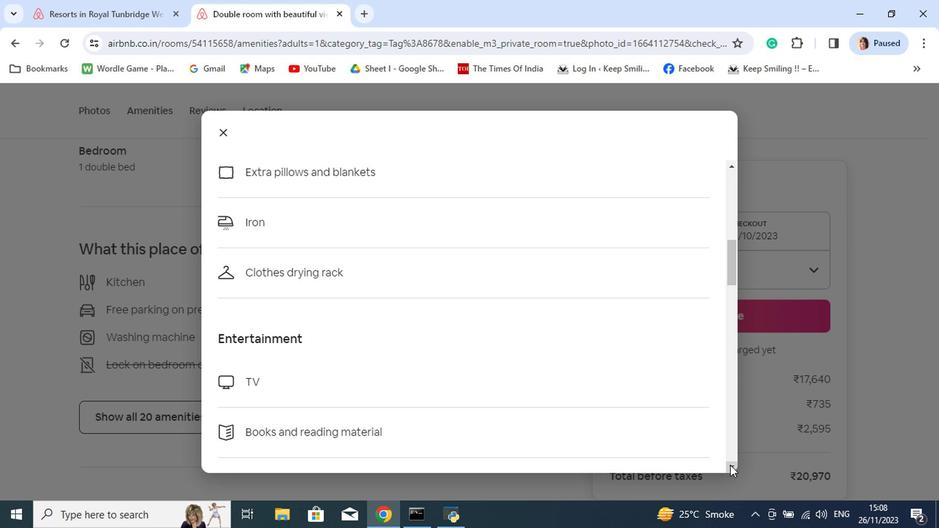 
Action: Mouse pressed left at (729, 468)
Screenshot: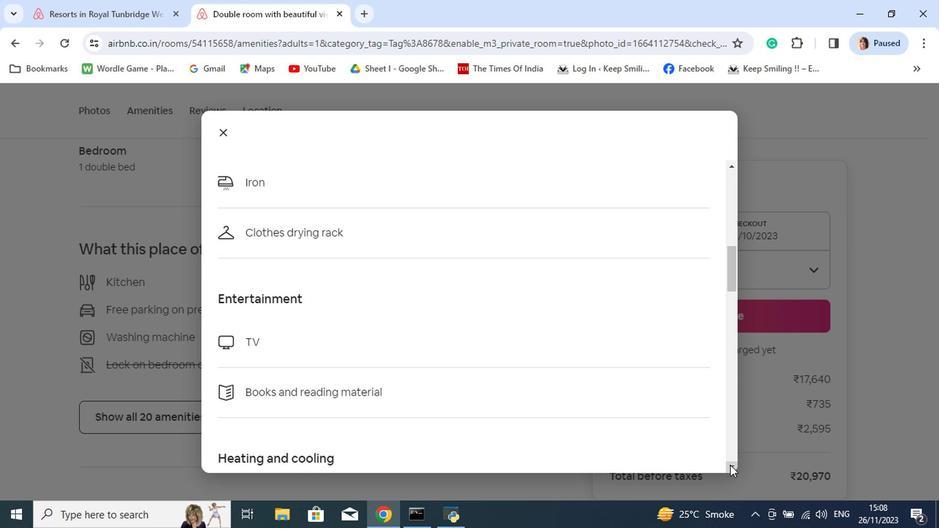 
Action: Mouse pressed left at (729, 468)
Screenshot: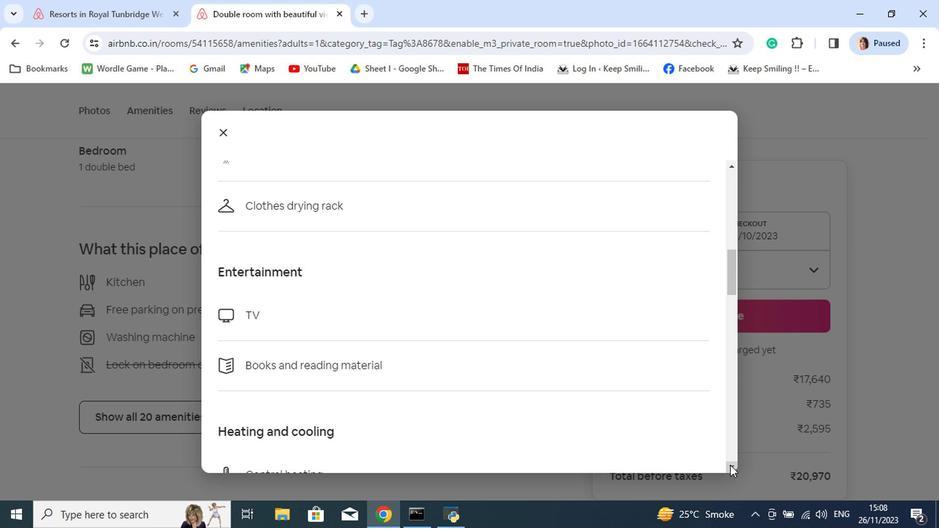 
Action: Mouse pressed left at (729, 468)
Screenshot: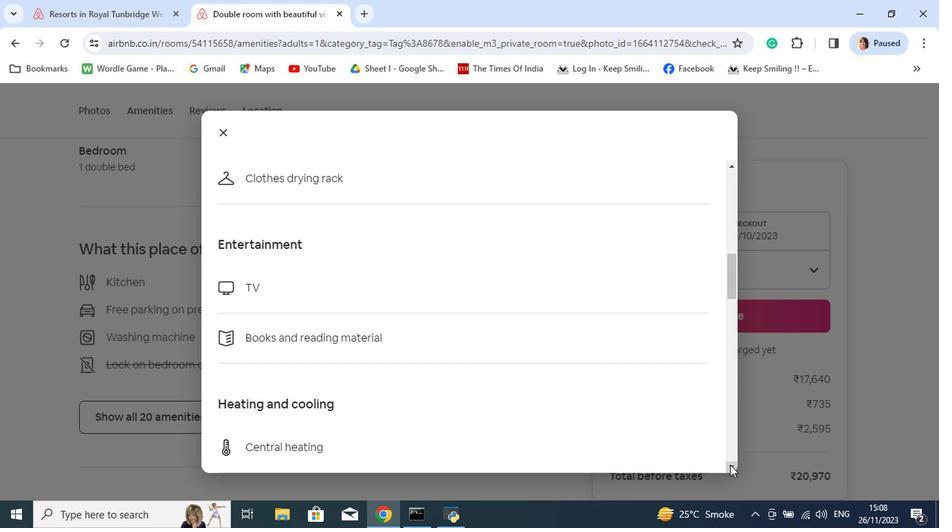 
Action: Mouse pressed left at (729, 468)
Screenshot: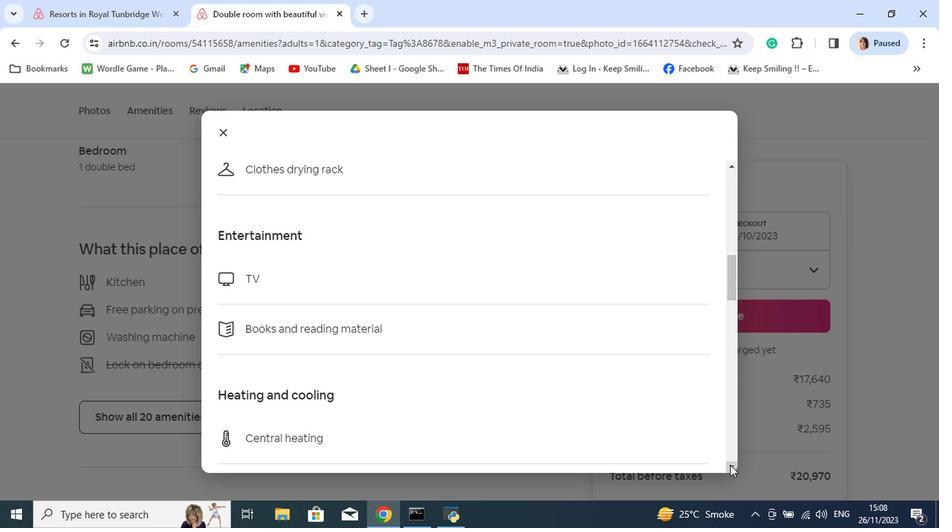 
Action: Mouse pressed left at (729, 468)
Screenshot: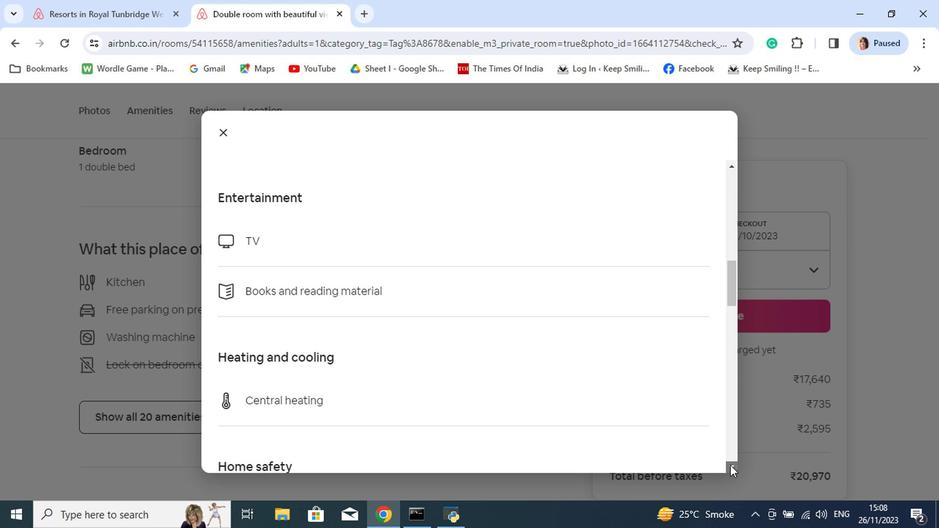 
Action: Mouse pressed left at (729, 468)
Screenshot: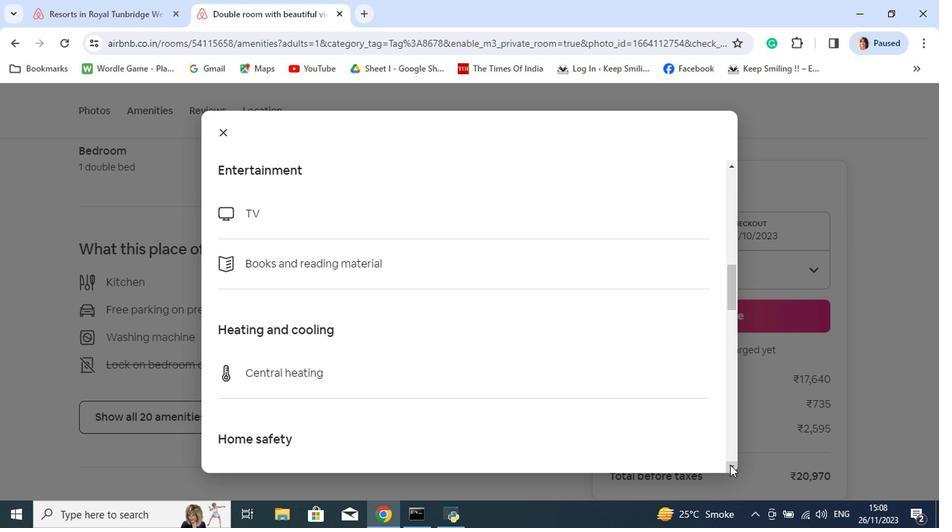 
Action: Mouse pressed left at (729, 468)
Screenshot: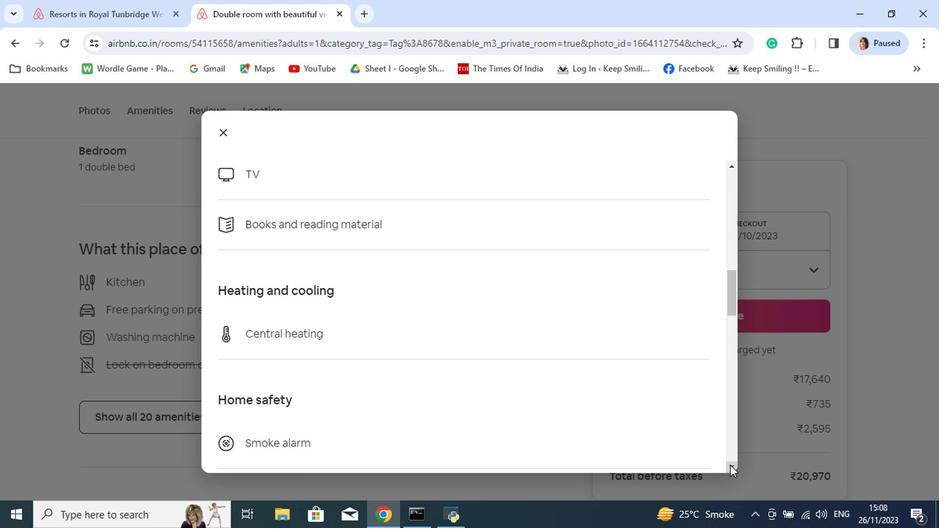 
Action: Mouse pressed left at (729, 468)
Screenshot: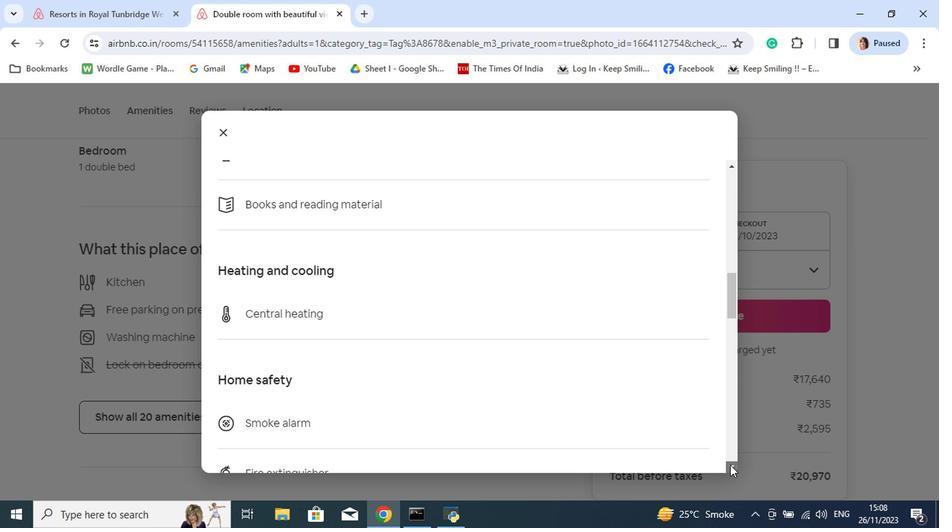 
Action: Mouse pressed left at (729, 468)
Screenshot: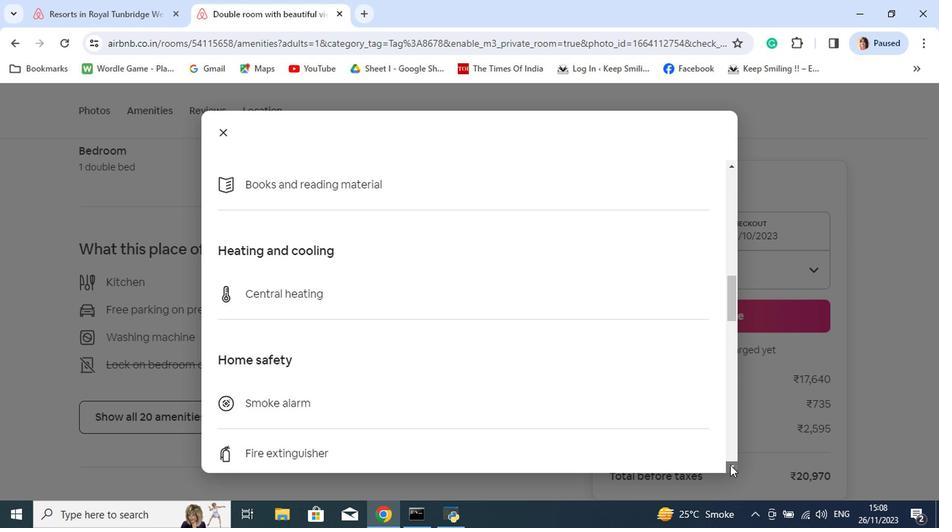 
Action: Mouse pressed left at (729, 468)
Screenshot: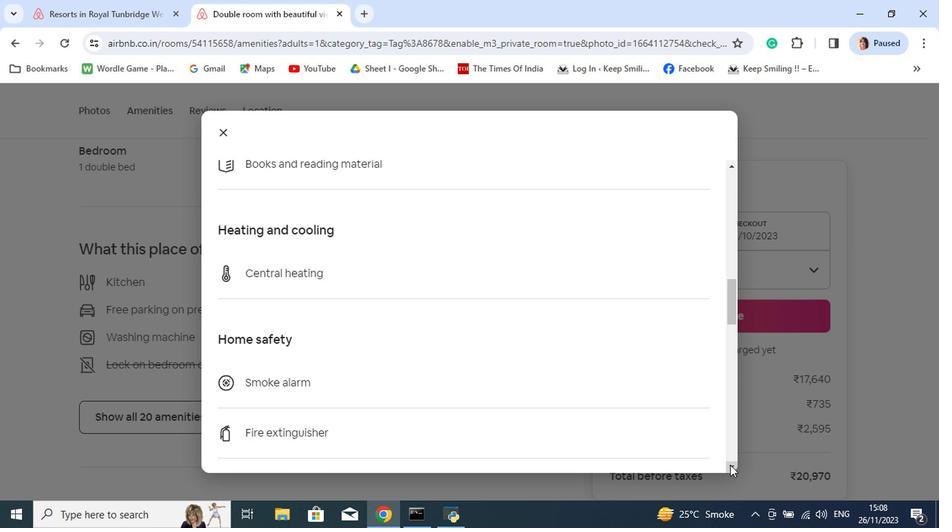 
Action: Mouse pressed left at (729, 468)
Screenshot: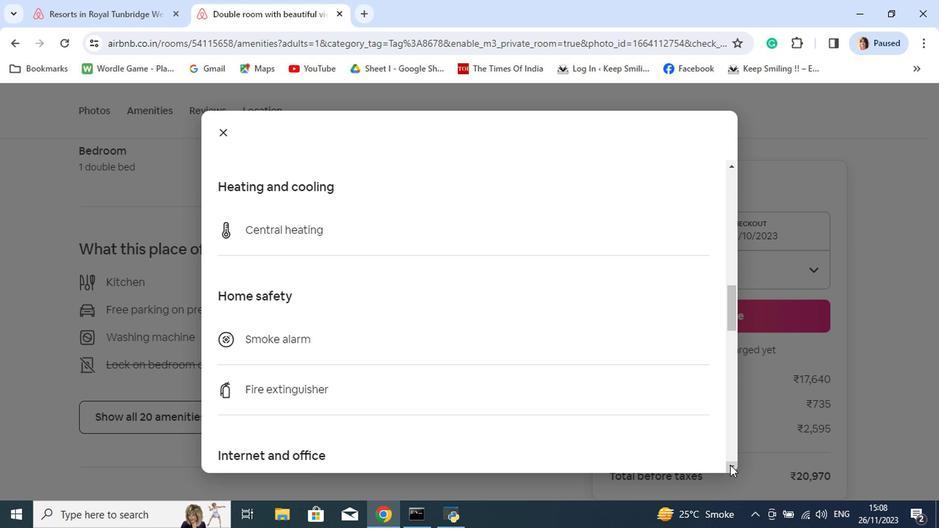
Action: Mouse pressed left at (729, 468)
Screenshot: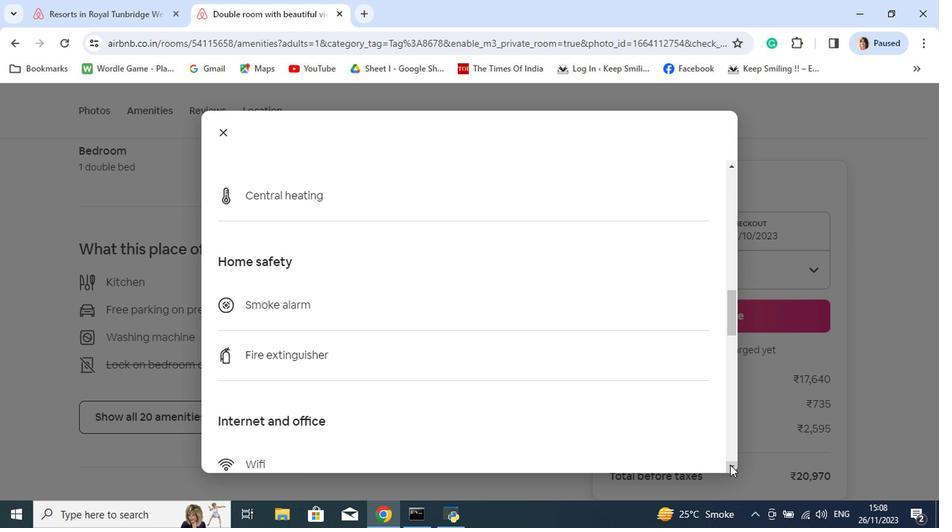 
Action: Mouse pressed left at (729, 468)
Screenshot: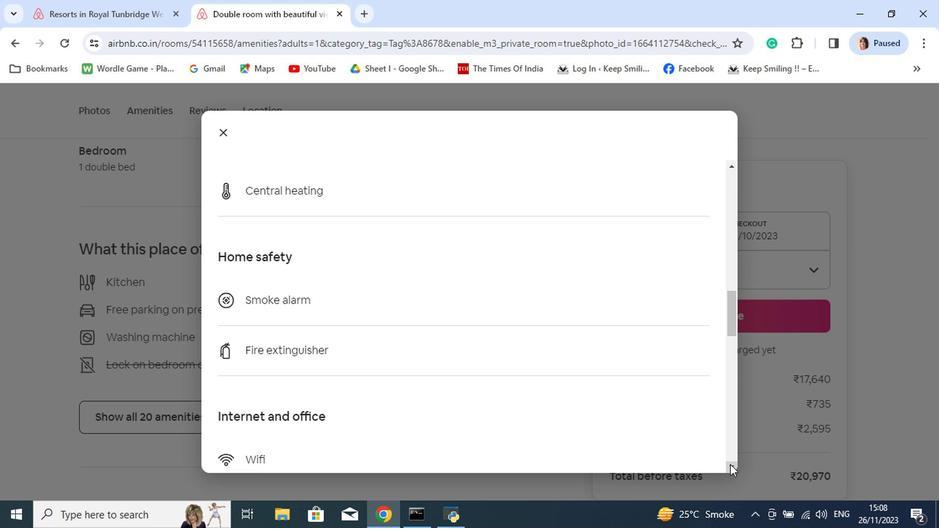 
Action: Mouse moved to (729, 467)
Screenshot: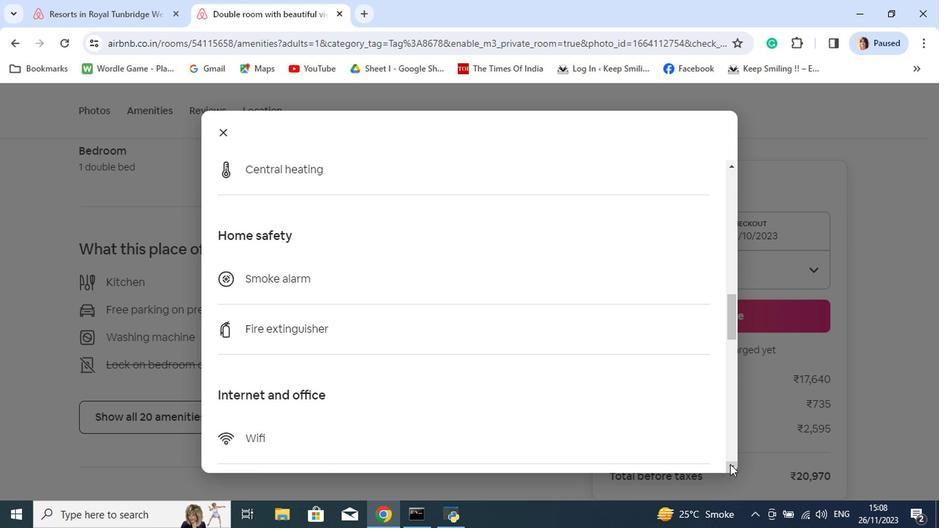 
Action: Mouse pressed left at (729, 467)
Screenshot: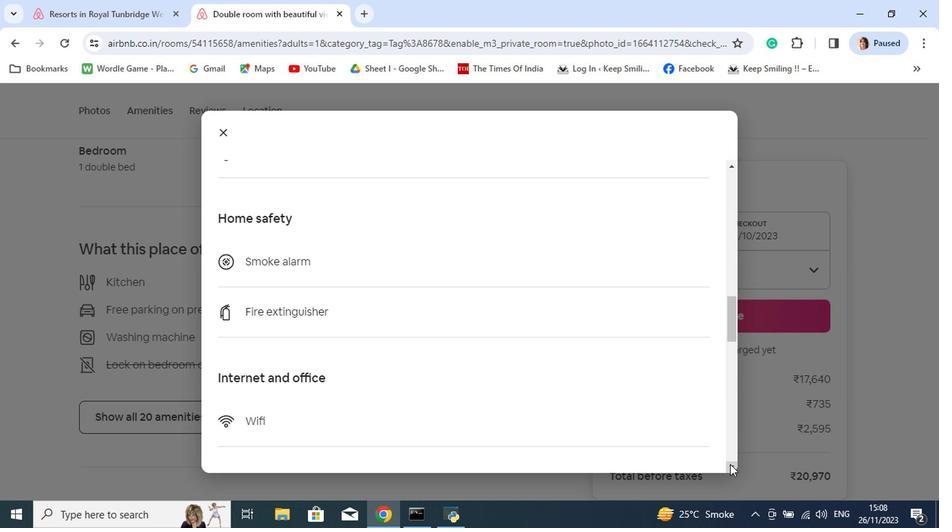 
Action: Mouse pressed left at (729, 467)
Screenshot: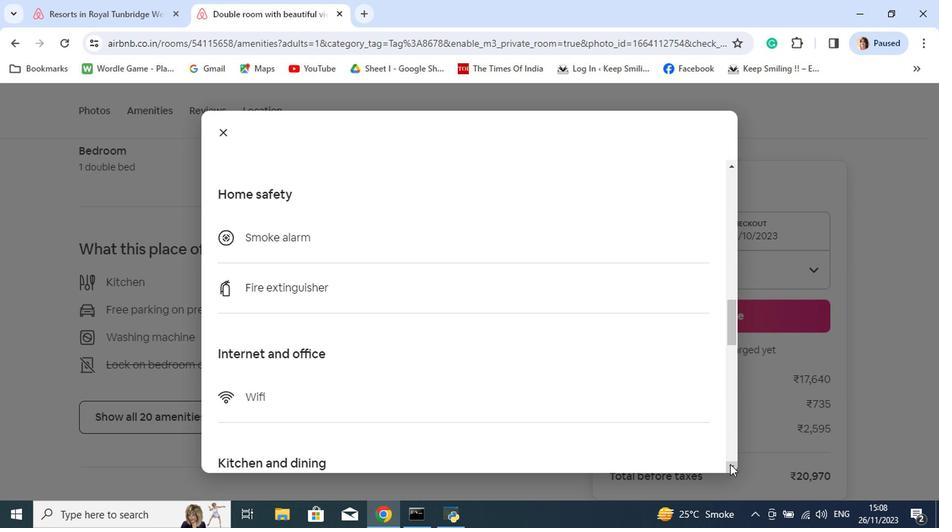 
Action: Mouse pressed left at (729, 467)
Screenshot: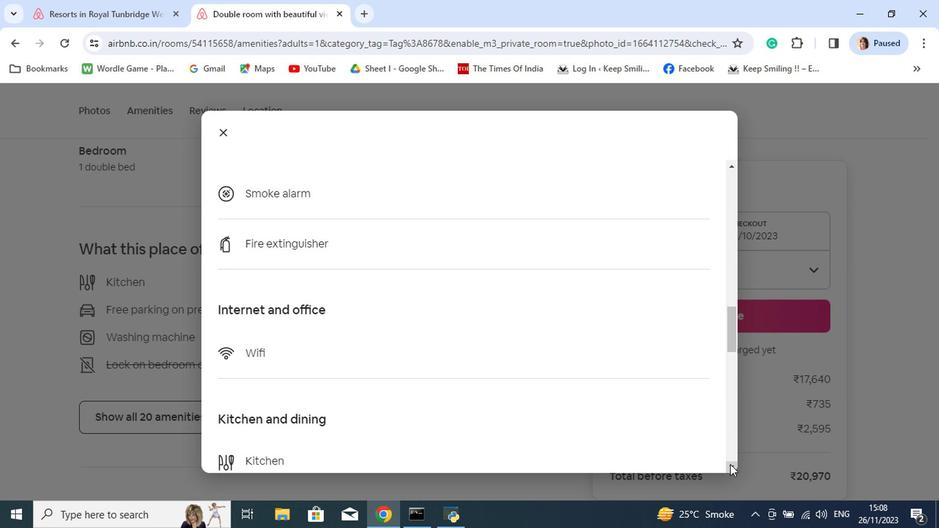 
Action: Mouse pressed left at (729, 467)
Screenshot: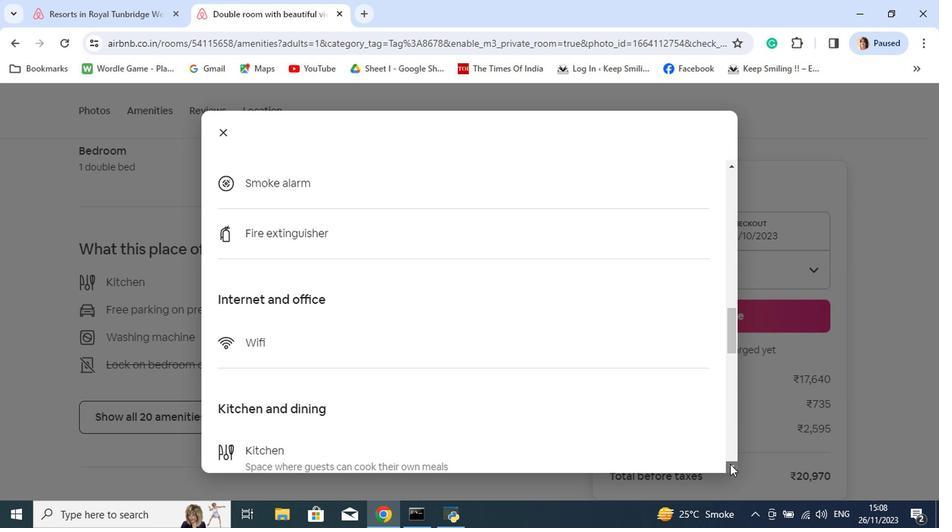 
Action: Mouse pressed left at (729, 467)
Screenshot: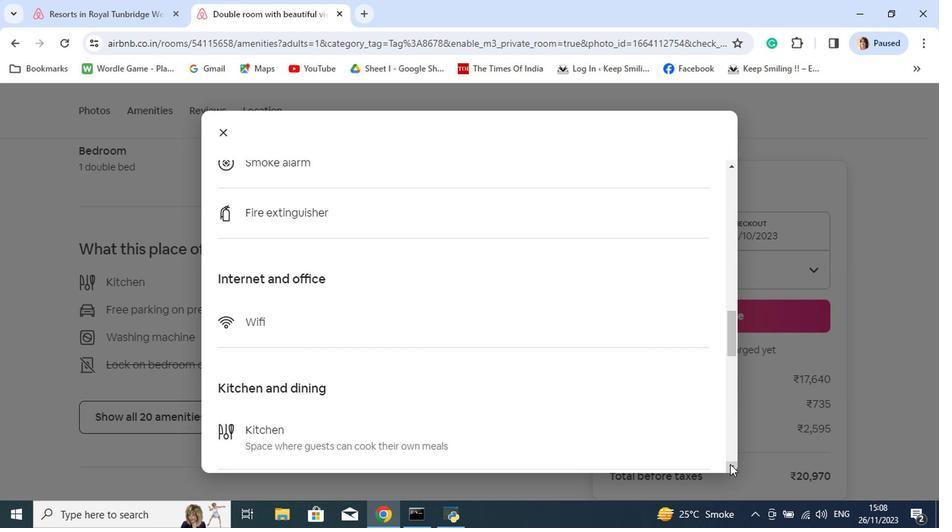 
Action: Mouse pressed left at (729, 467)
Screenshot: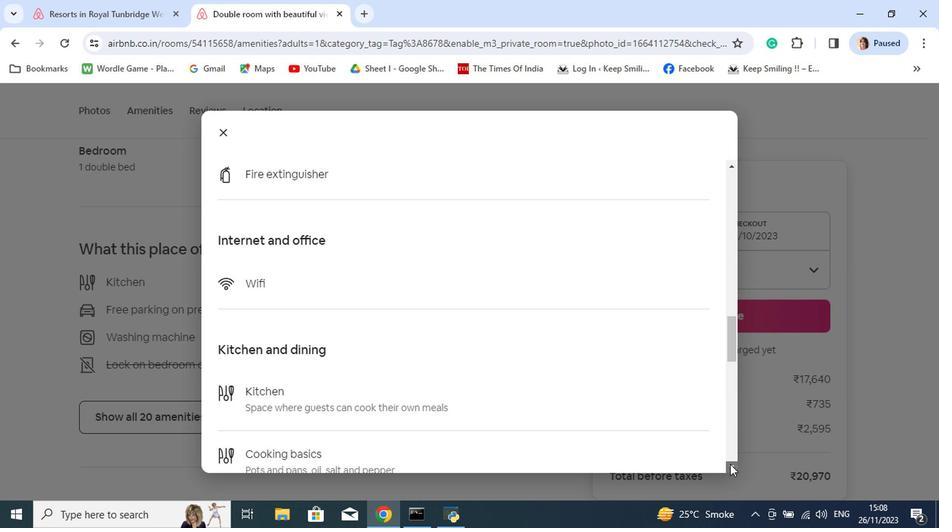 
Action: Mouse pressed left at (729, 467)
Screenshot: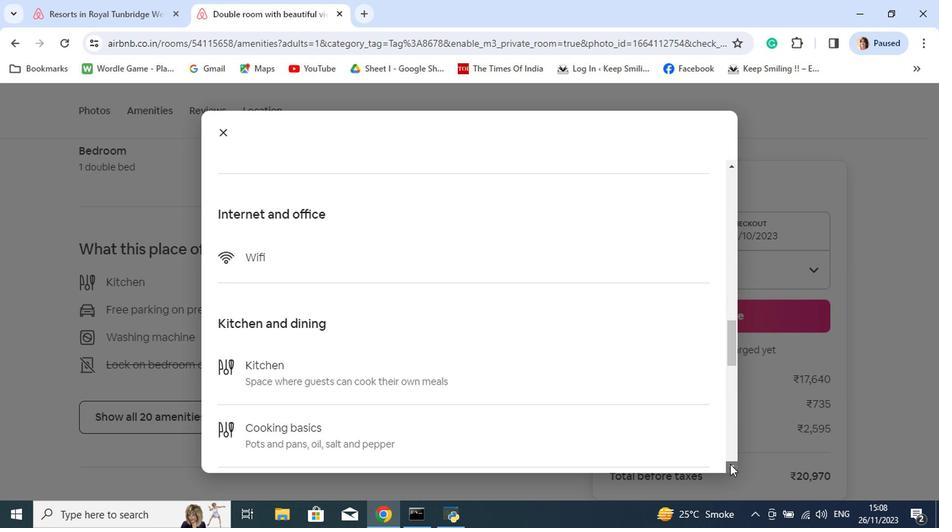 
Action: Mouse pressed left at (729, 467)
Screenshot: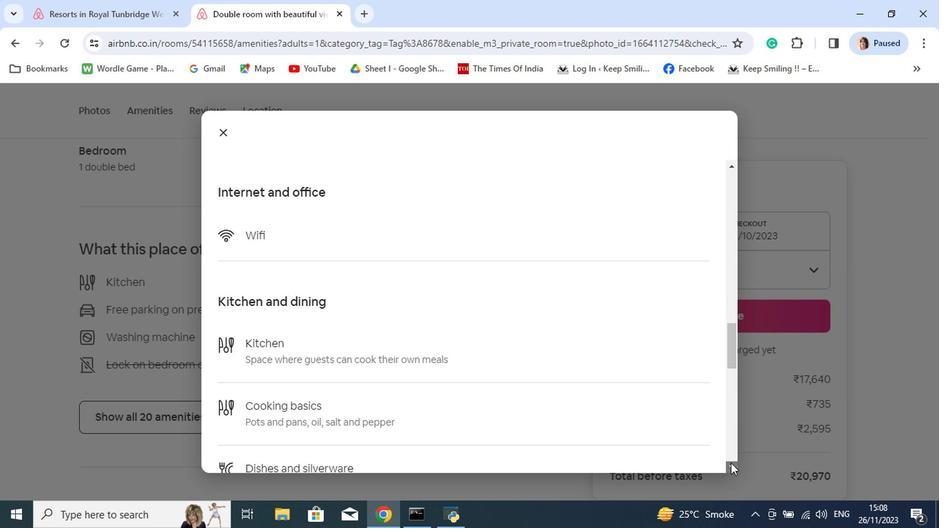 
Action: Mouse pressed left at (729, 467)
Screenshot: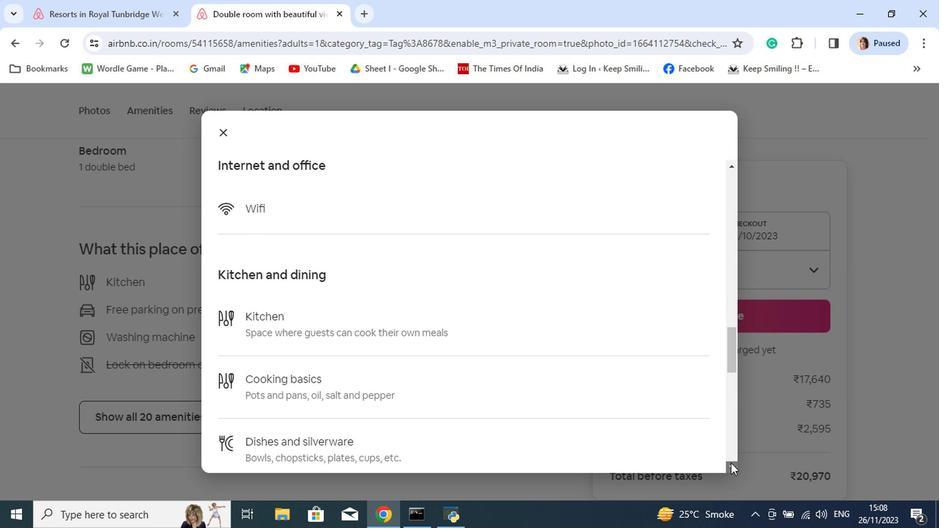
Action: Mouse moved to (730, 466)
Screenshot: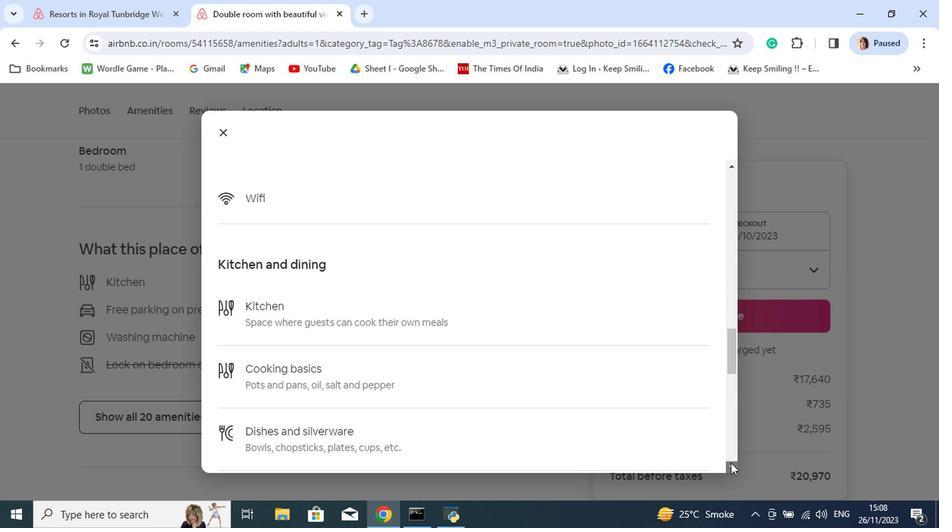 
Action: Mouse pressed left at (730, 466)
Screenshot: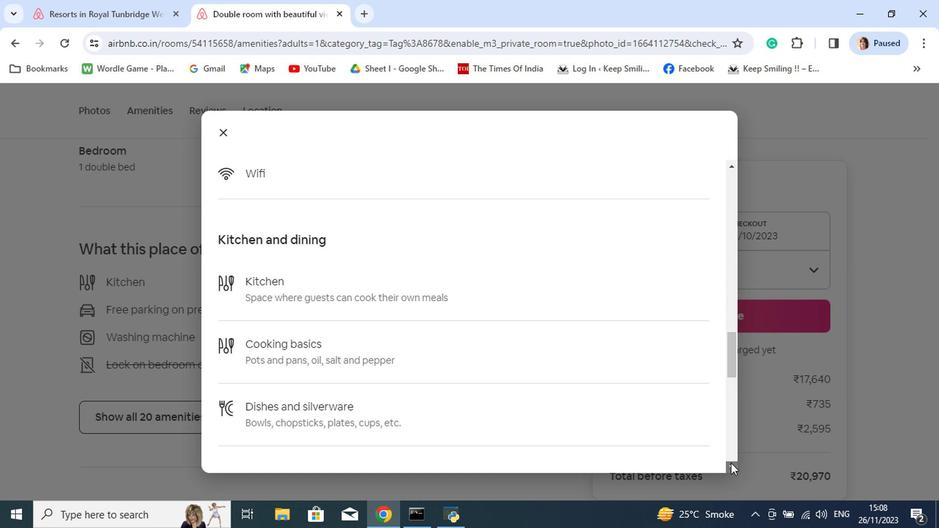 
Action: Mouse pressed left at (730, 466)
Screenshot: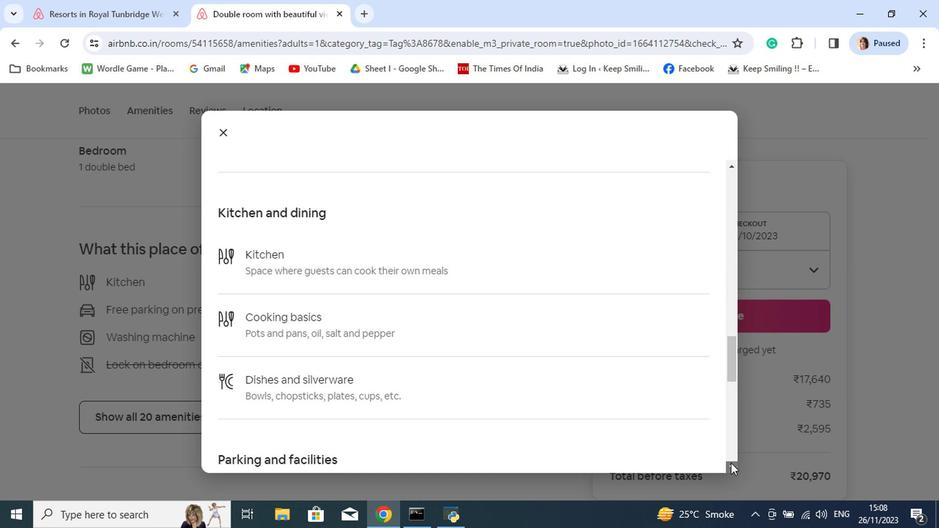 
Action: Mouse pressed left at (730, 466)
Screenshot: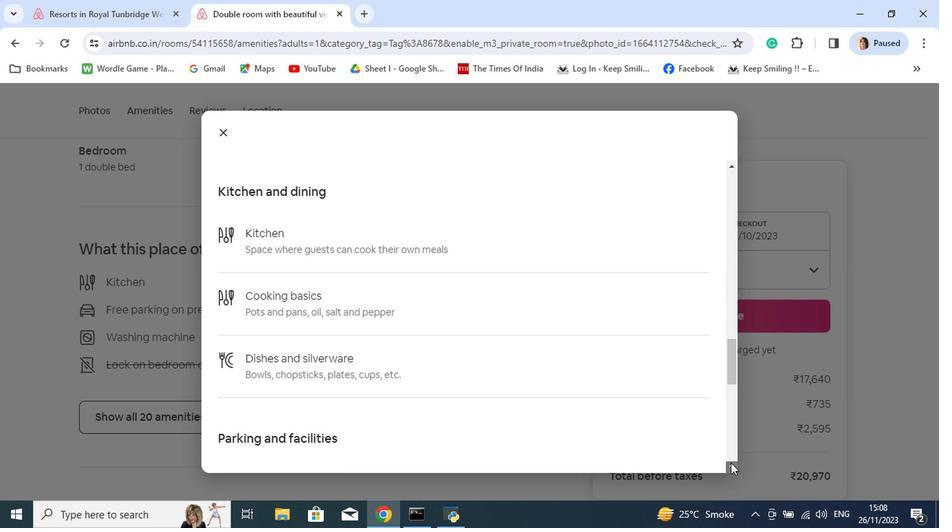 
Action: Mouse pressed left at (730, 466)
Screenshot: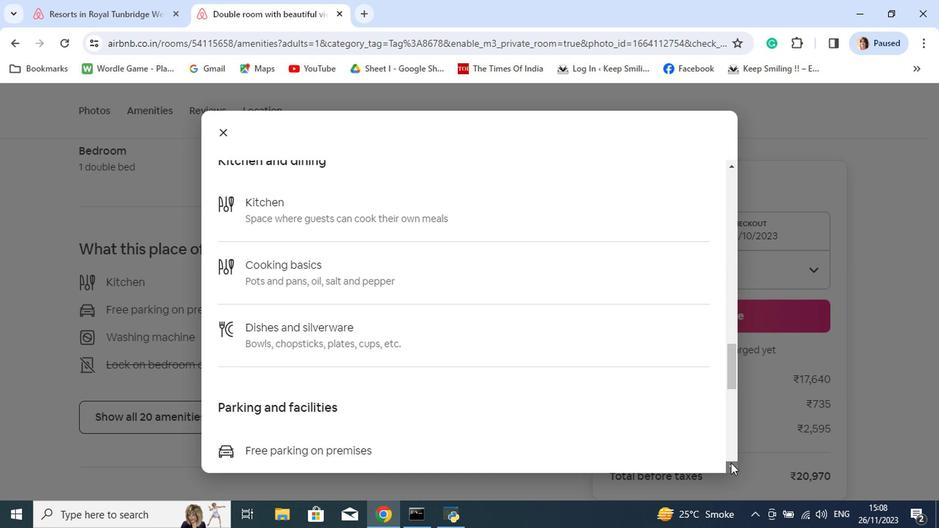 
Action: Mouse pressed left at (730, 466)
Screenshot: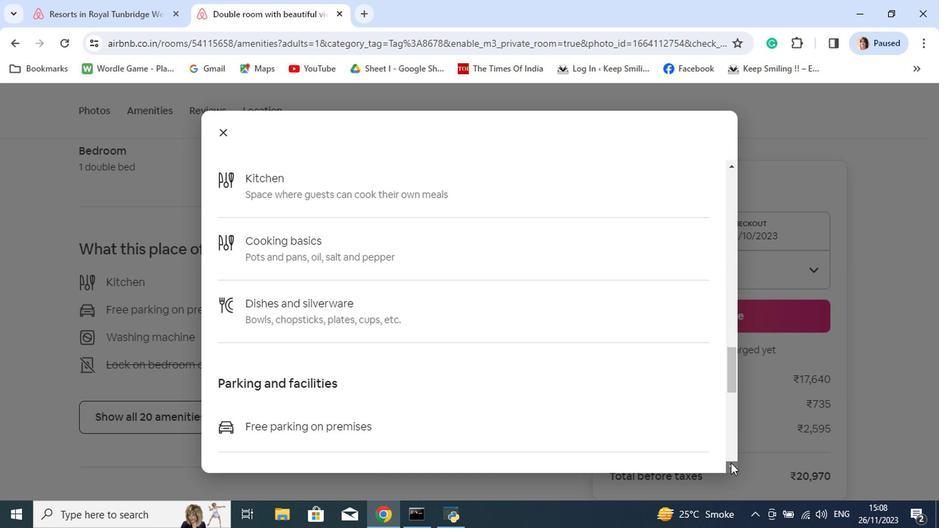
Action: Mouse pressed left at (730, 466)
Screenshot: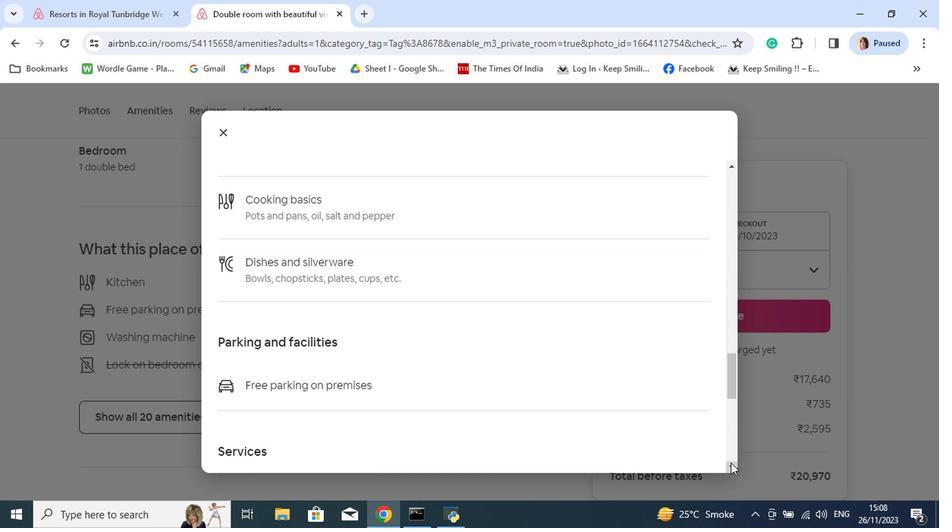 
Action: Mouse pressed left at (730, 466)
Screenshot: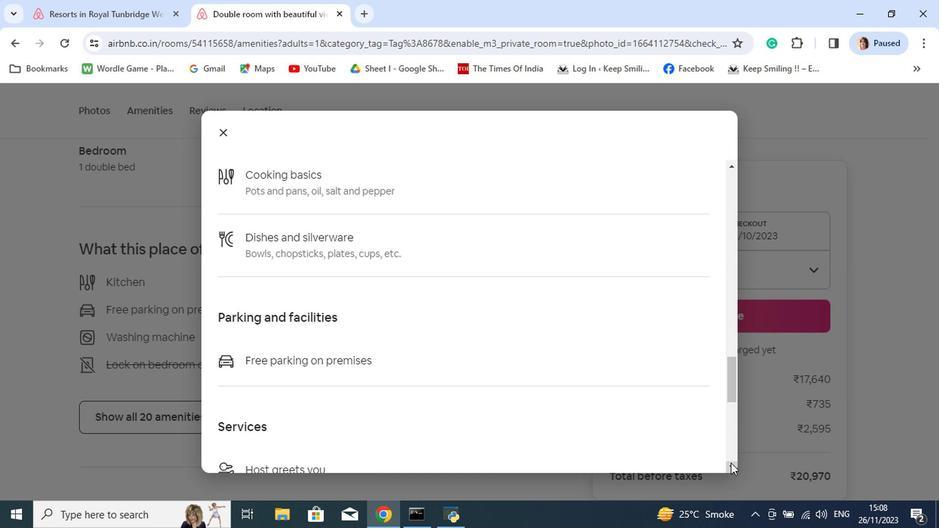 
Action: Mouse pressed left at (730, 466)
Screenshot: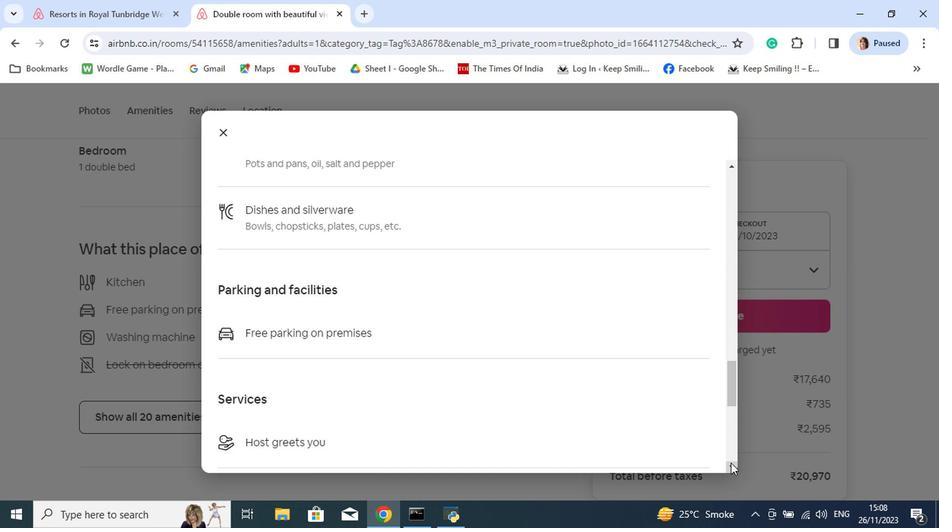 
Action: Mouse pressed left at (730, 466)
Screenshot: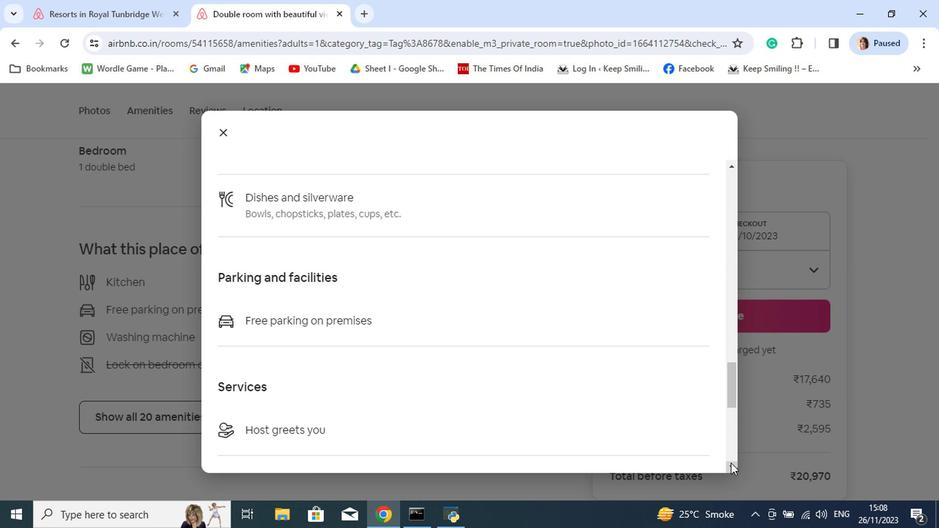 
Action: Mouse pressed left at (730, 466)
Screenshot: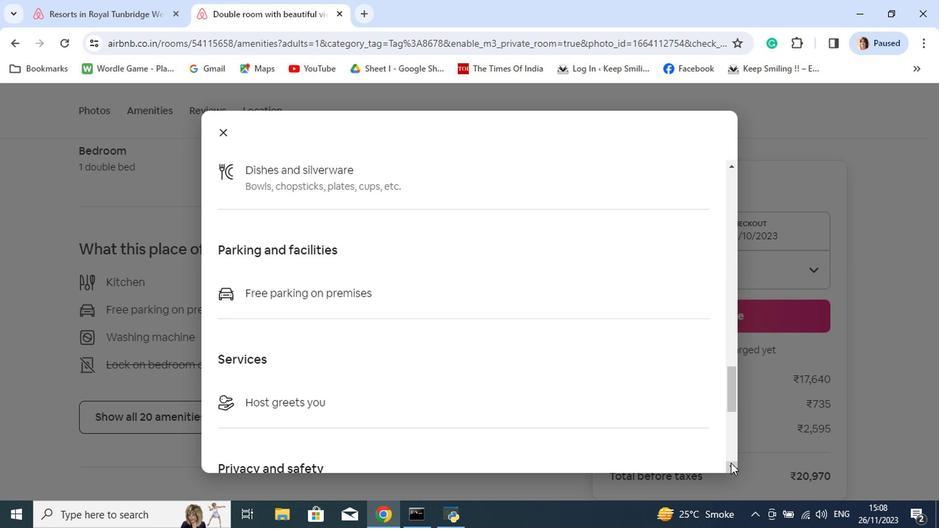 
Action: Mouse pressed left at (730, 466)
Screenshot: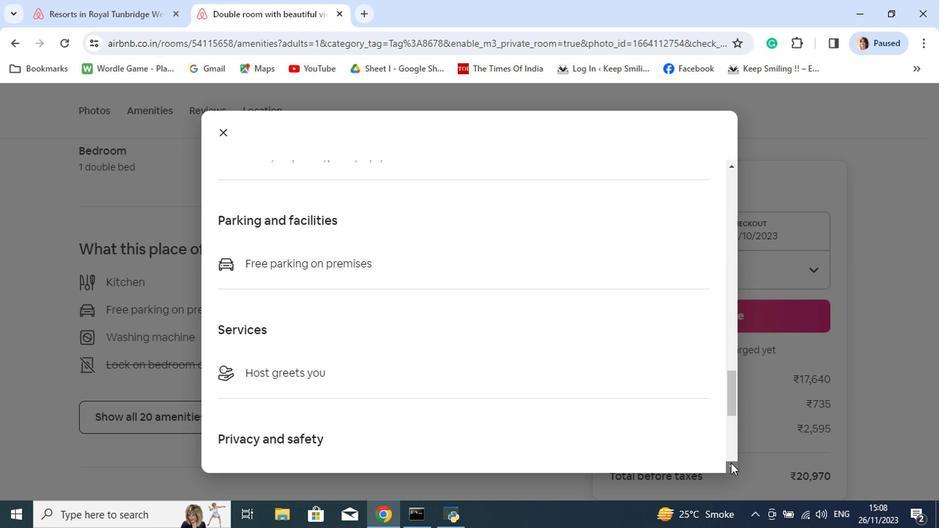 
Action: Mouse pressed left at (730, 466)
Screenshot: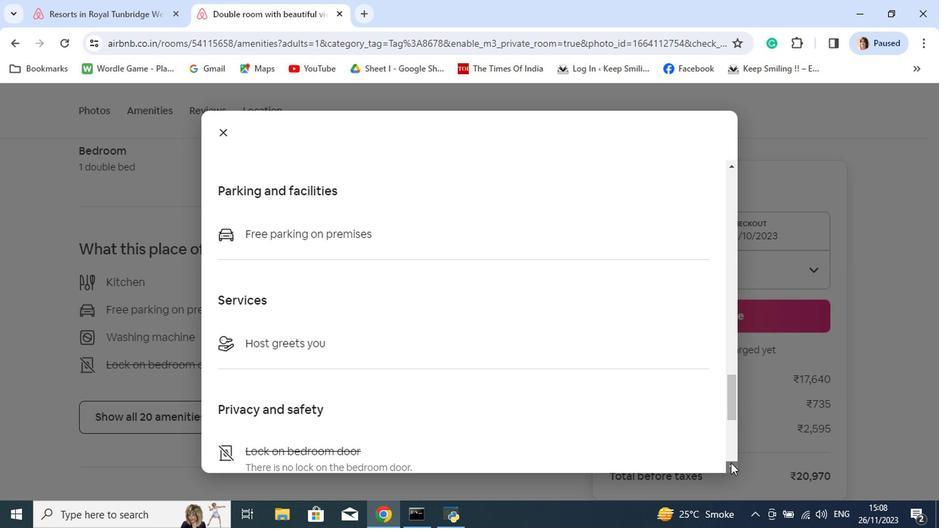 
Action: Mouse pressed left at (730, 466)
Screenshot: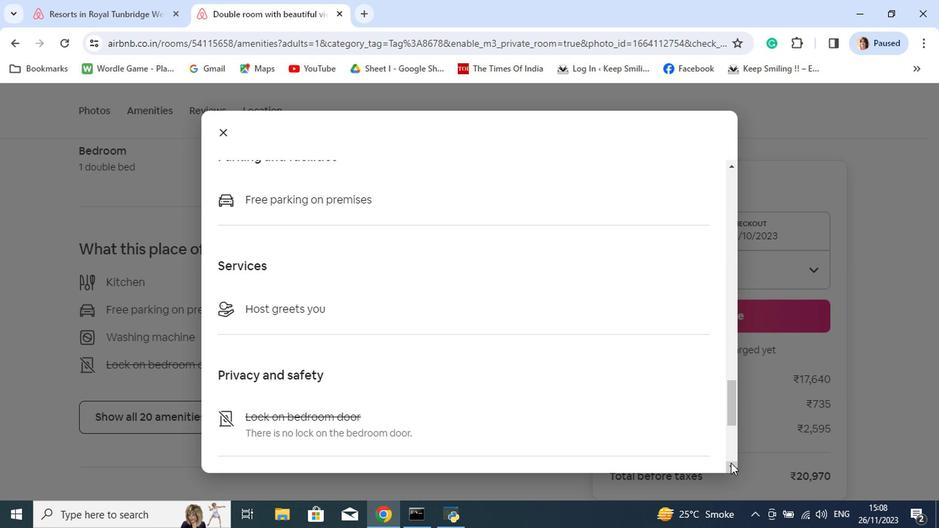 
Action: Mouse pressed left at (730, 466)
Screenshot: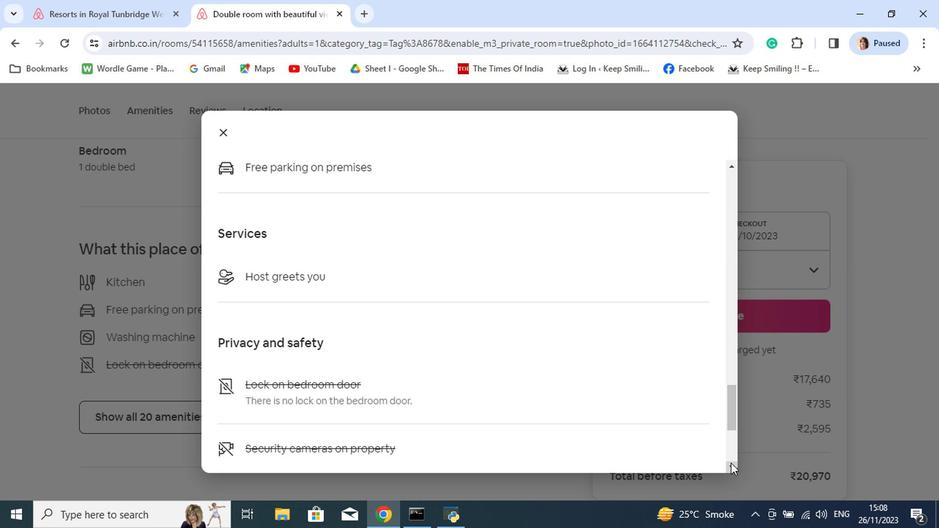 
Action: Mouse pressed left at (730, 466)
Screenshot: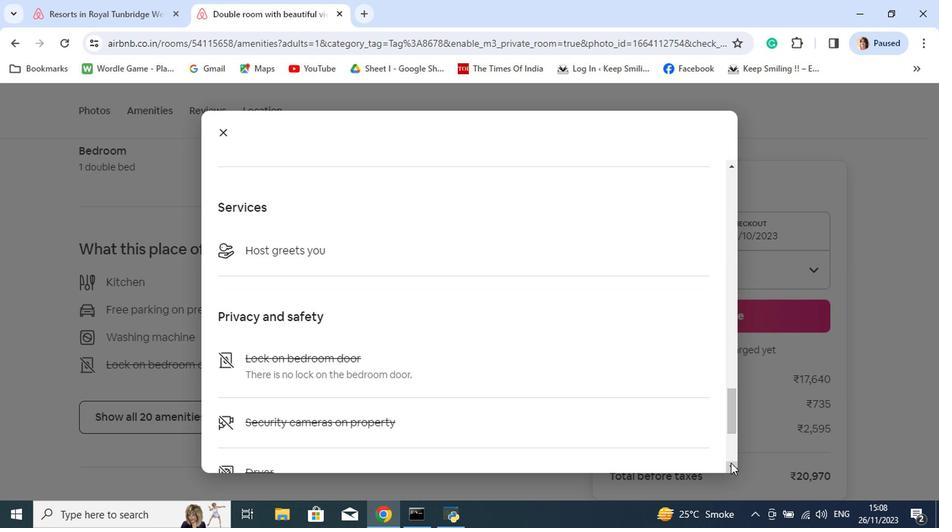 
Action: Mouse pressed left at (730, 466)
Screenshot: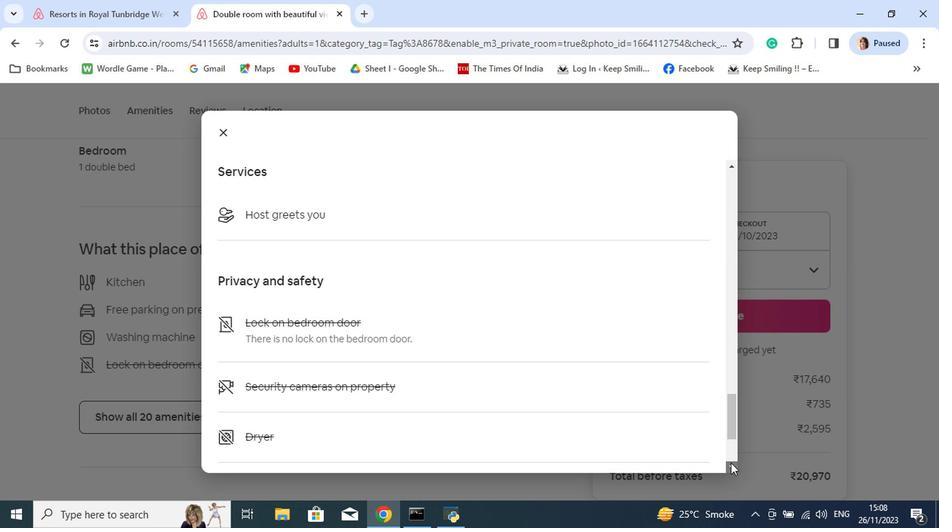 
Action: Mouse pressed left at (730, 466)
Screenshot: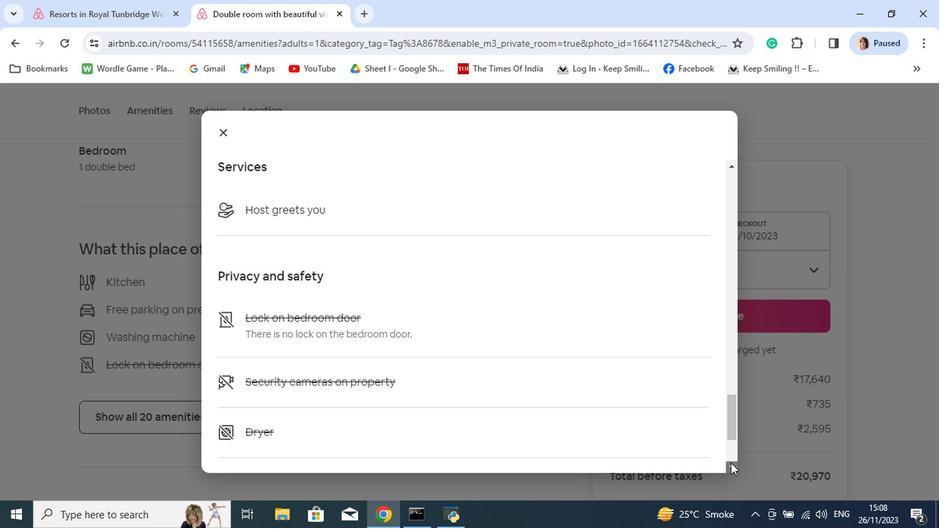 
Action: Mouse pressed left at (730, 466)
Screenshot: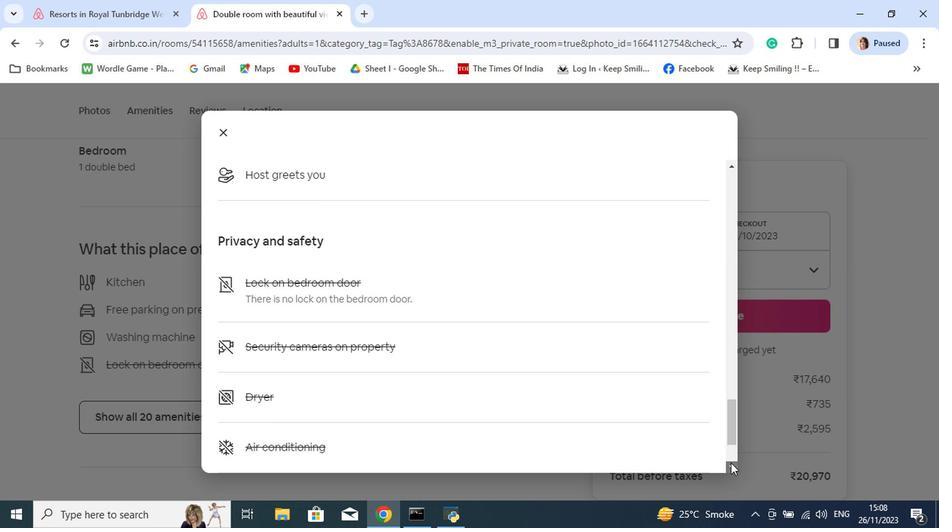 
Action: Mouse pressed left at (730, 466)
Screenshot: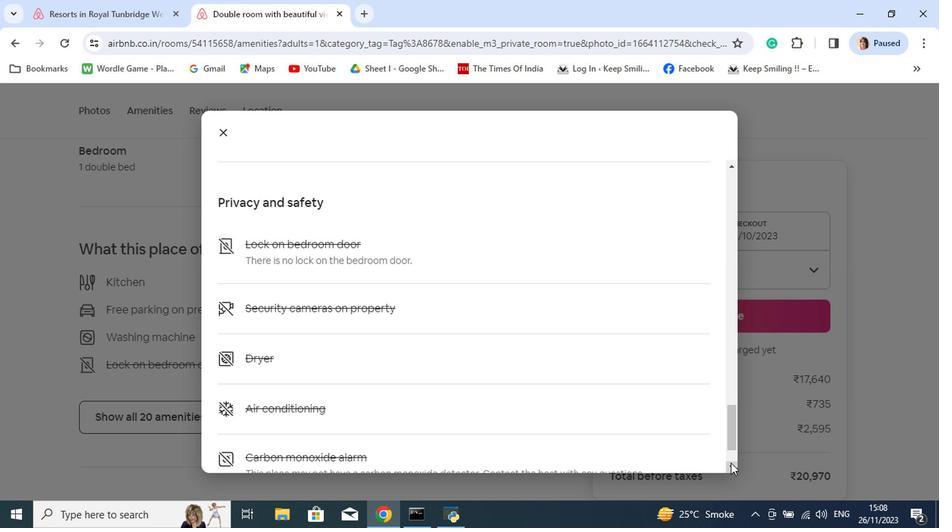 
Action: Mouse pressed left at (730, 466)
Screenshot: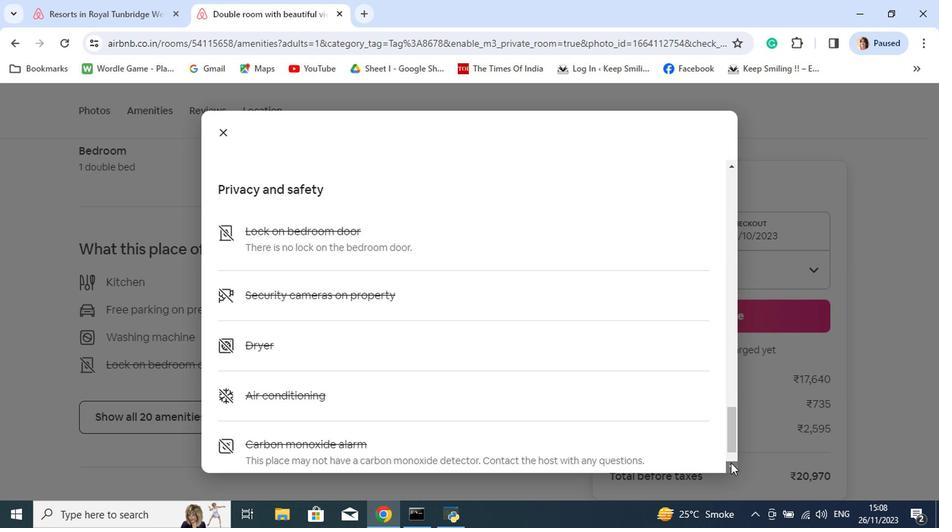 
Action: Mouse pressed left at (730, 466)
Screenshot: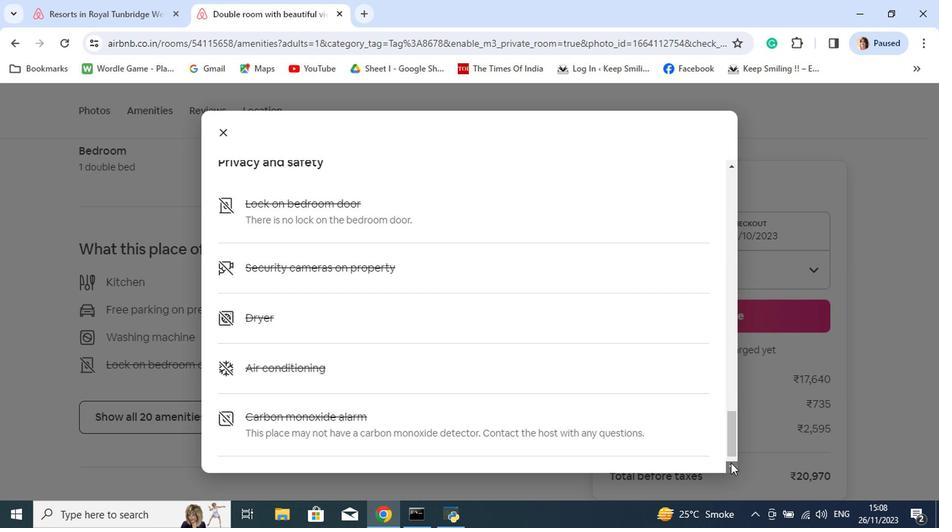 
Action: Mouse pressed left at (730, 466)
Screenshot: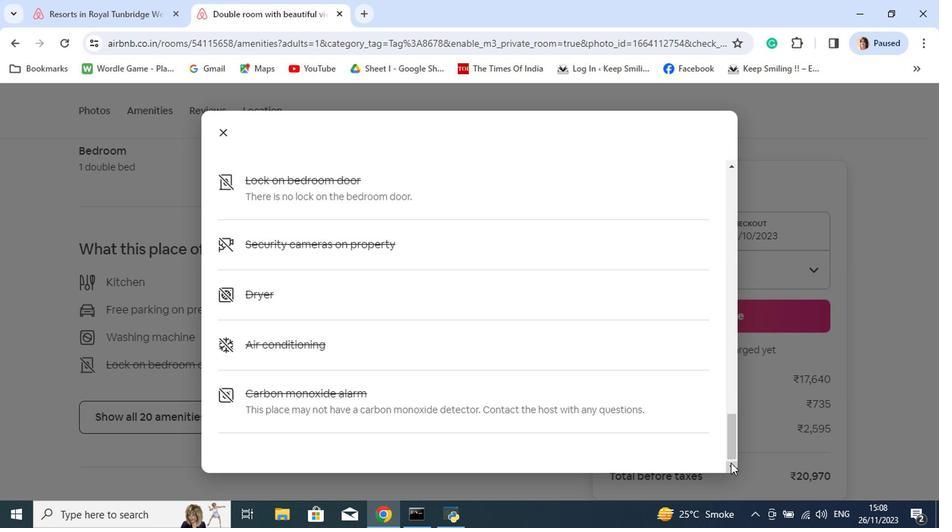 
Action: Mouse pressed left at (730, 466)
Screenshot: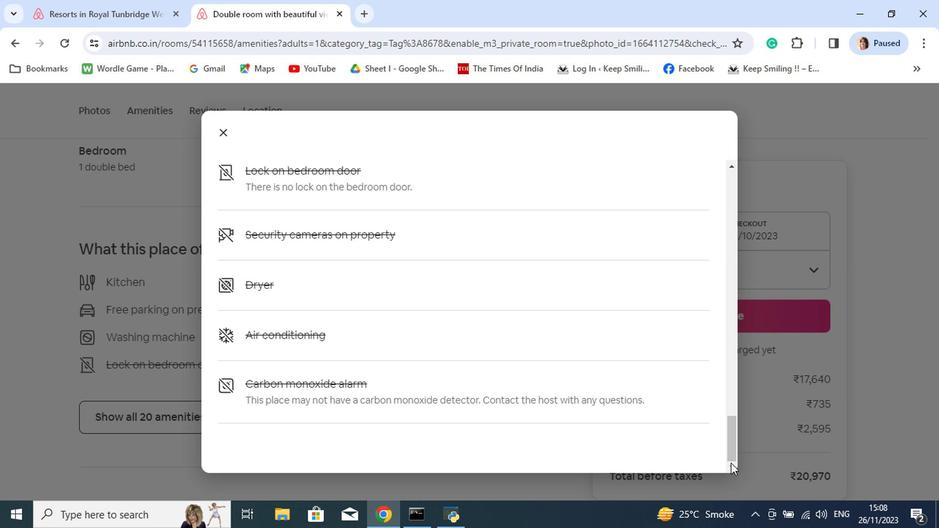 
Action: Mouse moved to (221, 126)
Screenshot: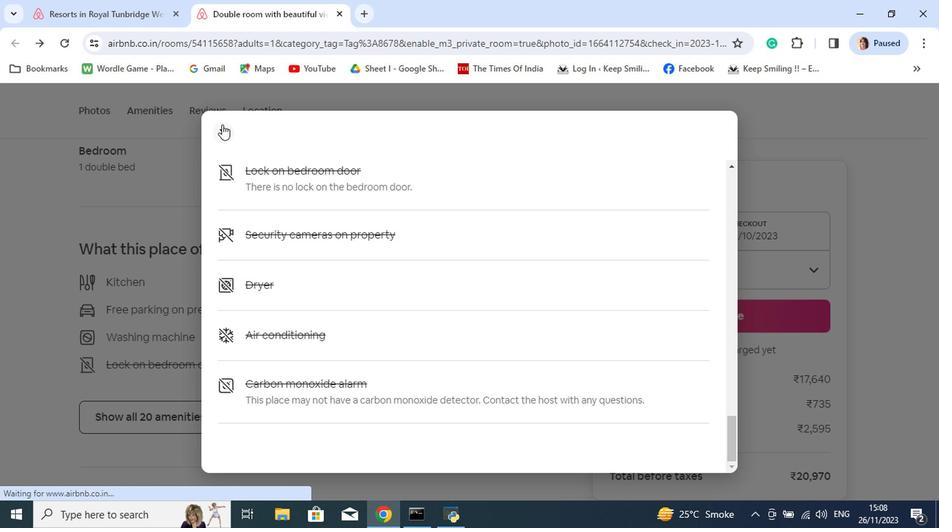 
Action: Mouse pressed left at (221, 126)
Screenshot: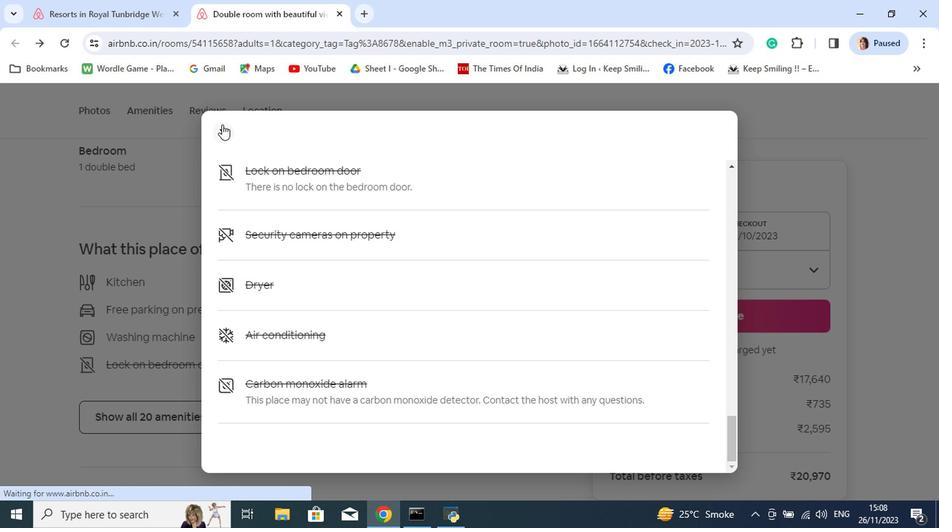
Action: Mouse moved to (405, 341)
Screenshot: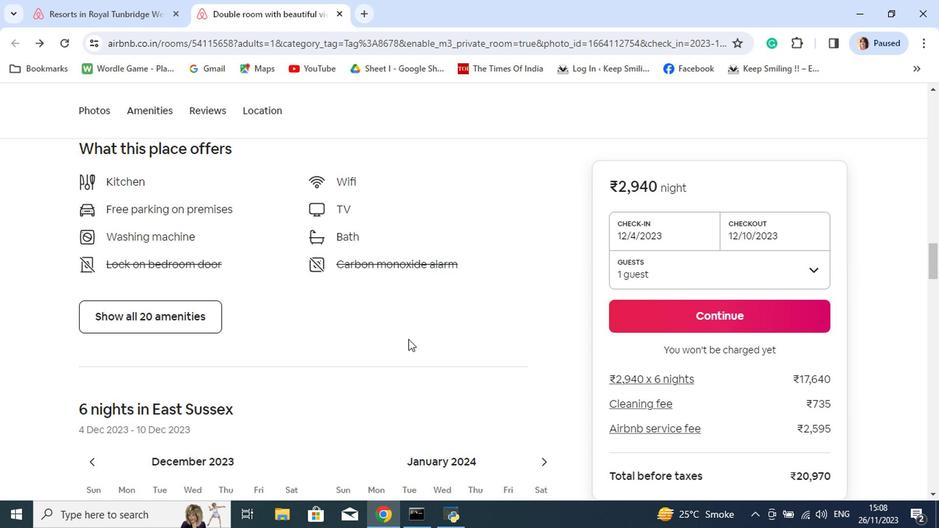 
Action: Mouse scrolled (405, 341) with delta (0, 0)
Screenshot: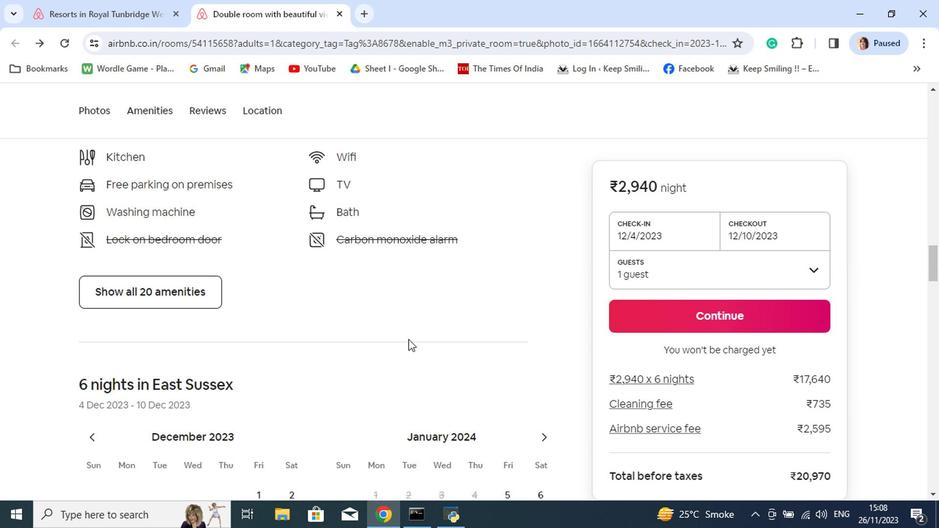 
Action: Mouse scrolled (405, 341) with delta (0, 0)
Screenshot: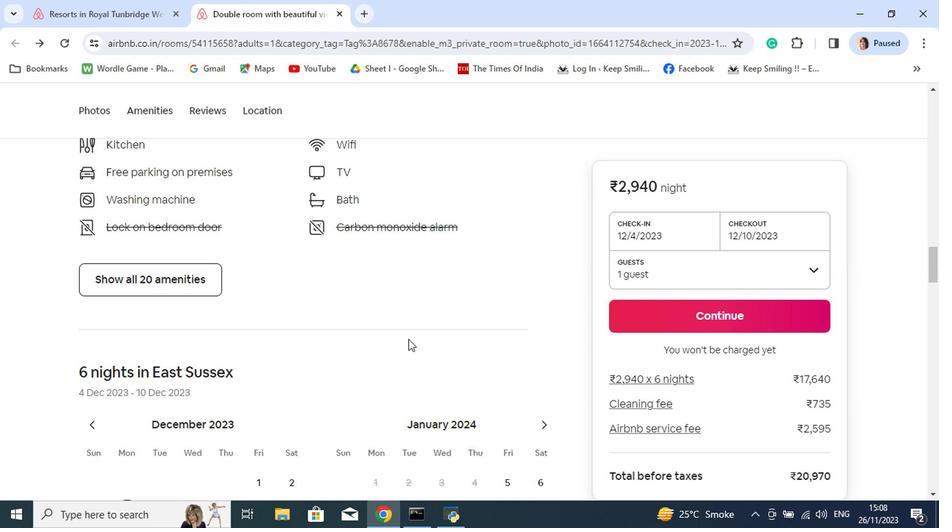 
Action: Mouse moved to (408, 341)
Screenshot: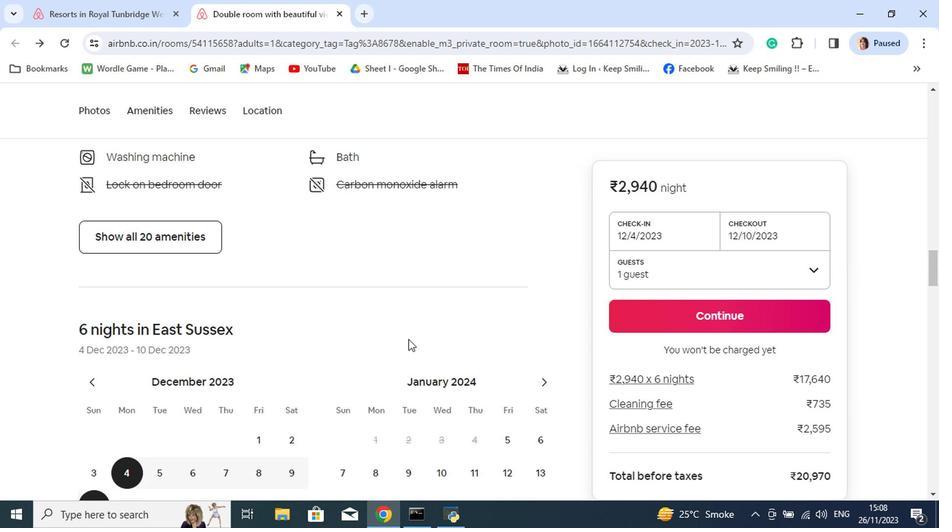 
Action: Mouse scrolled (408, 341) with delta (0, 0)
Screenshot: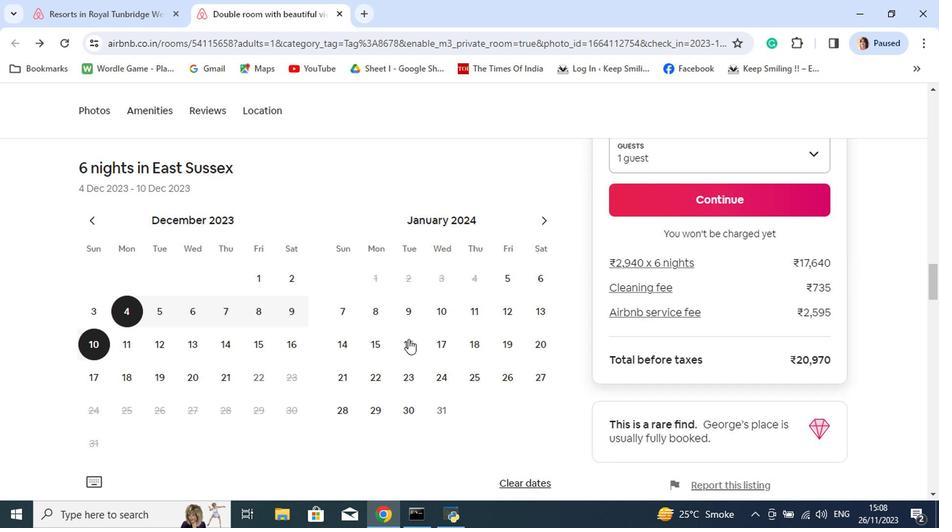 
Action: Mouse scrolled (408, 341) with delta (0, 0)
Screenshot: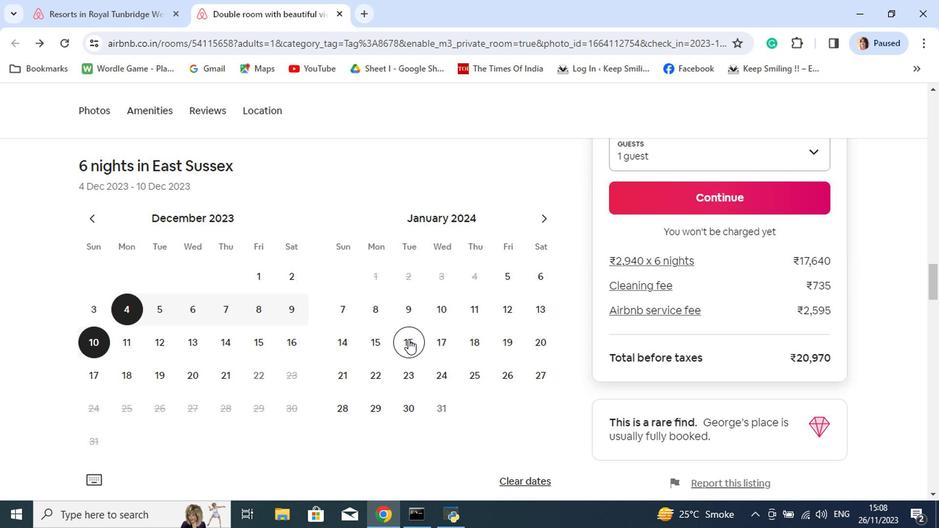 
Action: Mouse scrolled (408, 341) with delta (0, 0)
Screenshot: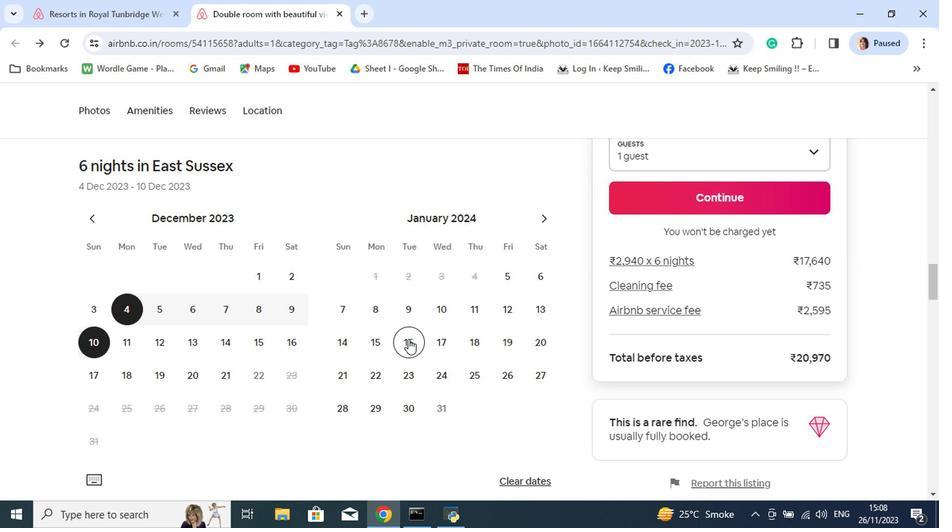 
Action: Mouse scrolled (408, 341) with delta (0, 0)
Screenshot: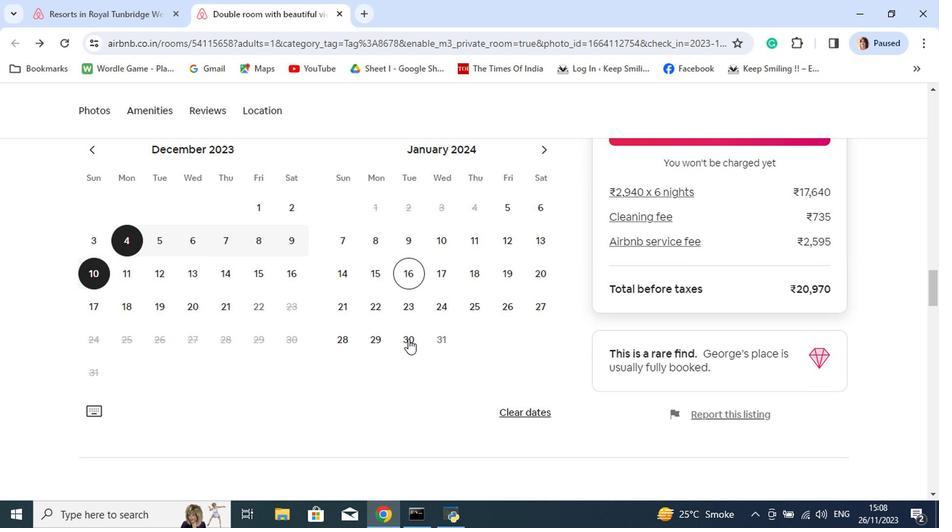 
Action: Mouse moved to (354, 467)
Screenshot: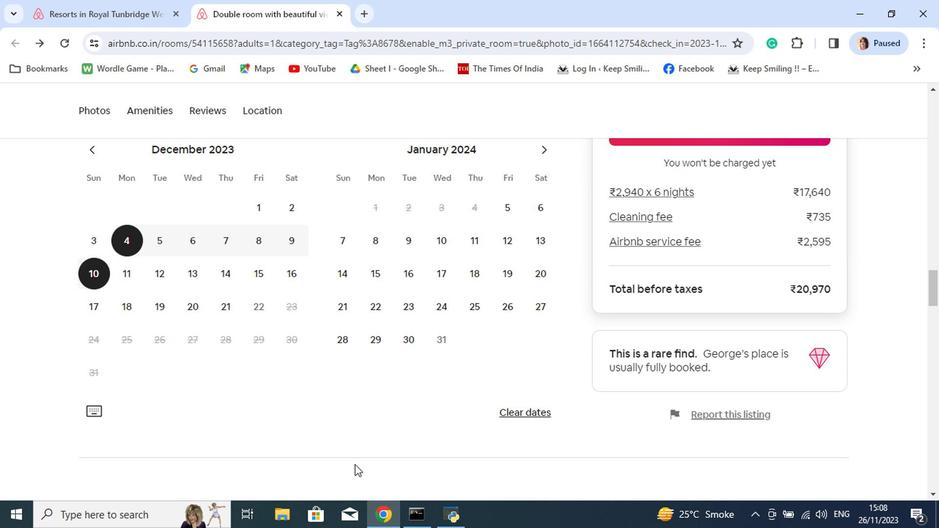 
Action: Mouse scrolled (354, 466) with delta (0, 0)
Screenshot: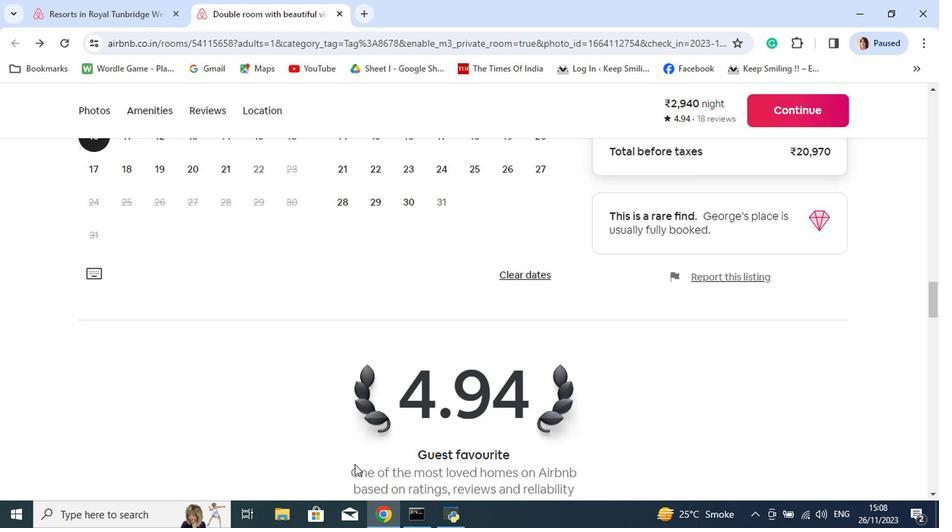 
Action: Mouse scrolled (354, 466) with delta (0, 0)
Screenshot: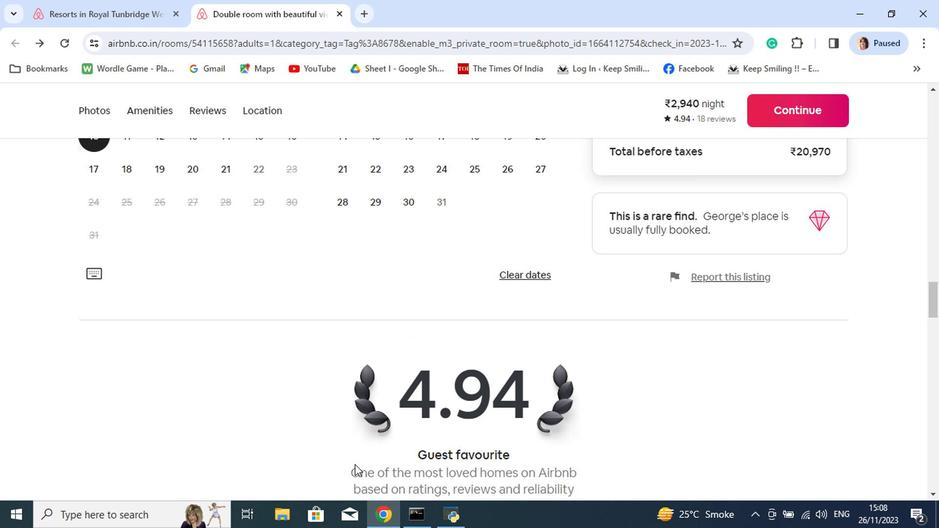 
Action: Mouse scrolled (354, 466) with delta (0, 0)
Screenshot: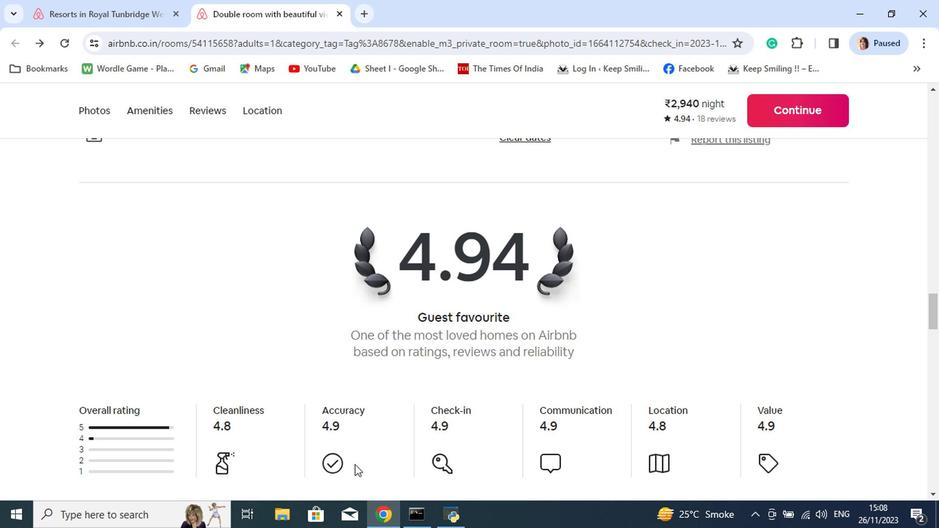 
Action: Mouse scrolled (354, 466) with delta (0, 0)
Screenshot: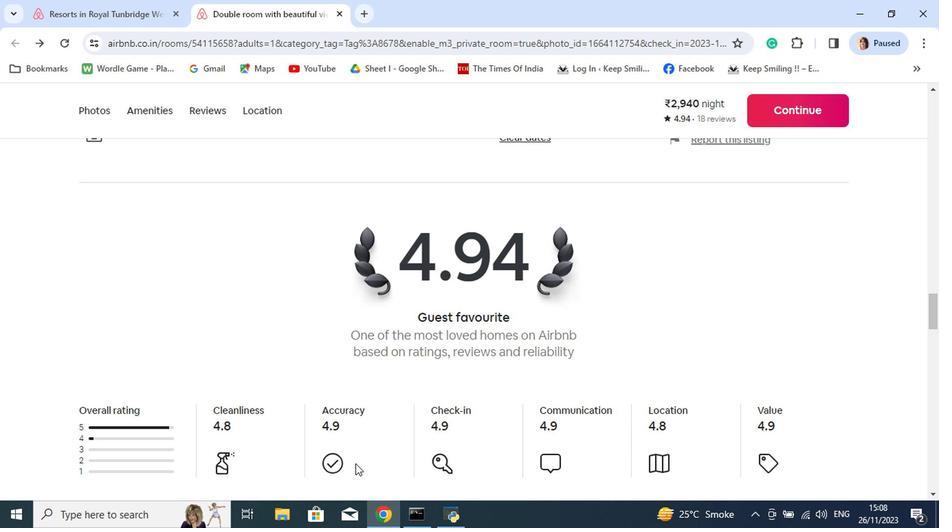 
Action: Mouse moved to (354, 466)
Screenshot: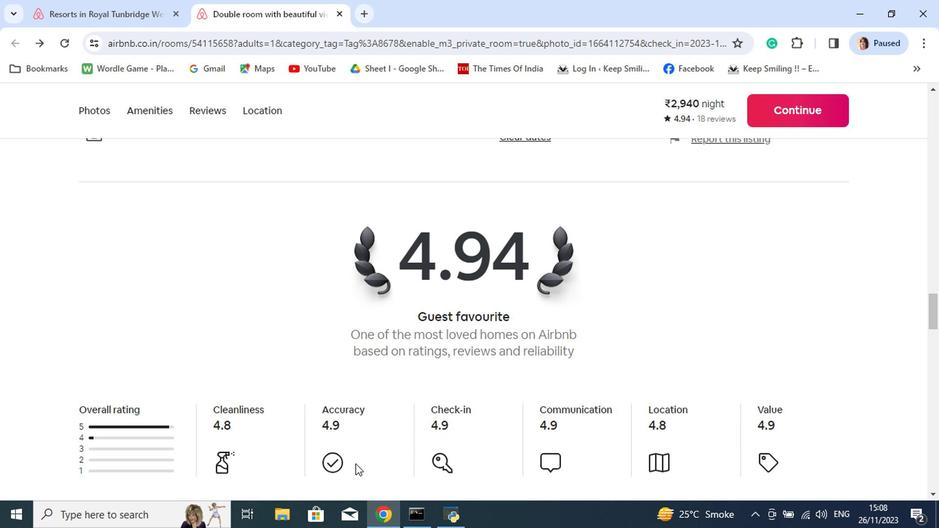 
Action: Mouse scrolled (354, 466) with delta (0, 0)
Screenshot: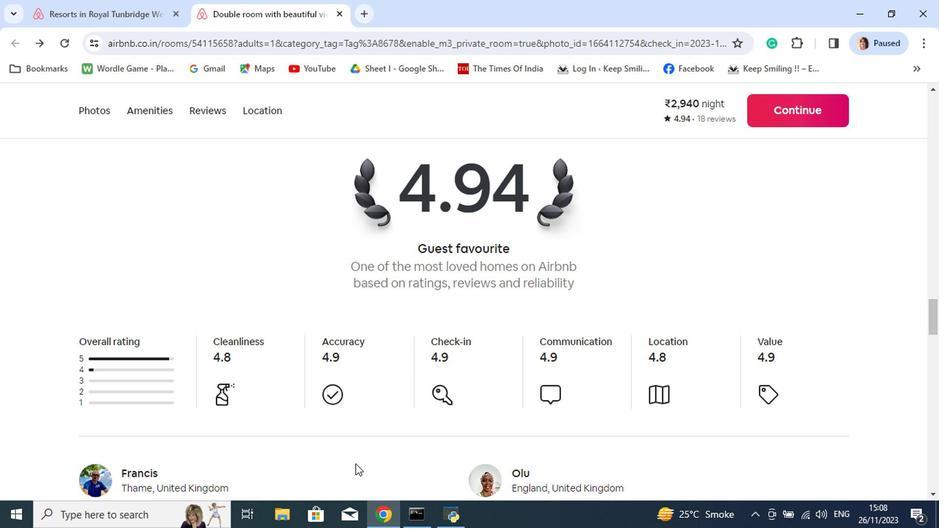 
Action: Mouse scrolled (354, 466) with delta (0, 0)
Screenshot: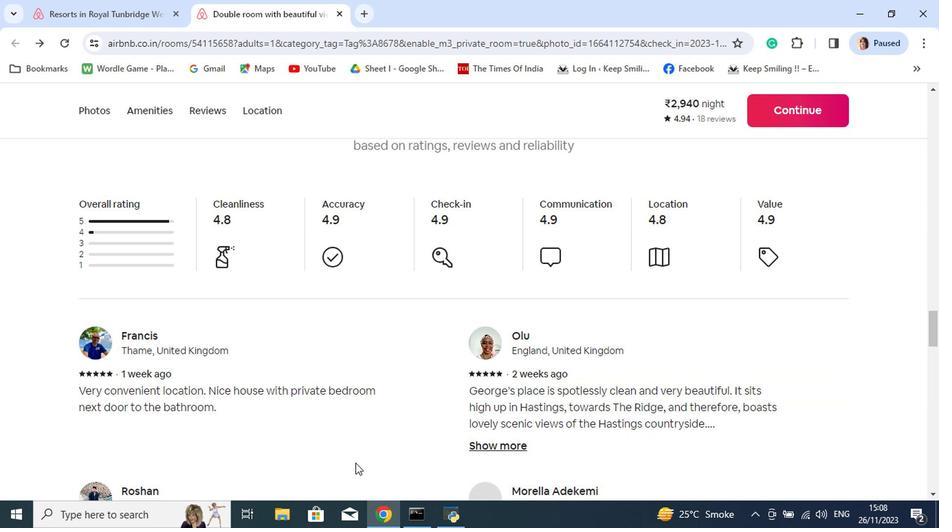 
Action: Mouse scrolled (354, 466) with delta (0, 0)
Screenshot: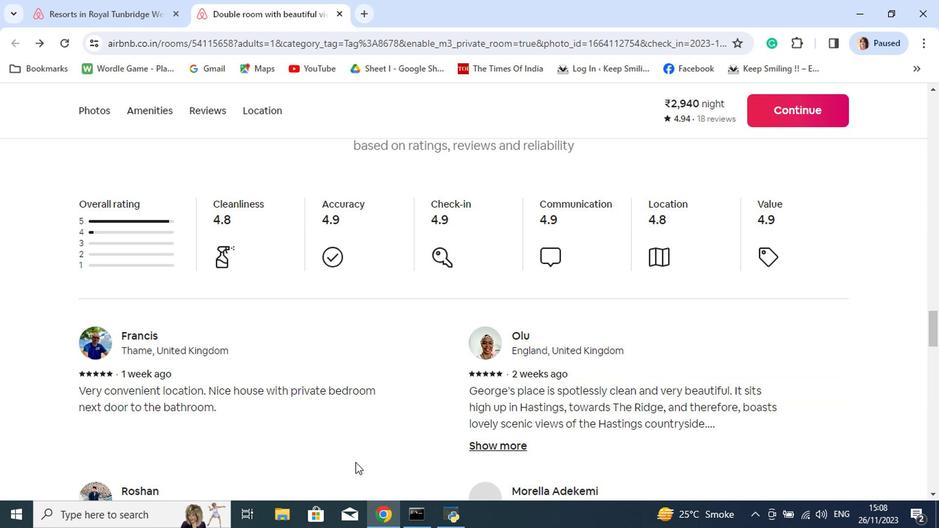 
Action: Mouse moved to (354, 465)
Screenshot: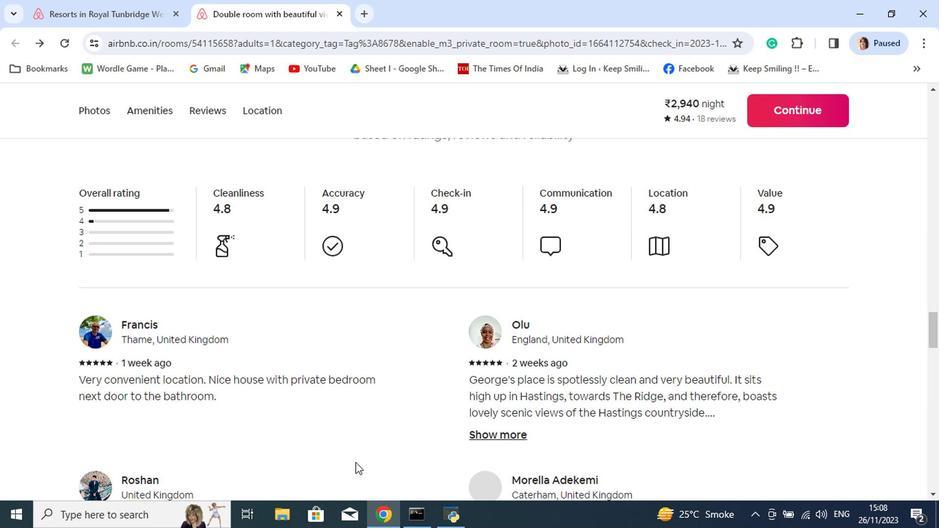 
Action: Mouse scrolled (354, 464) with delta (0, 0)
Screenshot: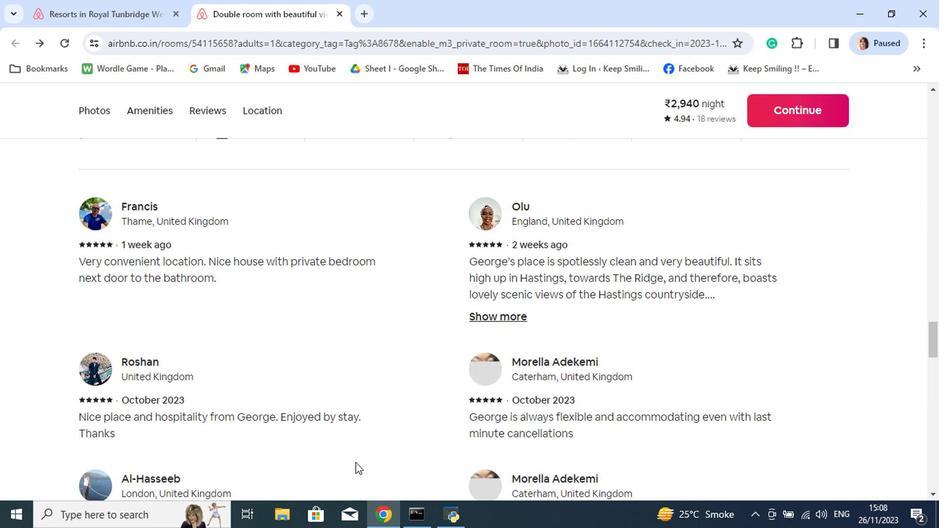 
Action: Mouse scrolled (354, 464) with delta (0, 0)
Screenshot: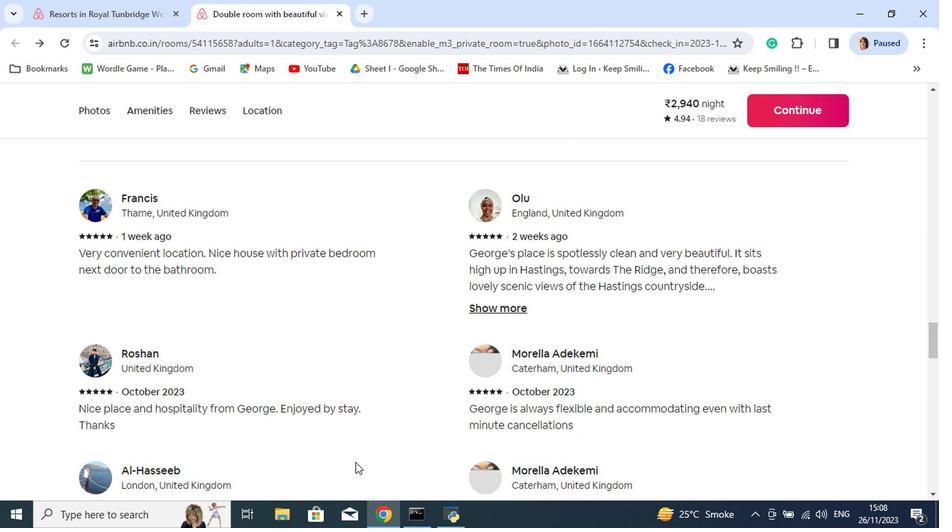 
Action: Mouse scrolled (354, 464) with delta (0, 0)
Screenshot: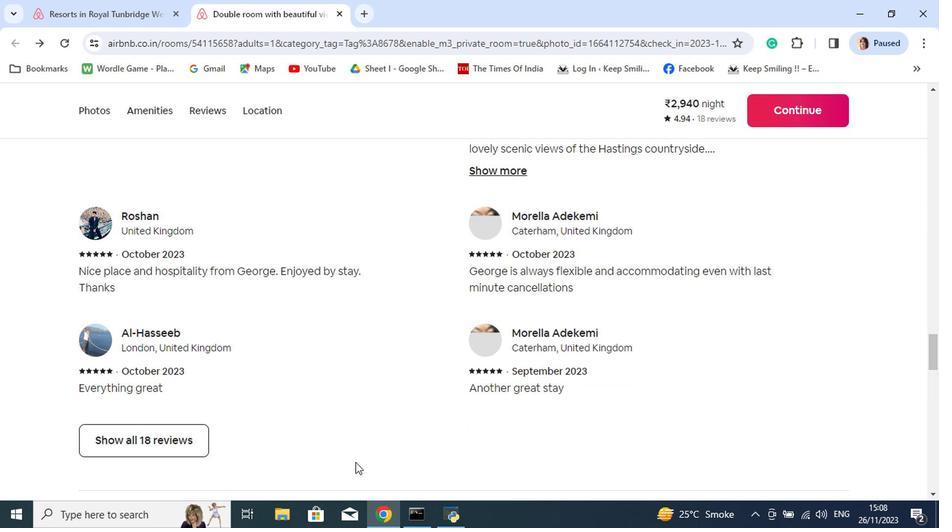 
Action: Mouse scrolled (354, 464) with delta (0, 0)
Screenshot: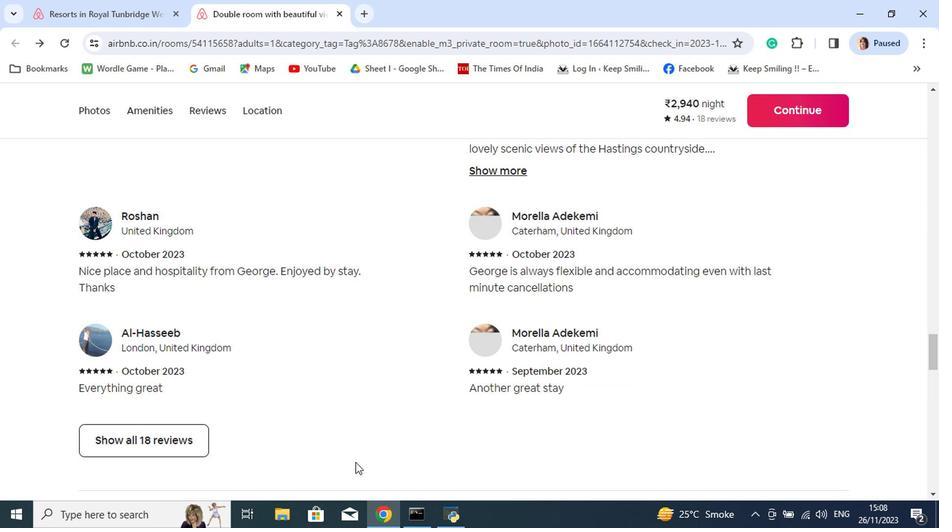 
Action: Mouse scrolled (354, 466) with delta (0, 0)
Screenshot: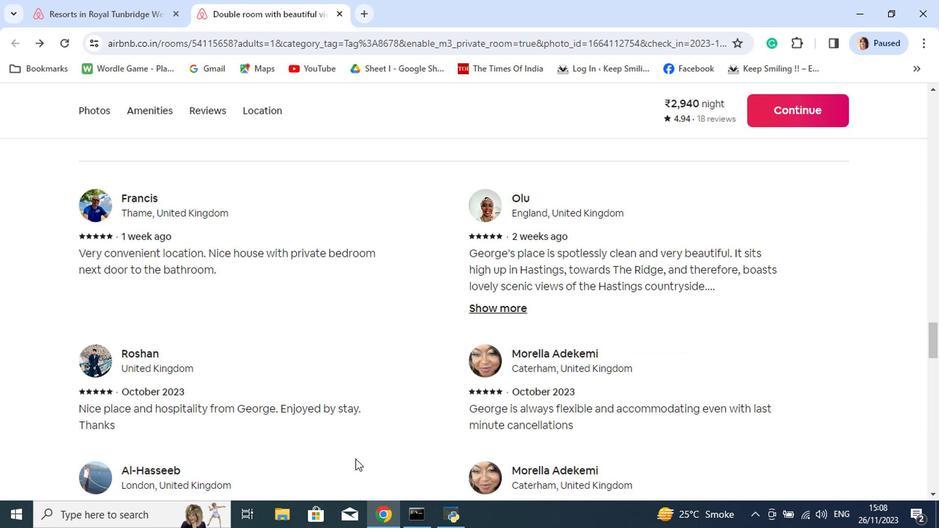 
Action: Mouse scrolled (354, 466) with delta (0, 0)
Screenshot: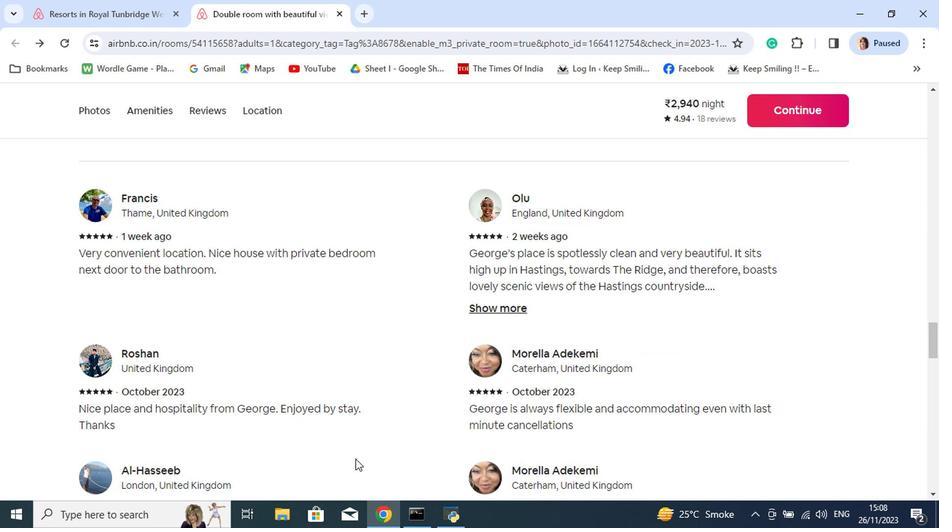 
Action: Mouse moved to (355, 461)
Screenshot: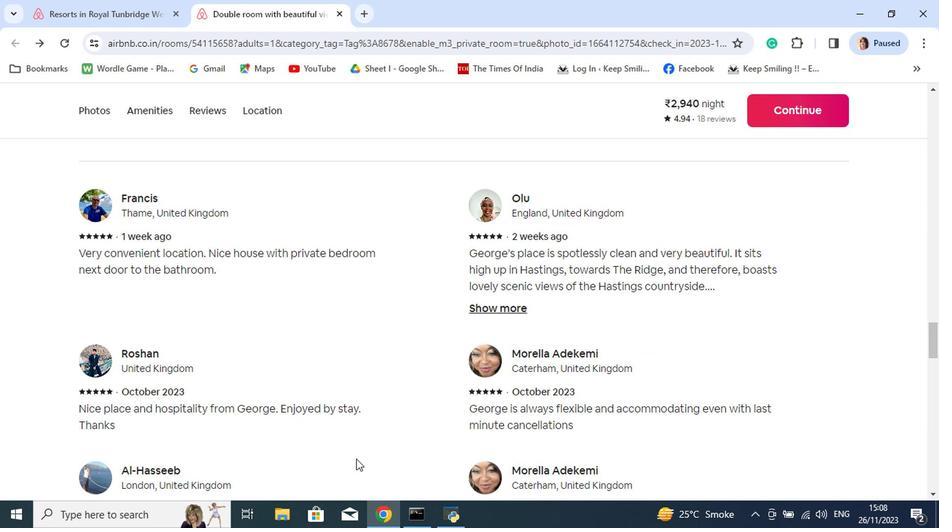 
Action: Mouse scrolled (355, 461) with delta (0, 0)
Screenshot: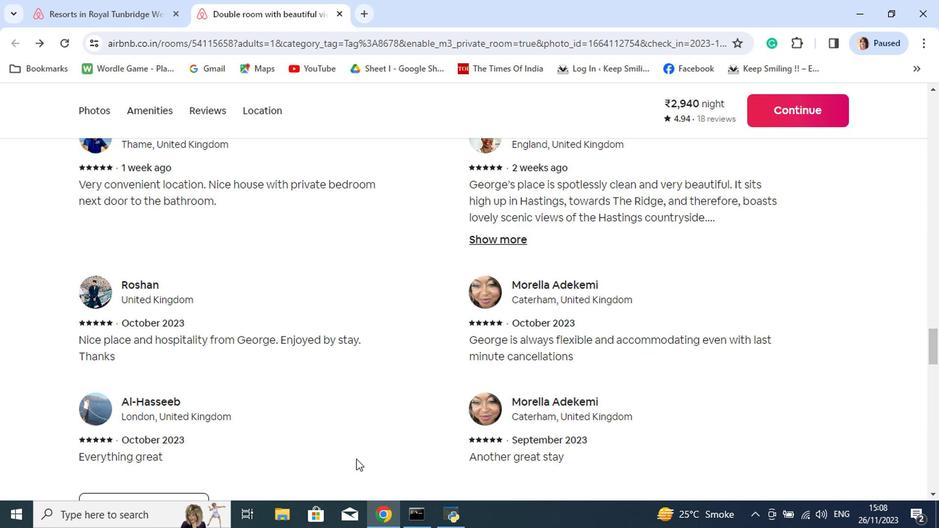 
Action: Mouse scrolled (355, 461) with delta (0, 0)
Screenshot: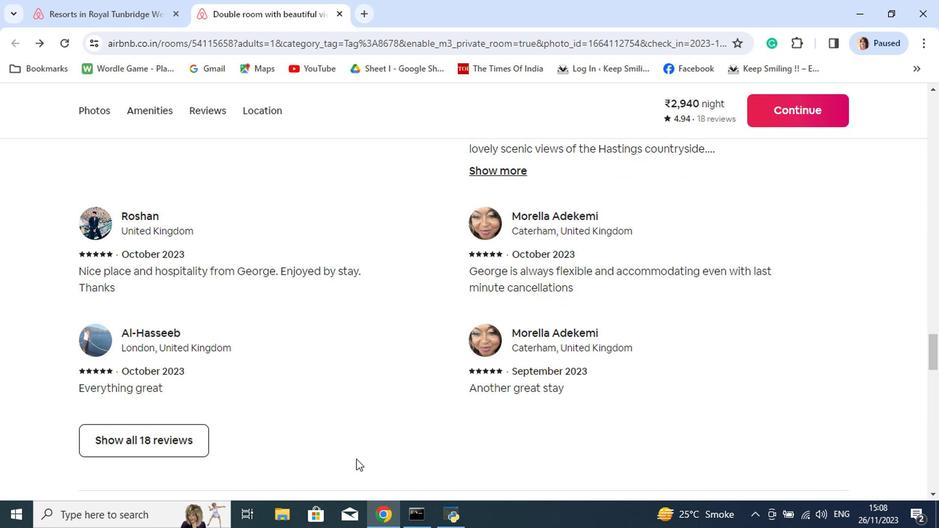 
Action: Mouse scrolled (355, 461) with delta (0, 0)
Screenshot: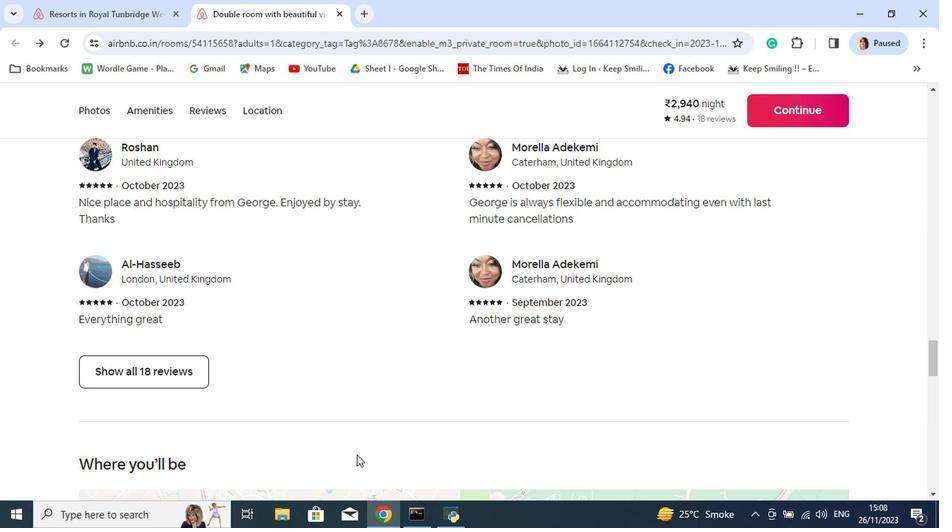 
Action: Mouse moved to (356, 455)
Screenshot: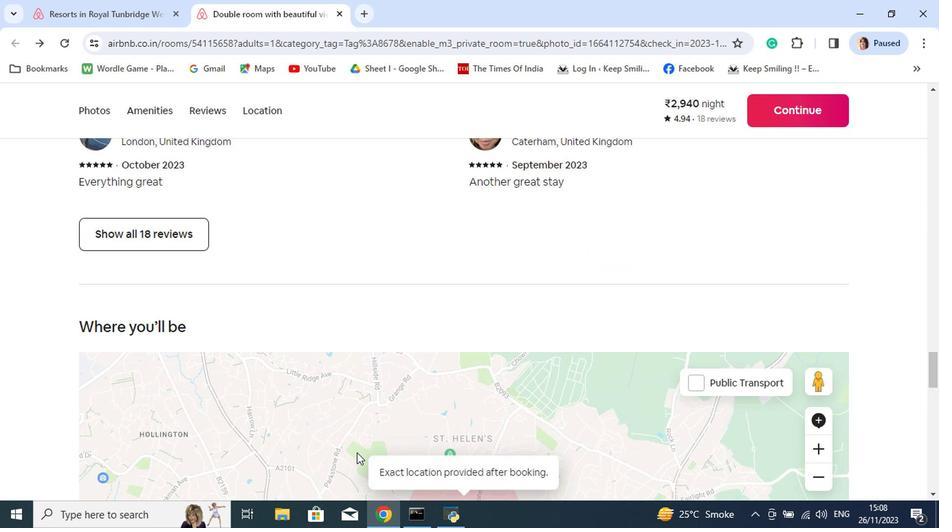 
Action: Mouse scrolled (356, 454) with delta (0, 0)
Screenshot: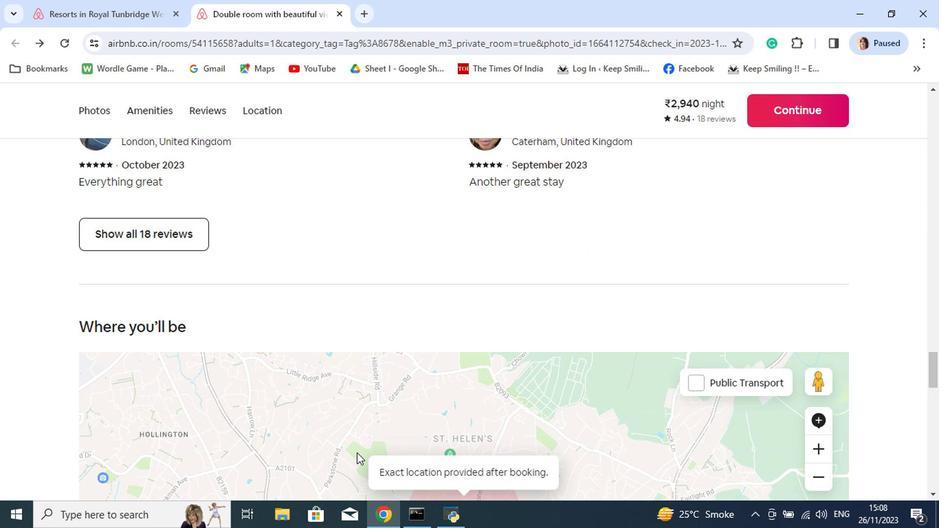 
Action: Mouse scrolled (356, 454) with delta (0, 0)
Screenshot: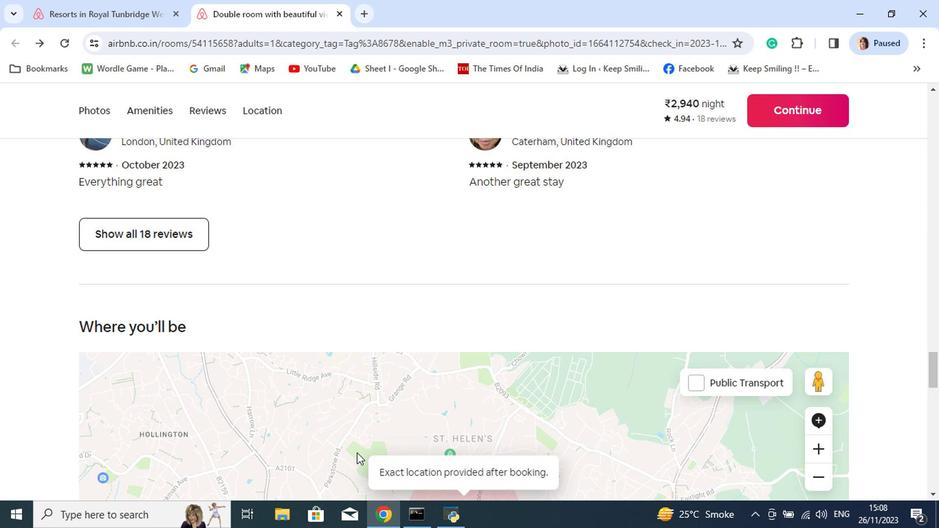
Action: Mouse scrolled (356, 454) with delta (0, 0)
Screenshot: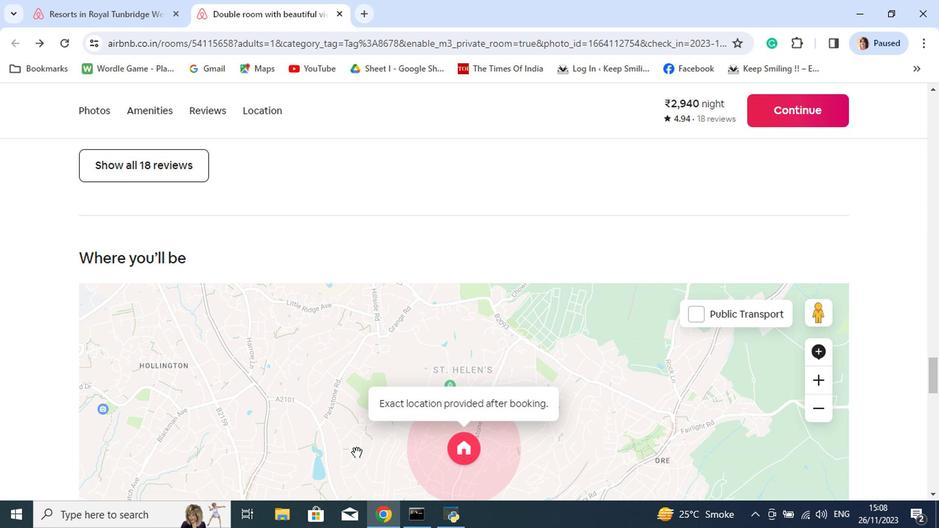
Action: Mouse scrolled (356, 454) with delta (0, 0)
Screenshot: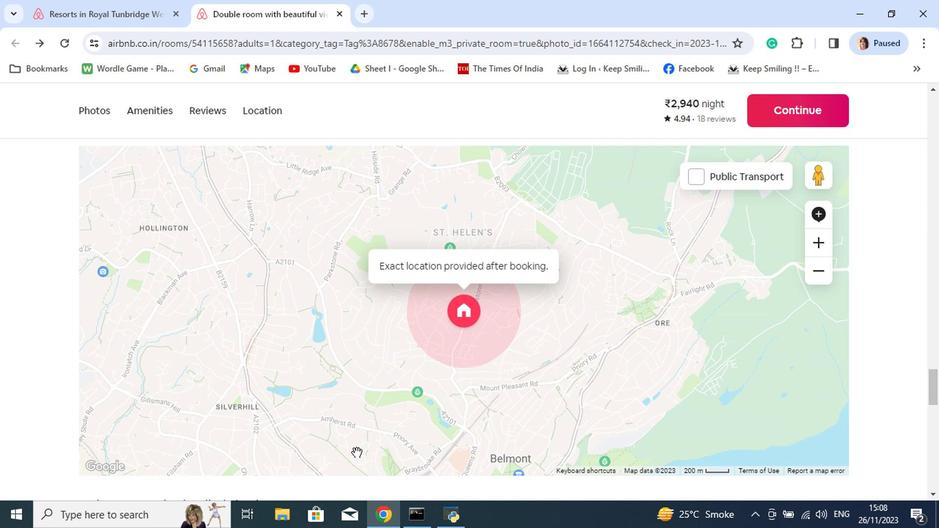 
Action: Mouse scrolled (356, 454) with delta (0, 0)
Screenshot: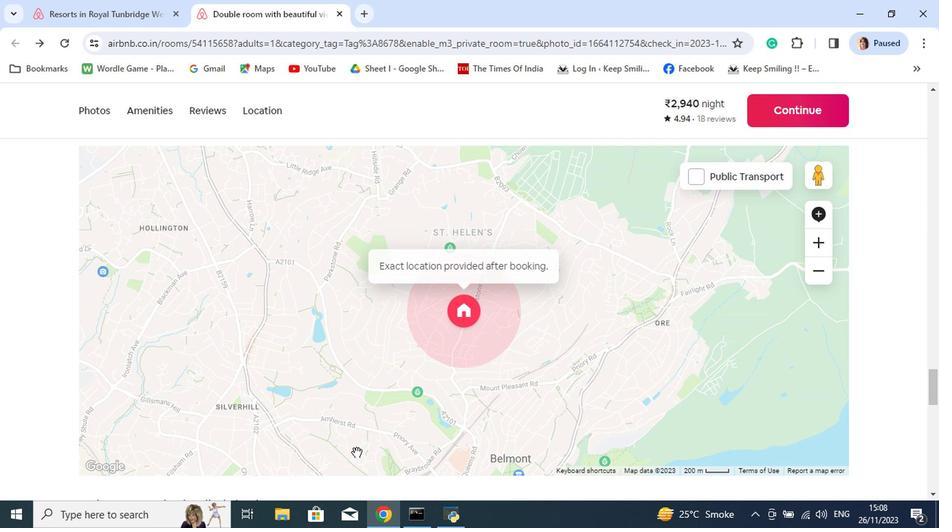
Action: Mouse scrolled (356, 454) with delta (0, 0)
Screenshot: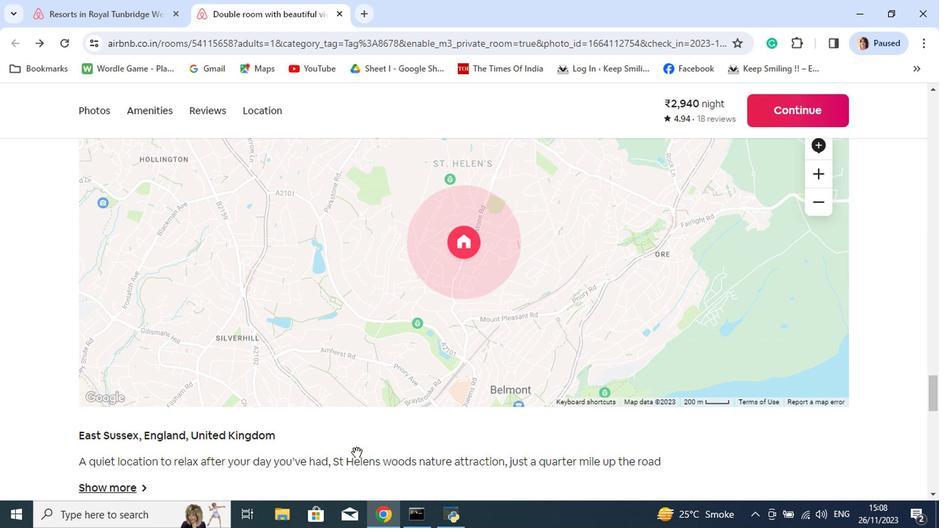 
Action: Mouse scrolled (356, 454) with delta (0, 0)
Screenshot: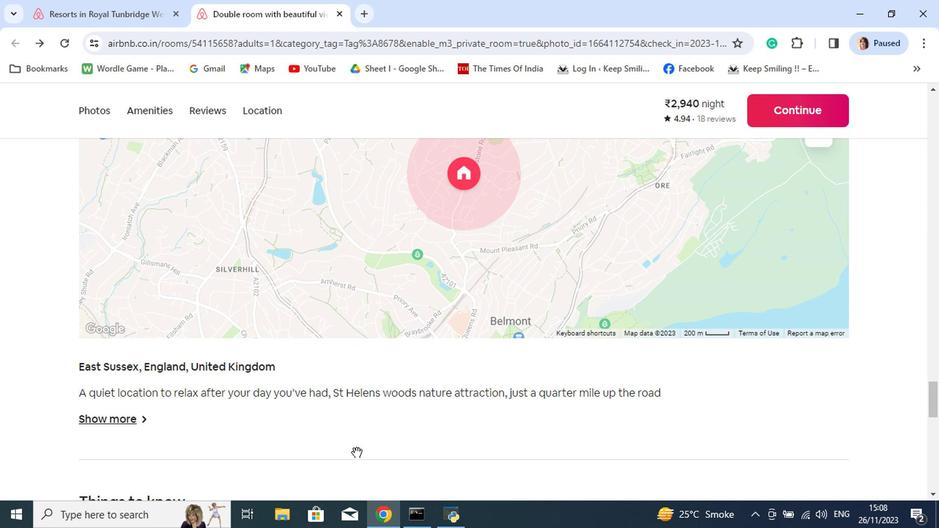 
Action: Mouse moved to (102, 425)
Screenshot: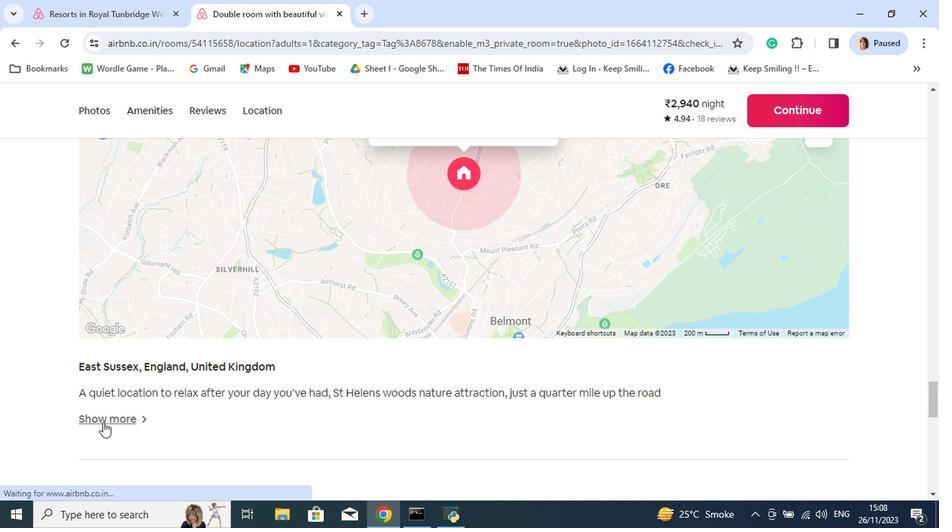 
Action: Mouse pressed left at (102, 425)
Screenshot: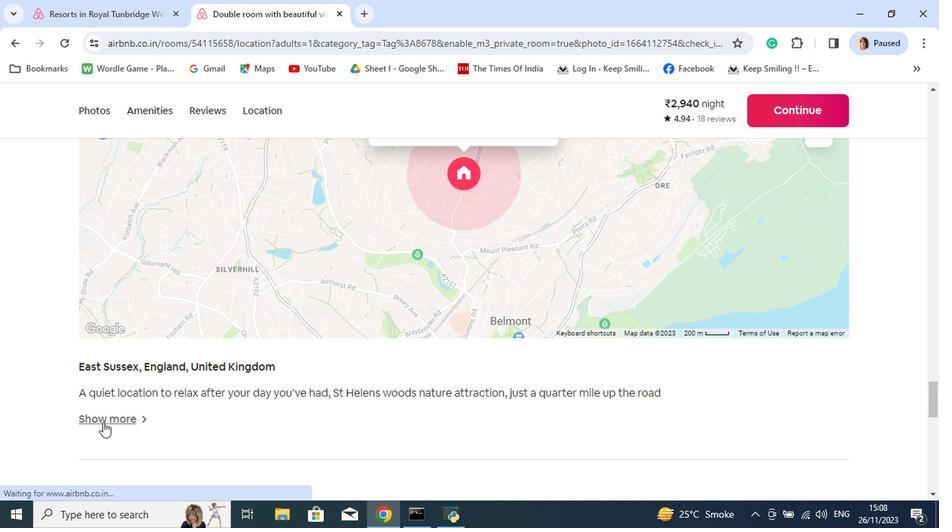
Action: Mouse moved to (19, 106)
Screenshot: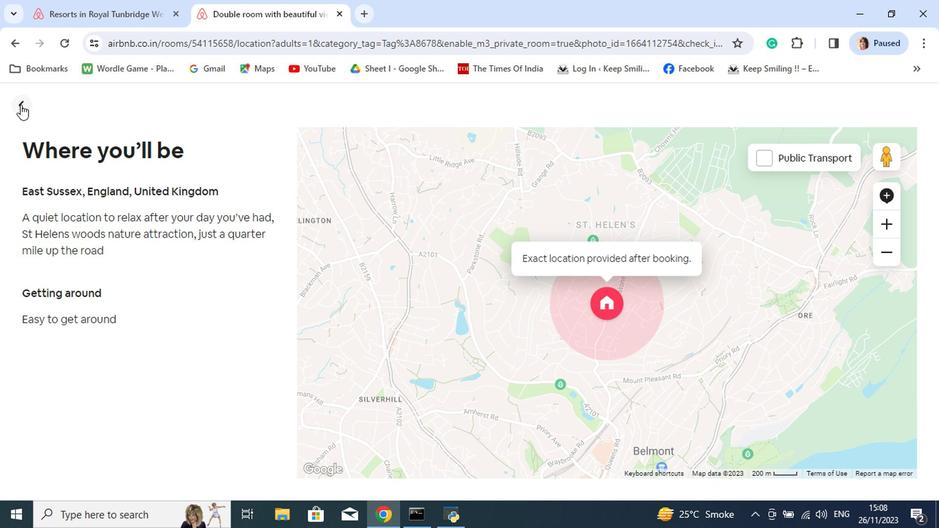 
Action: Mouse pressed left at (19, 106)
Screenshot: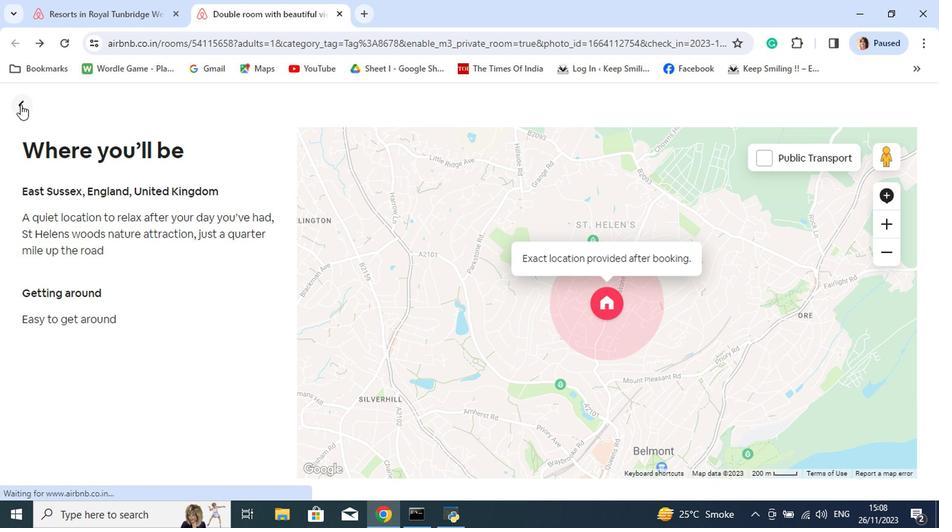 
Action: Mouse moved to (296, 448)
Screenshot: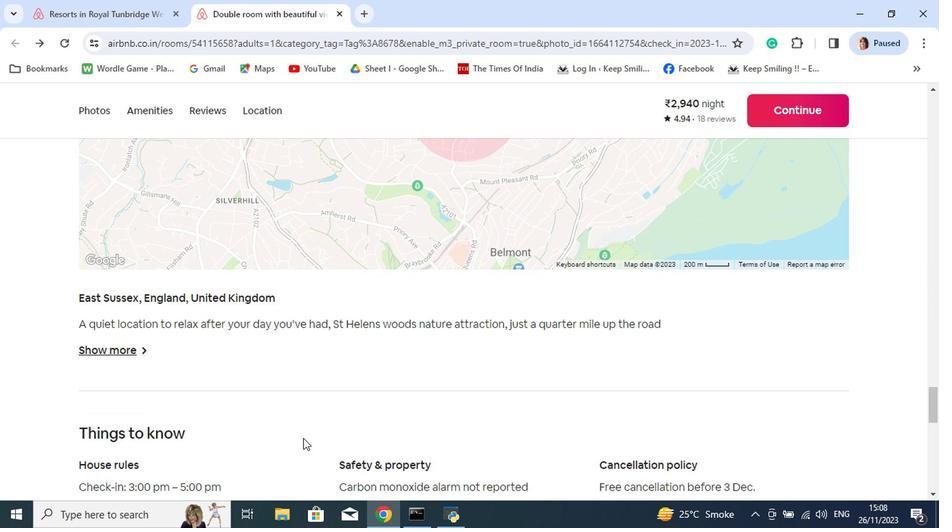
Action: Mouse scrolled (296, 448) with delta (0, 0)
Screenshot: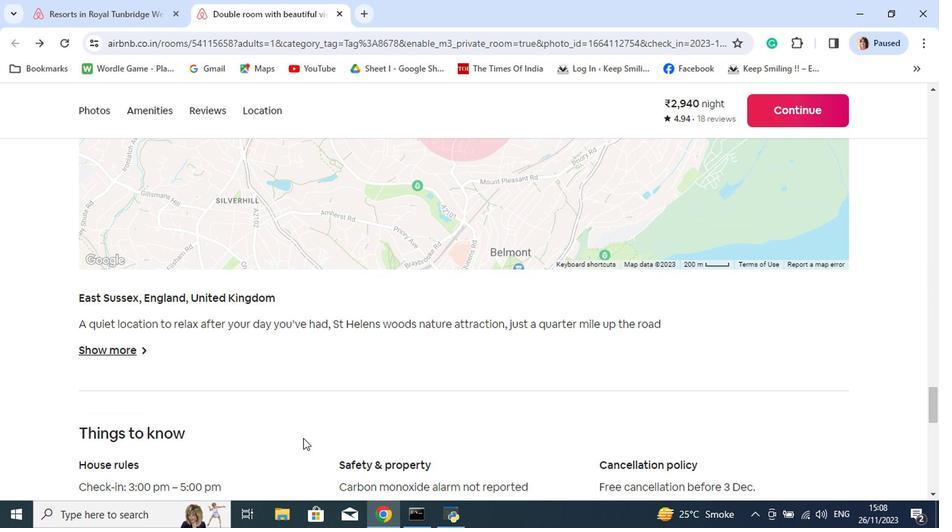 
Action: Mouse moved to (302, 441)
Screenshot: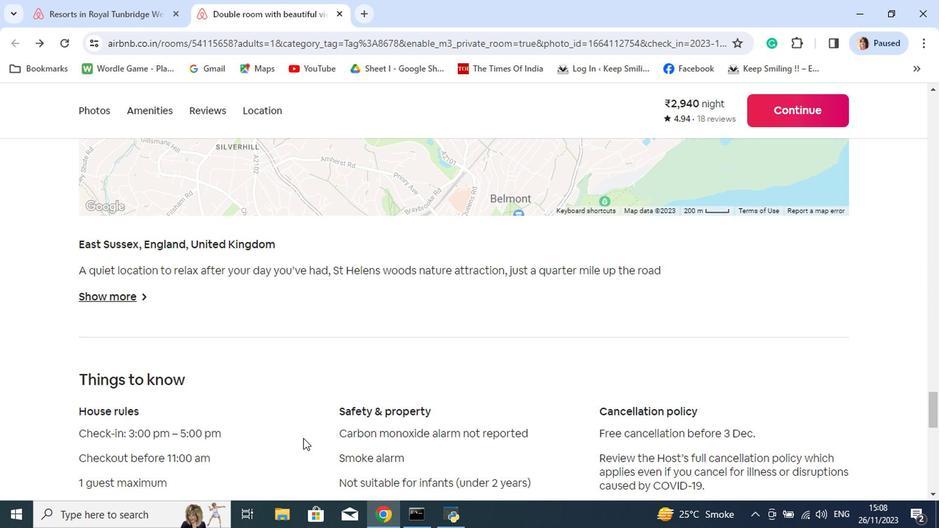 
Action: Mouse scrolled (302, 440) with delta (0, 0)
Screenshot: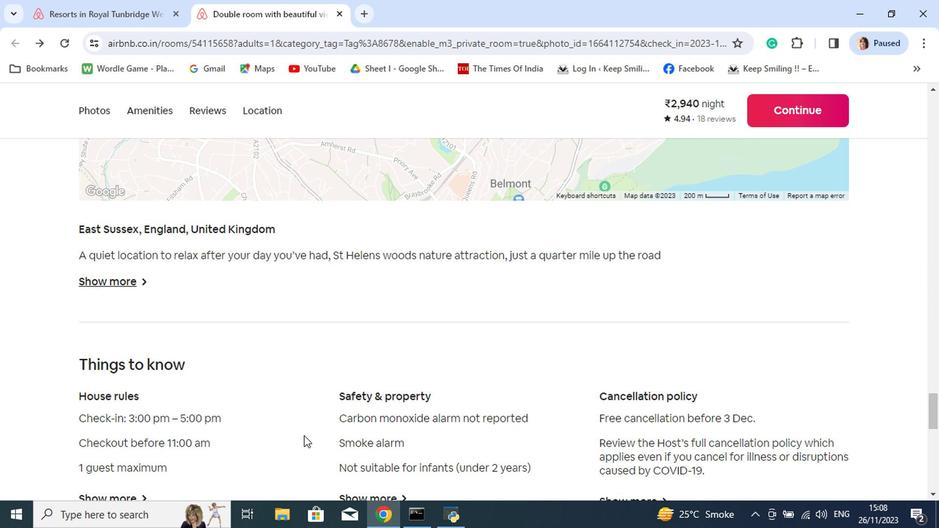 
Action: Mouse moved to (303, 438)
Screenshot: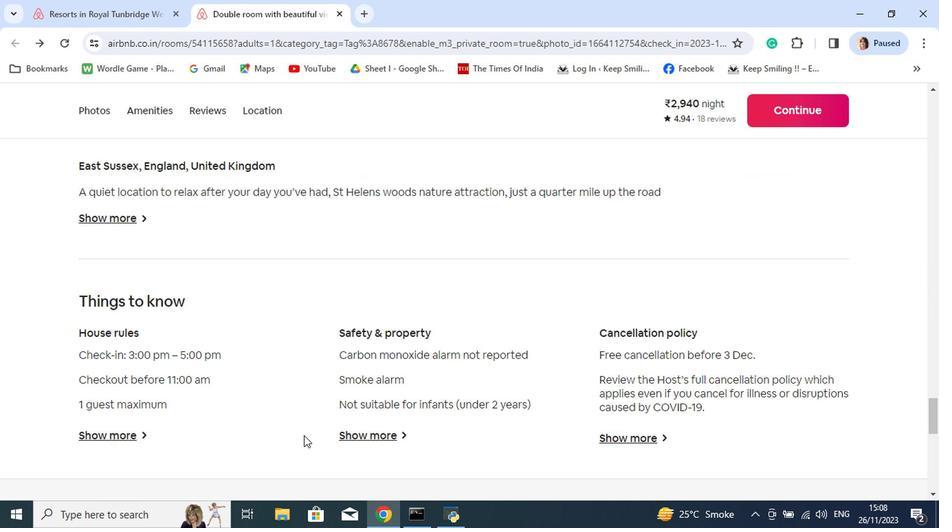 
Action: Mouse scrolled (303, 437) with delta (0, 0)
Screenshot: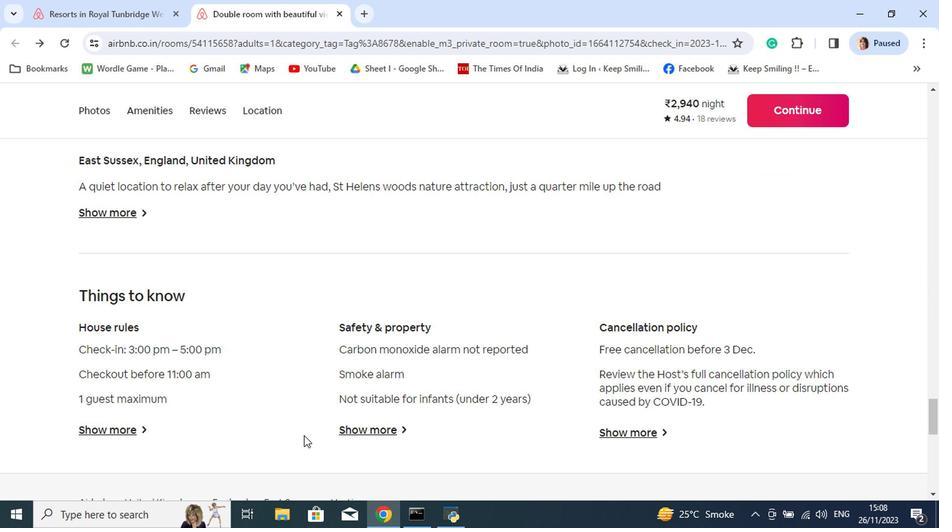 
Action: Mouse scrolled (303, 437) with delta (0, 0)
Screenshot: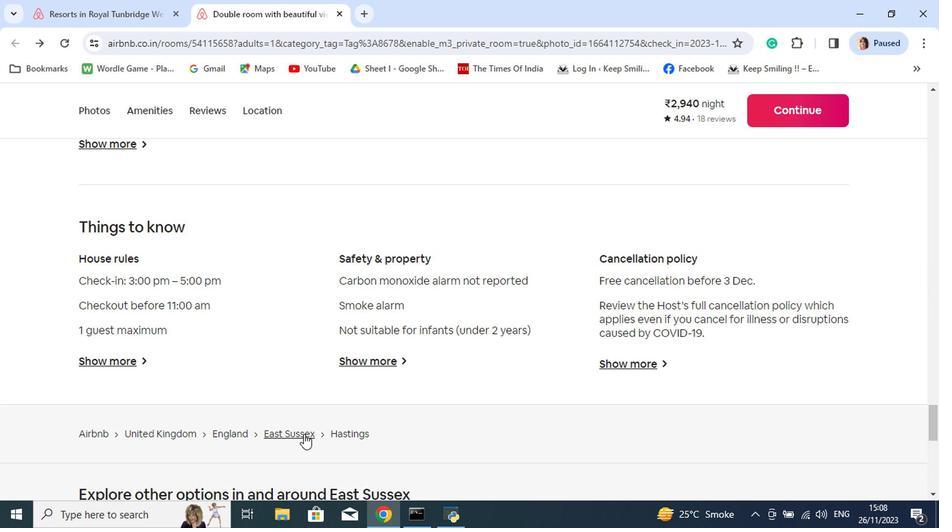 
Action: Mouse moved to (117, 361)
Screenshot: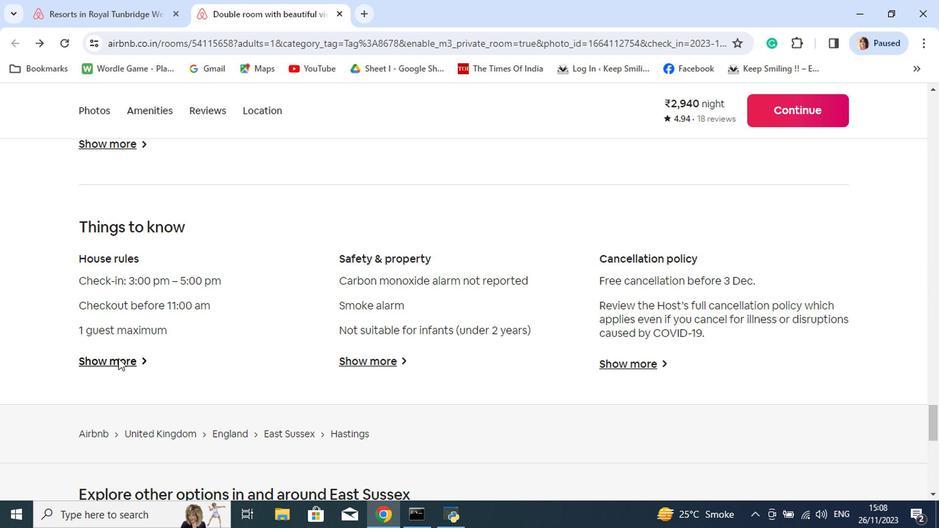 
Action: Mouse pressed left at (117, 361)
Screenshot: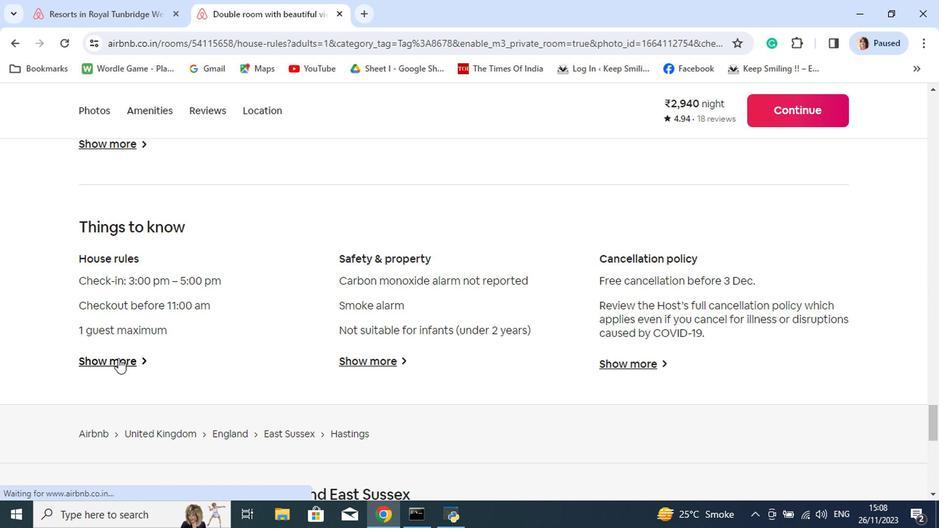 
Action: Mouse moved to (731, 466)
Screenshot: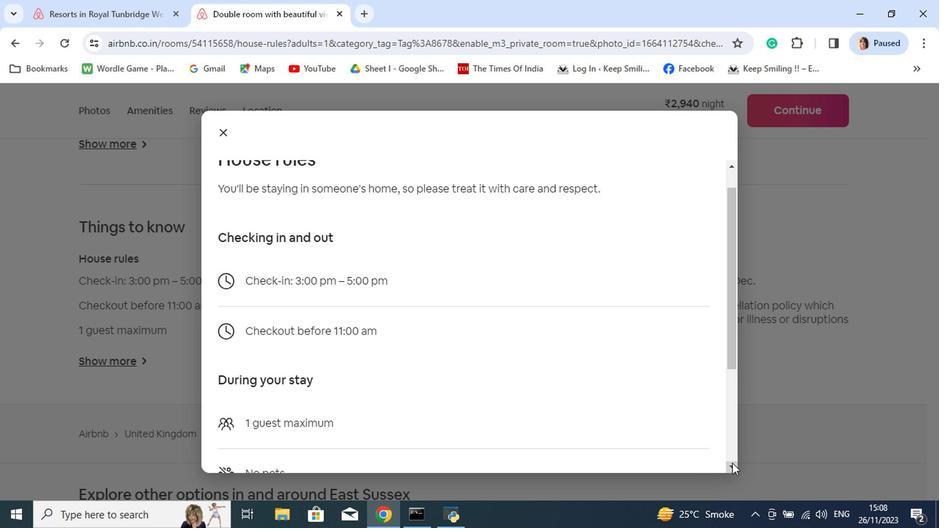 
Action: Mouse pressed left at (731, 466)
Screenshot: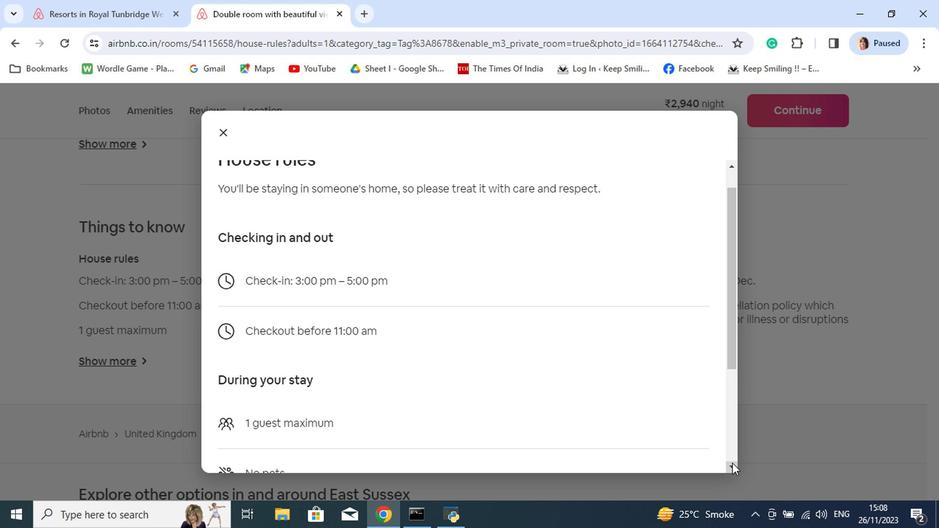 
Action: Mouse pressed left at (731, 466)
Screenshot: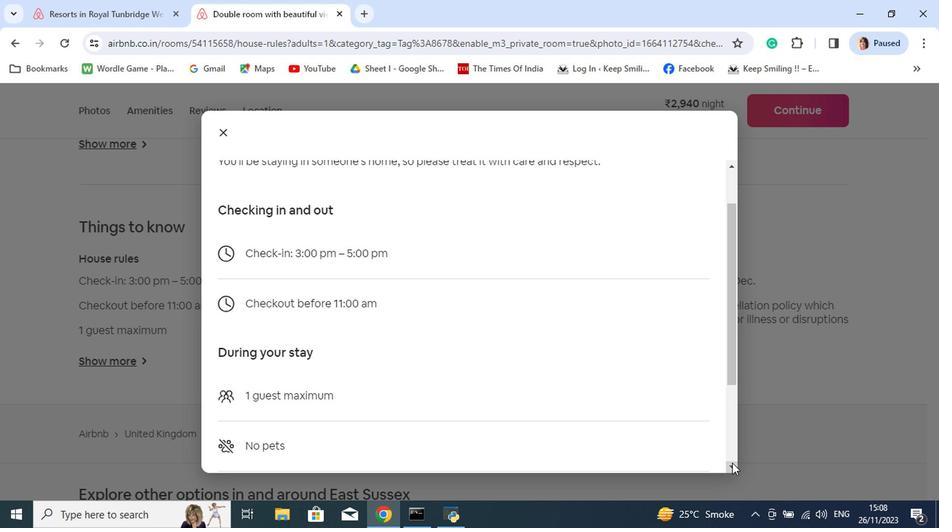 
Action: Mouse pressed left at (731, 466)
Screenshot: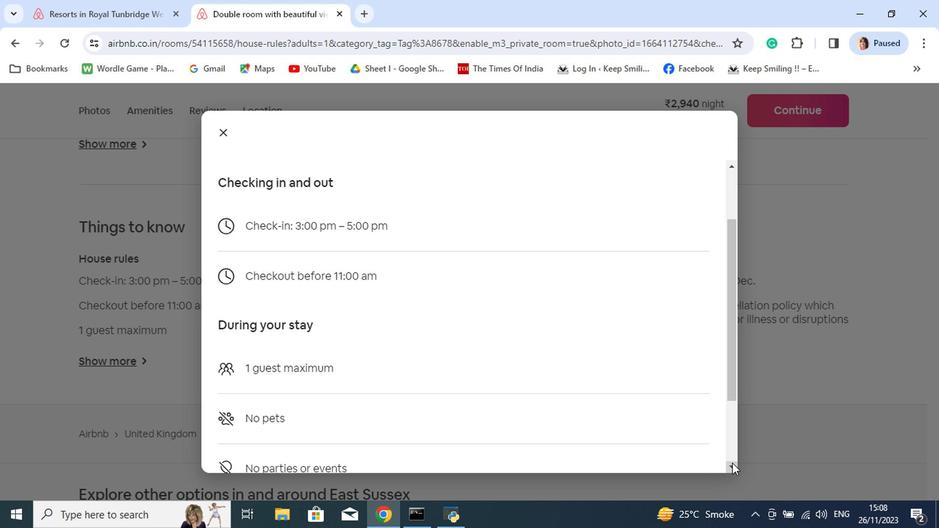 
Action: Mouse pressed left at (731, 466)
Screenshot: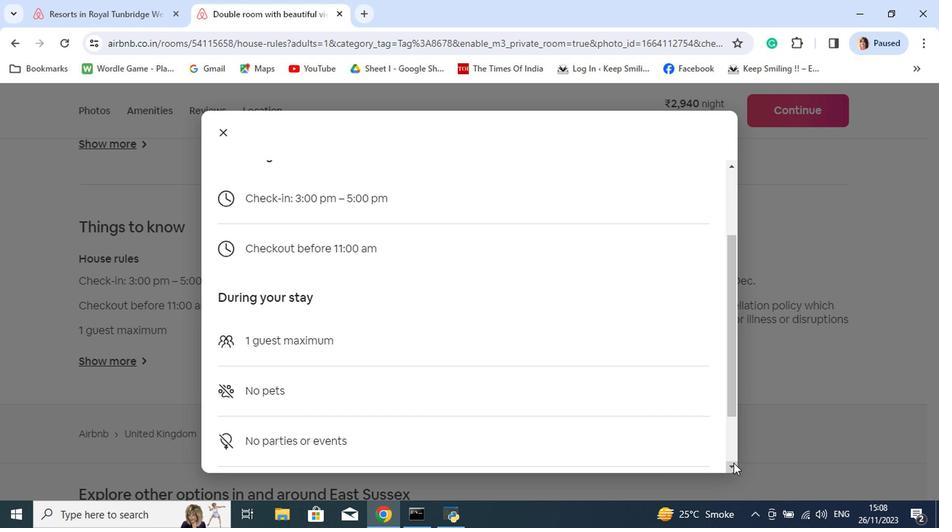 
Action: Mouse moved to (732, 466)
Screenshot: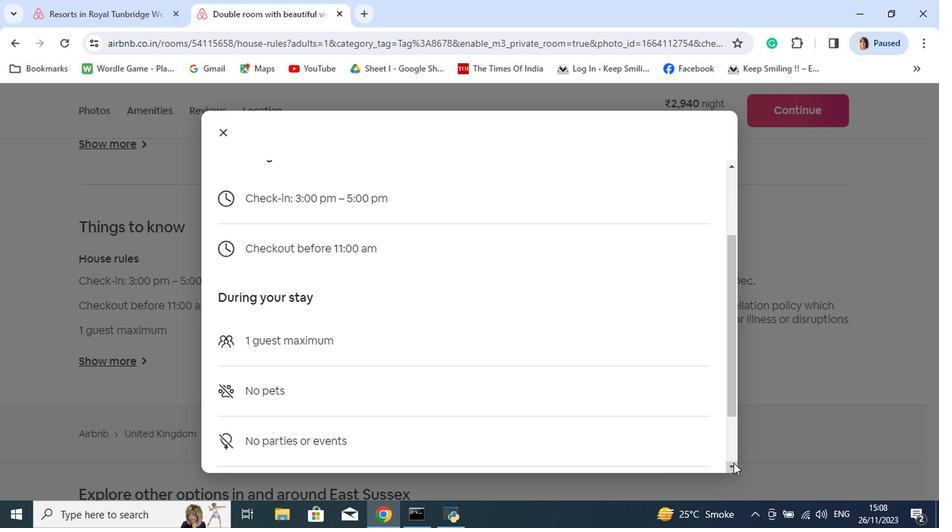 
Action: Mouse pressed left at (732, 466)
Screenshot: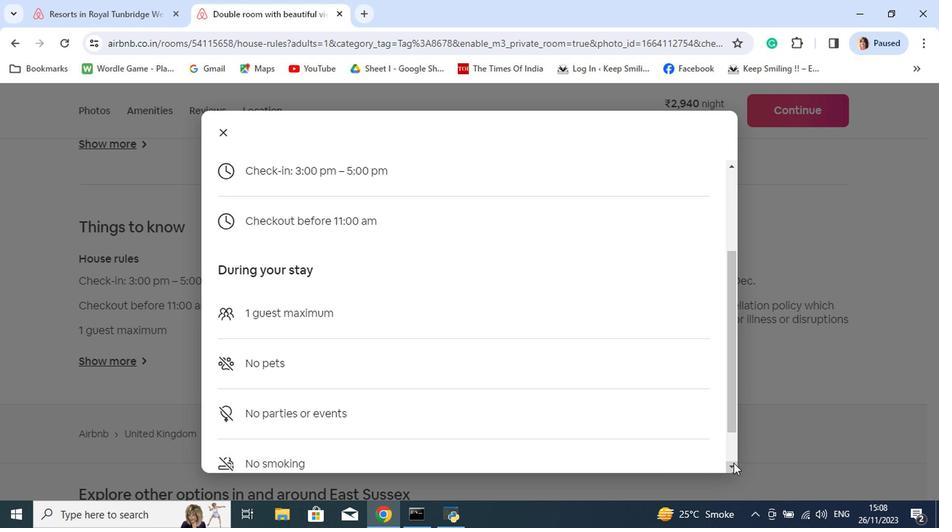 
Action: Mouse pressed left at (732, 466)
Screenshot: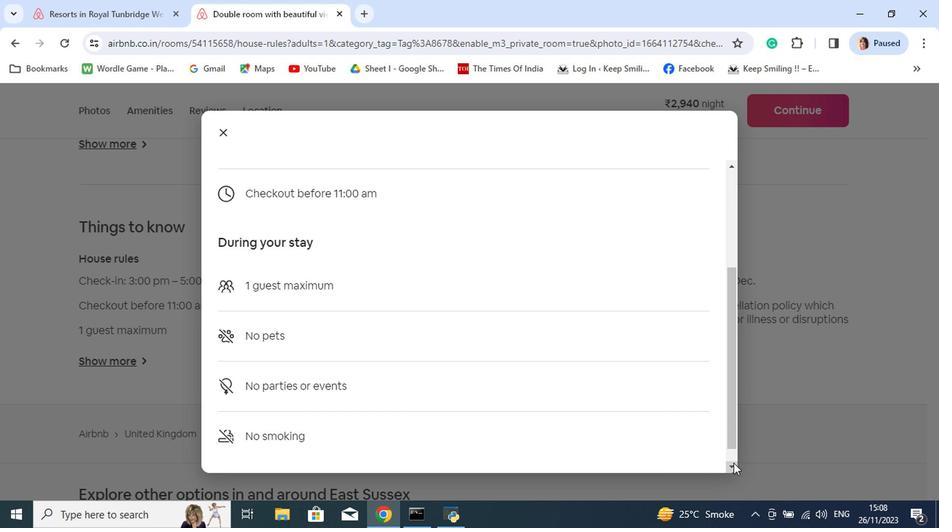 
Action: Mouse pressed left at (732, 466)
Screenshot: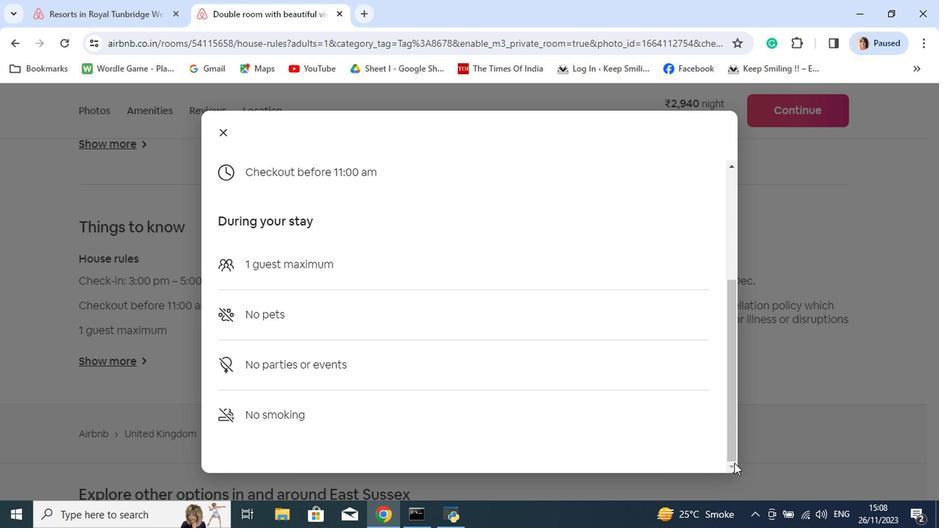 
Action: Mouse moved to (733, 466)
Screenshot: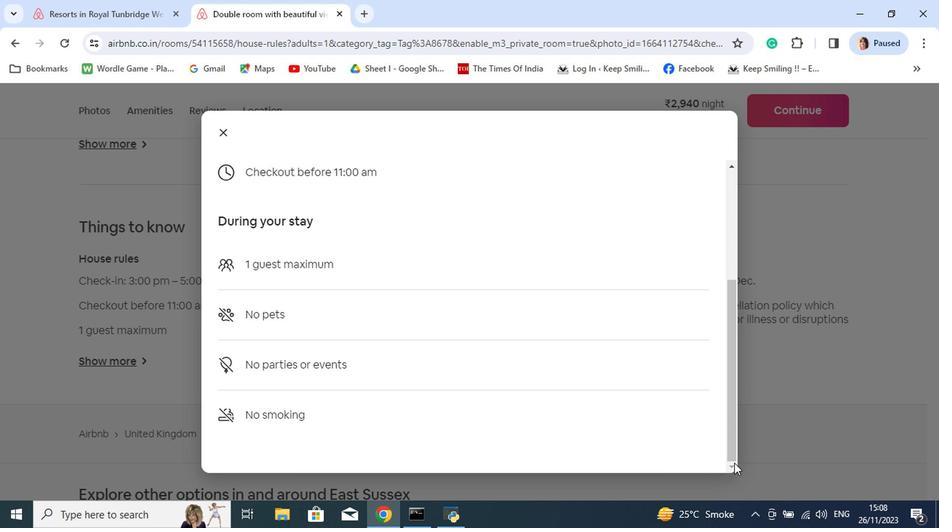
Action: Mouse pressed left at (733, 466)
Screenshot: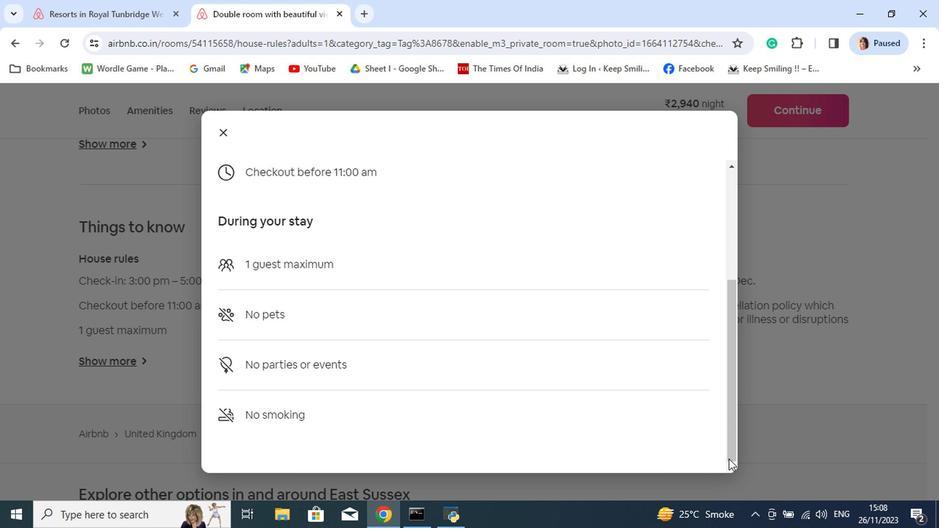 
Action: Mouse moved to (219, 124)
